 Task: Search one way flight ticket for 5 adults, 2 children, 1 infant in seat and 1 infant on lap in economy from Myrtle Beach: Myrtle Beach International Airport to Indianapolis: Indianapolis International Airport on 8-5-2023. Choice of flights is JetBlue. Number of bags: 2 carry on bags. Price is upto 98000. Outbound departure time preference is 18:00.
Action: Mouse moved to (379, 347)
Screenshot: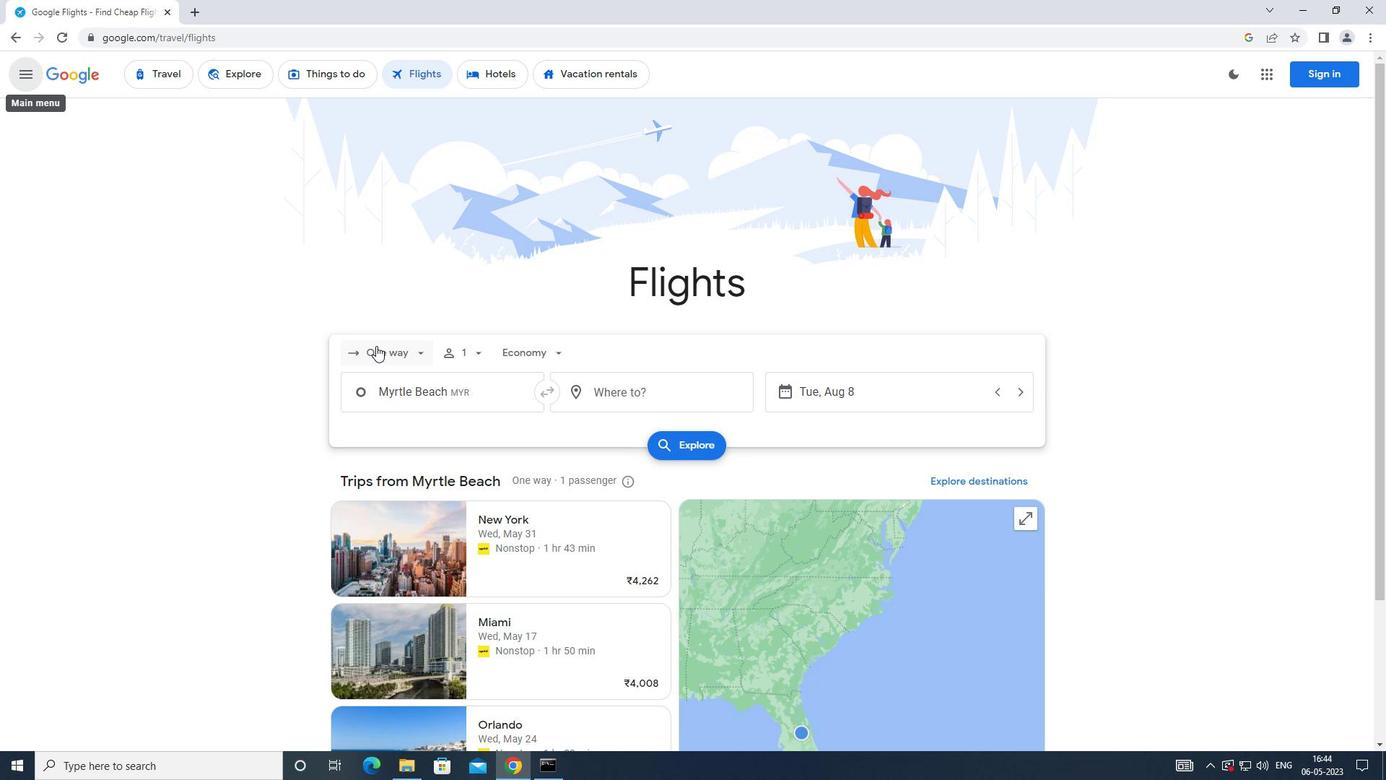 
Action: Mouse pressed left at (379, 347)
Screenshot: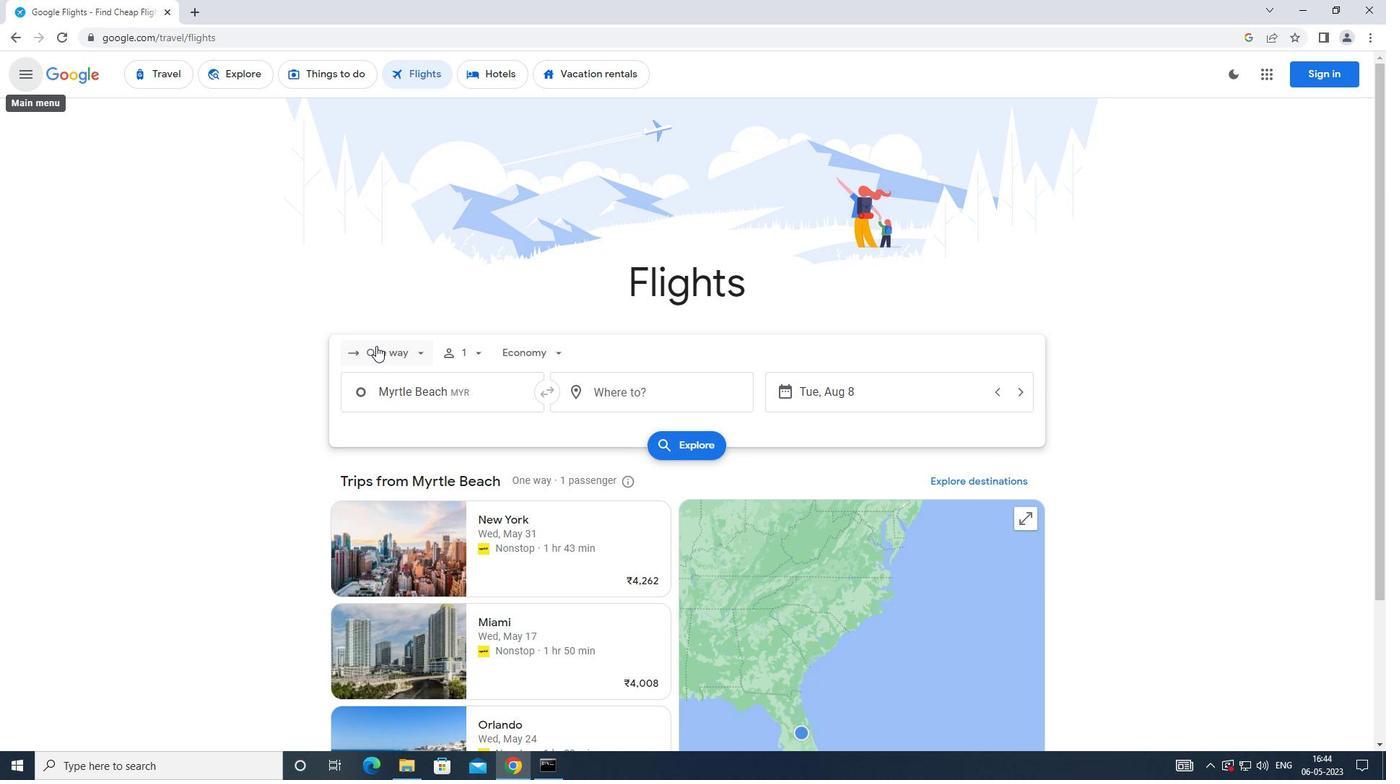 
Action: Mouse moved to (401, 413)
Screenshot: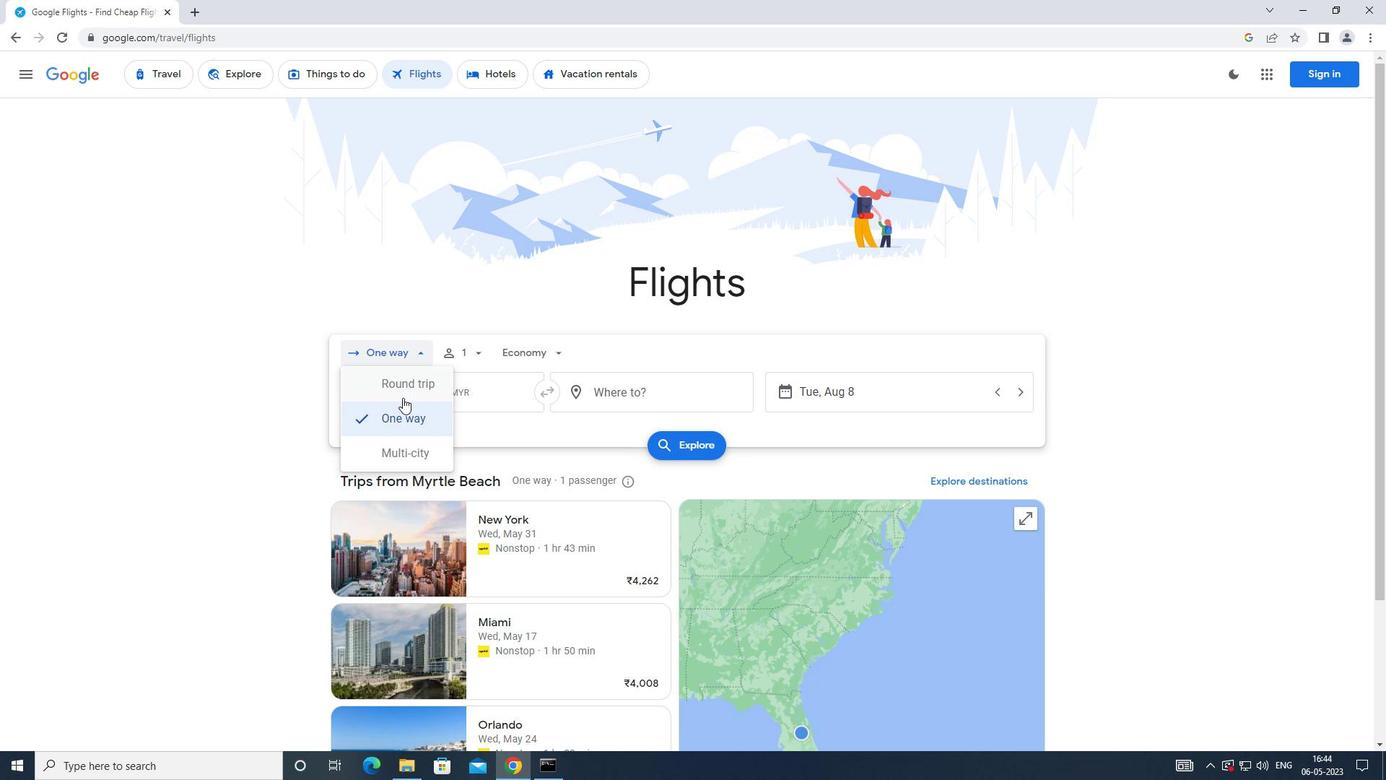 
Action: Mouse pressed left at (401, 413)
Screenshot: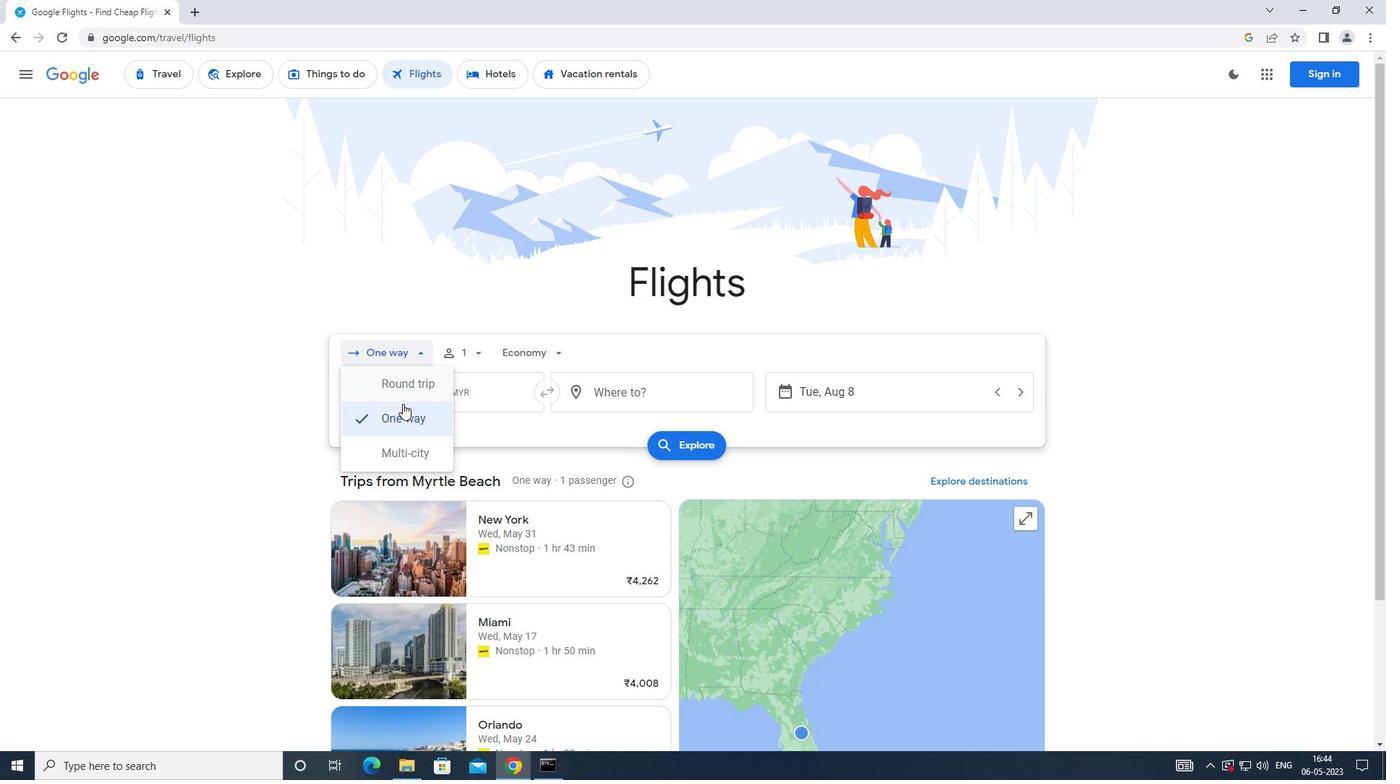 
Action: Mouse moved to (461, 369)
Screenshot: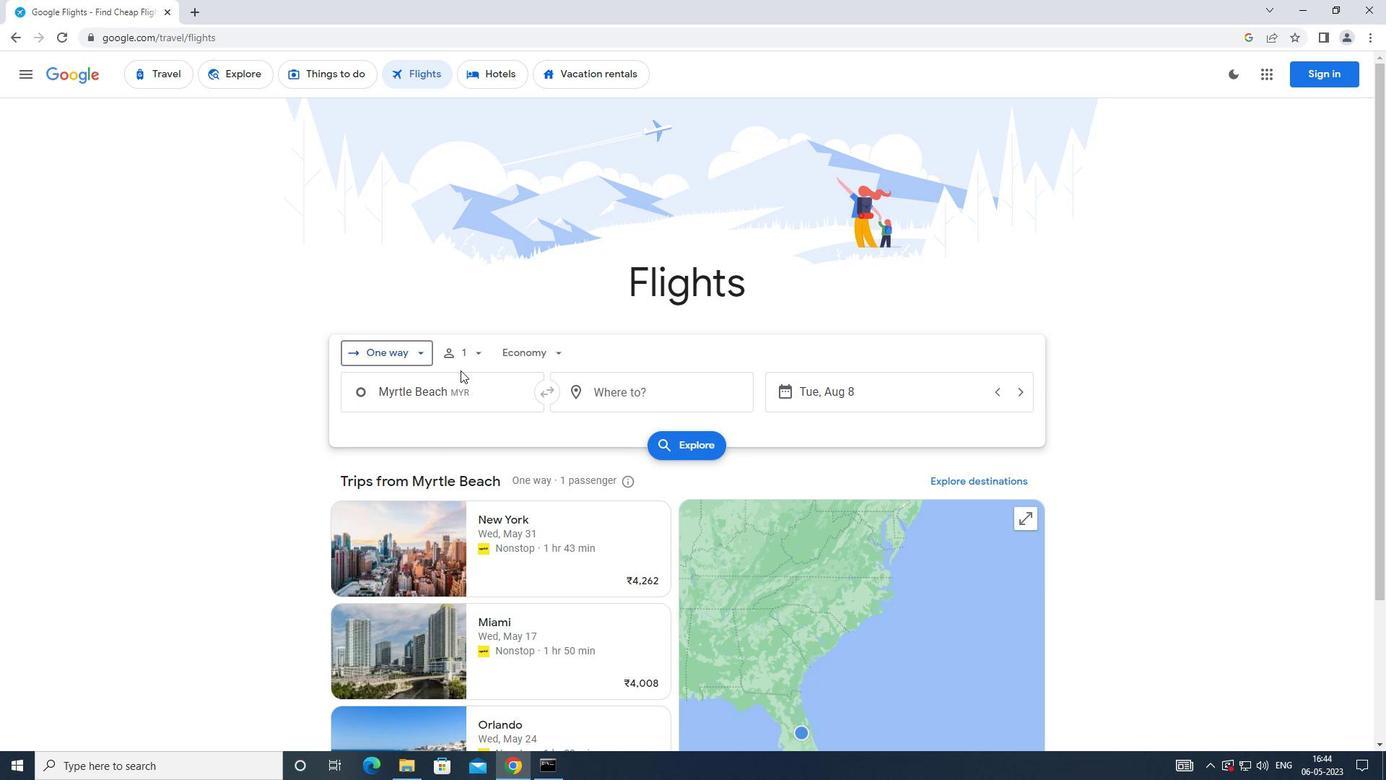 
Action: Mouse pressed left at (461, 369)
Screenshot: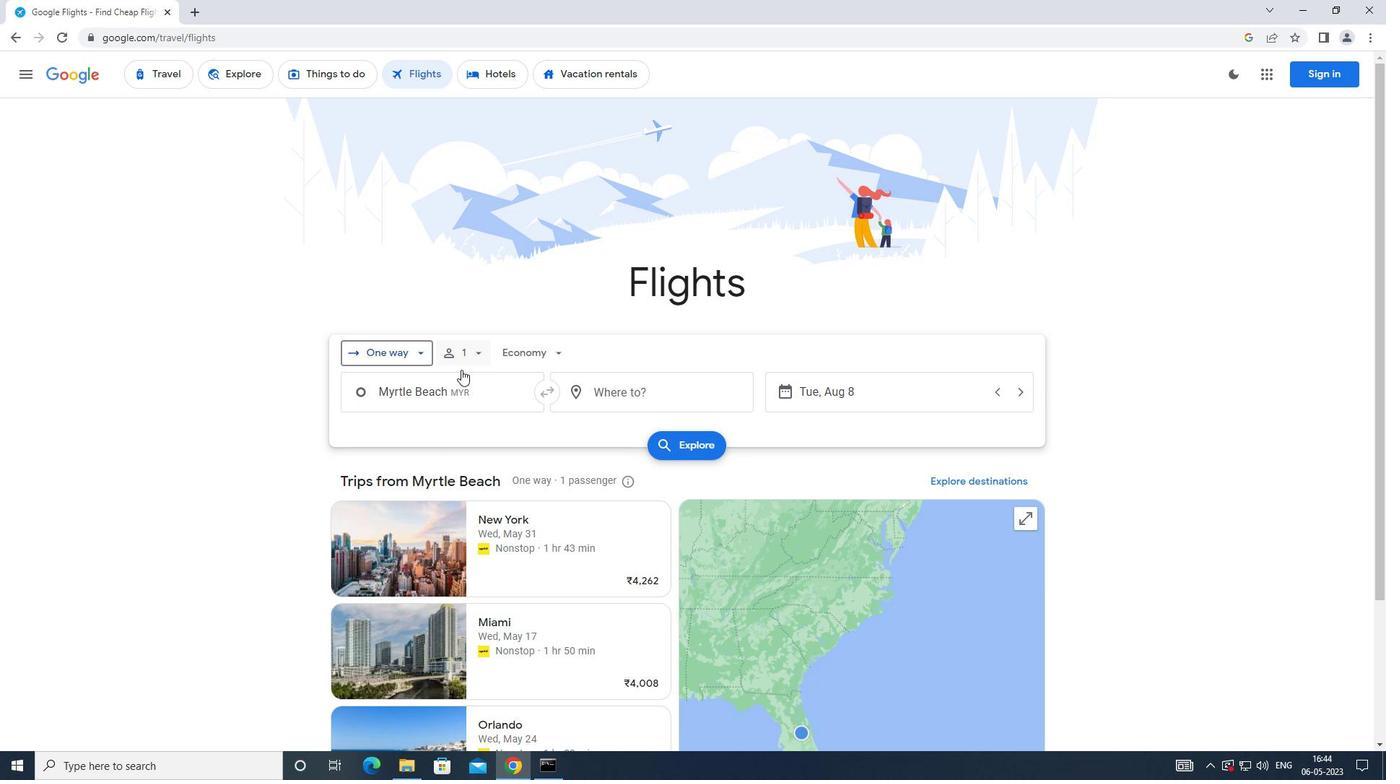 
Action: Mouse moved to (588, 387)
Screenshot: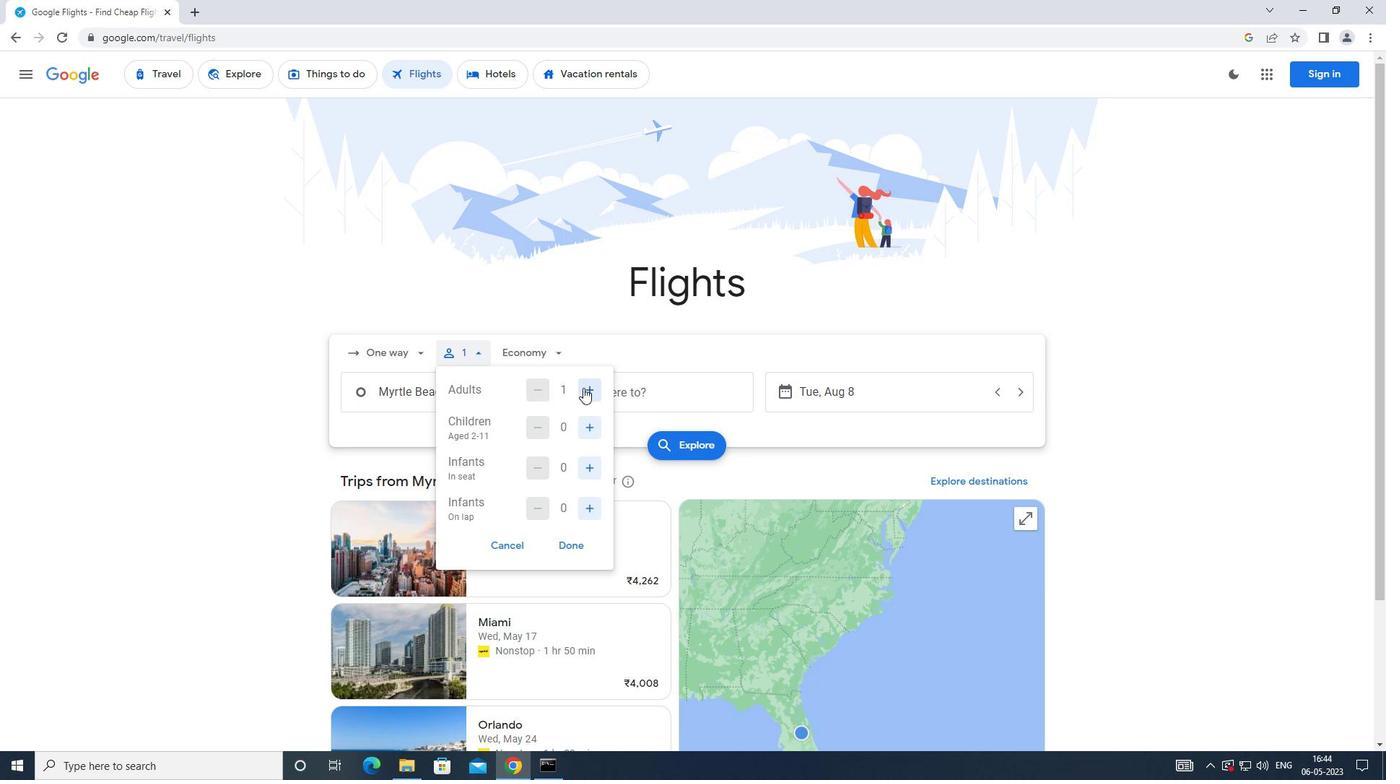
Action: Mouse pressed left at (588, 387)
Screenshot: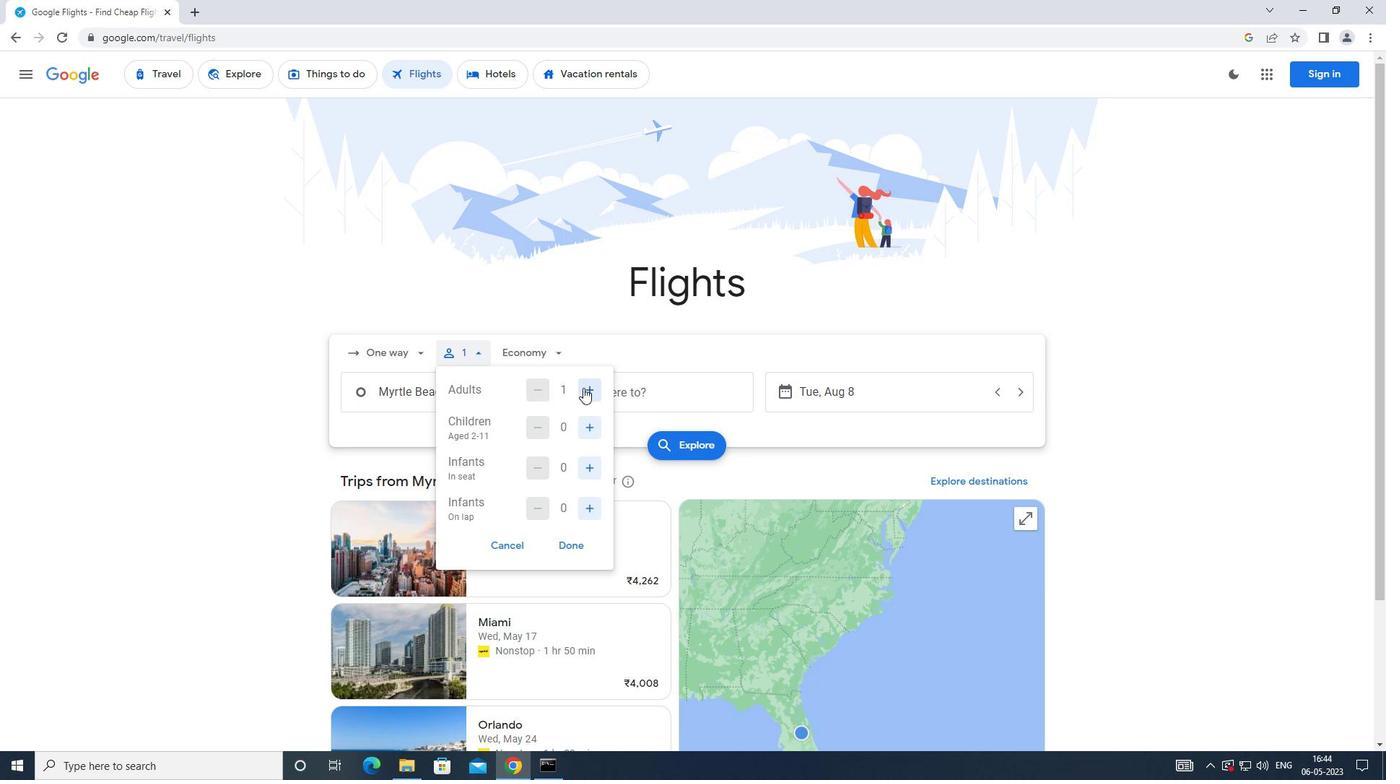 
Action: Mouse moved to (589, 387)
Screenshot: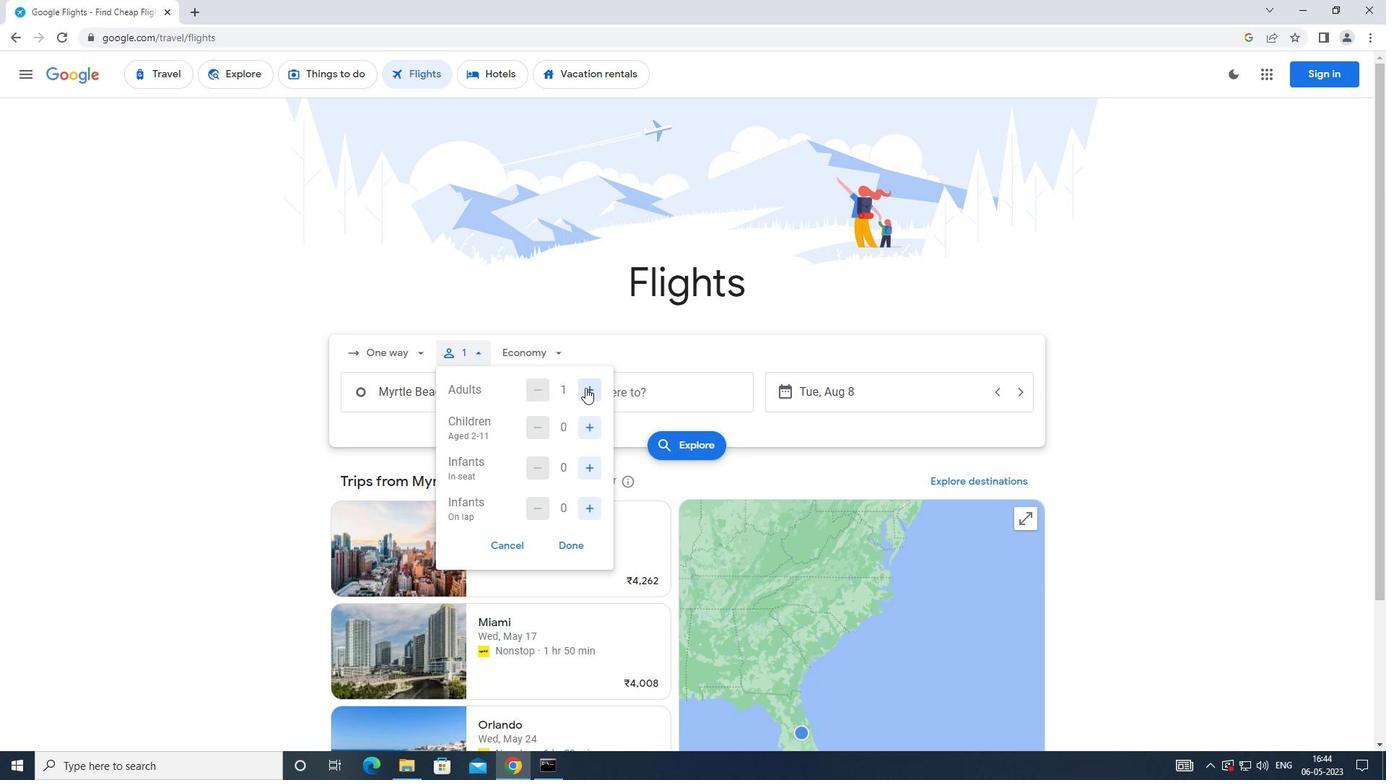 
Action: Mouse pressed left at (589, 387)
Screenshot: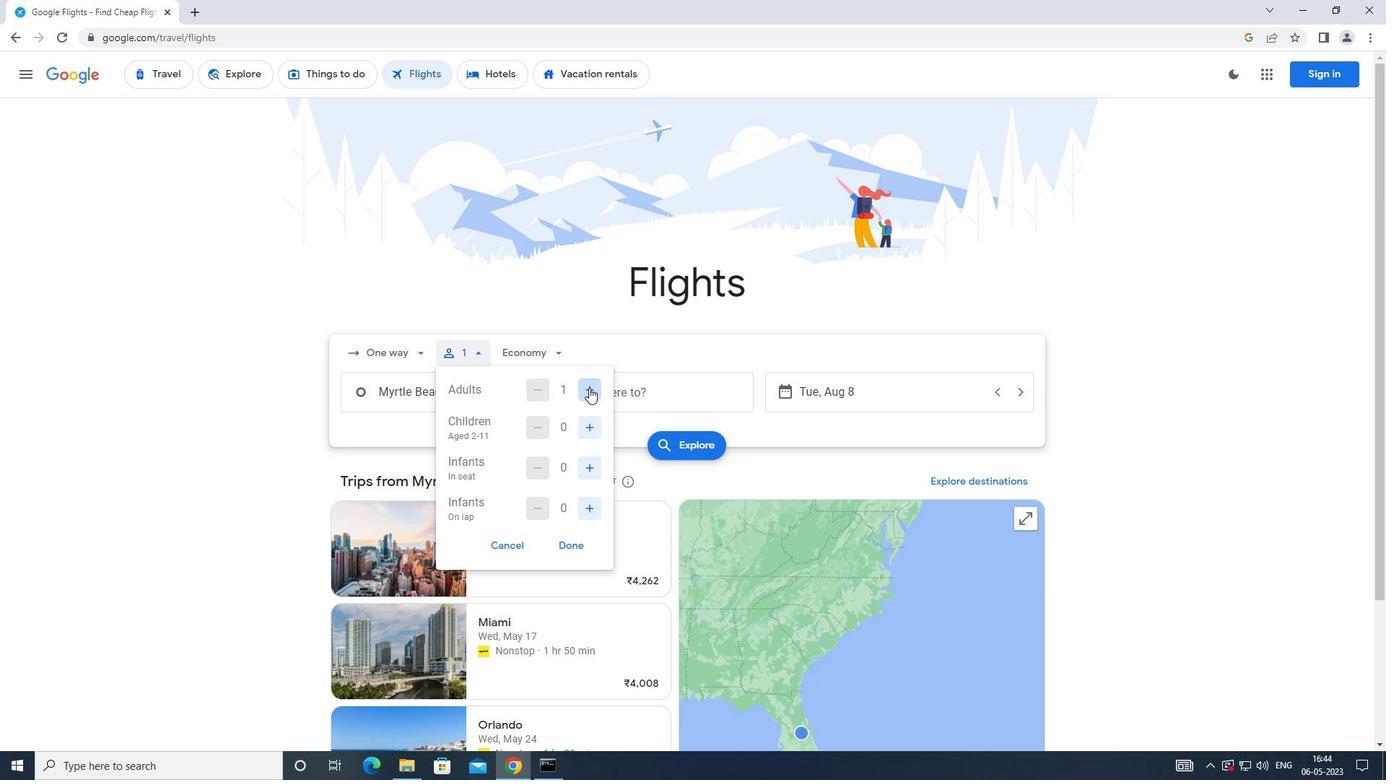 
Action: Mouse pressed left at (589, 387)
Screenshot: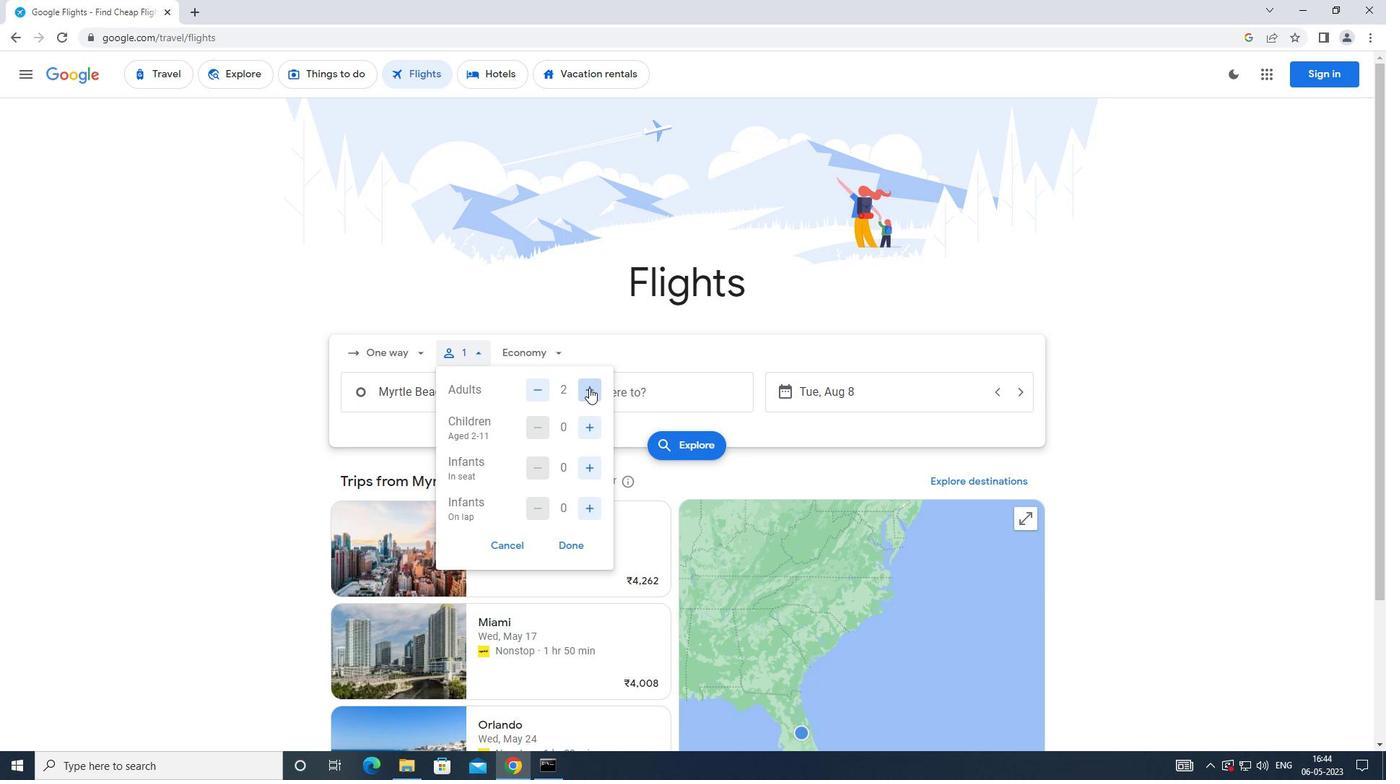 
Action: Mouse pressed left at (589, 387)
Screenshot: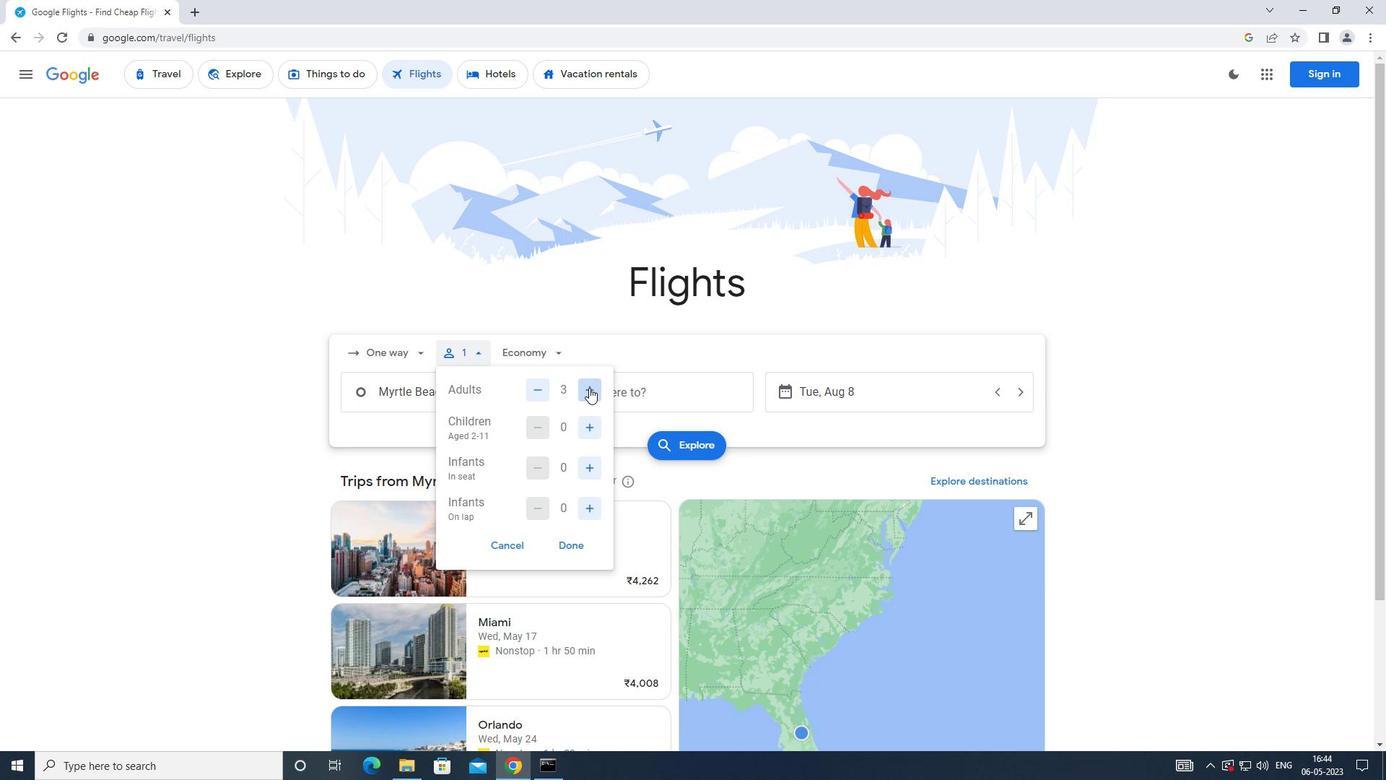 
Action: Mouse moved to (586, 421)
Screenshot: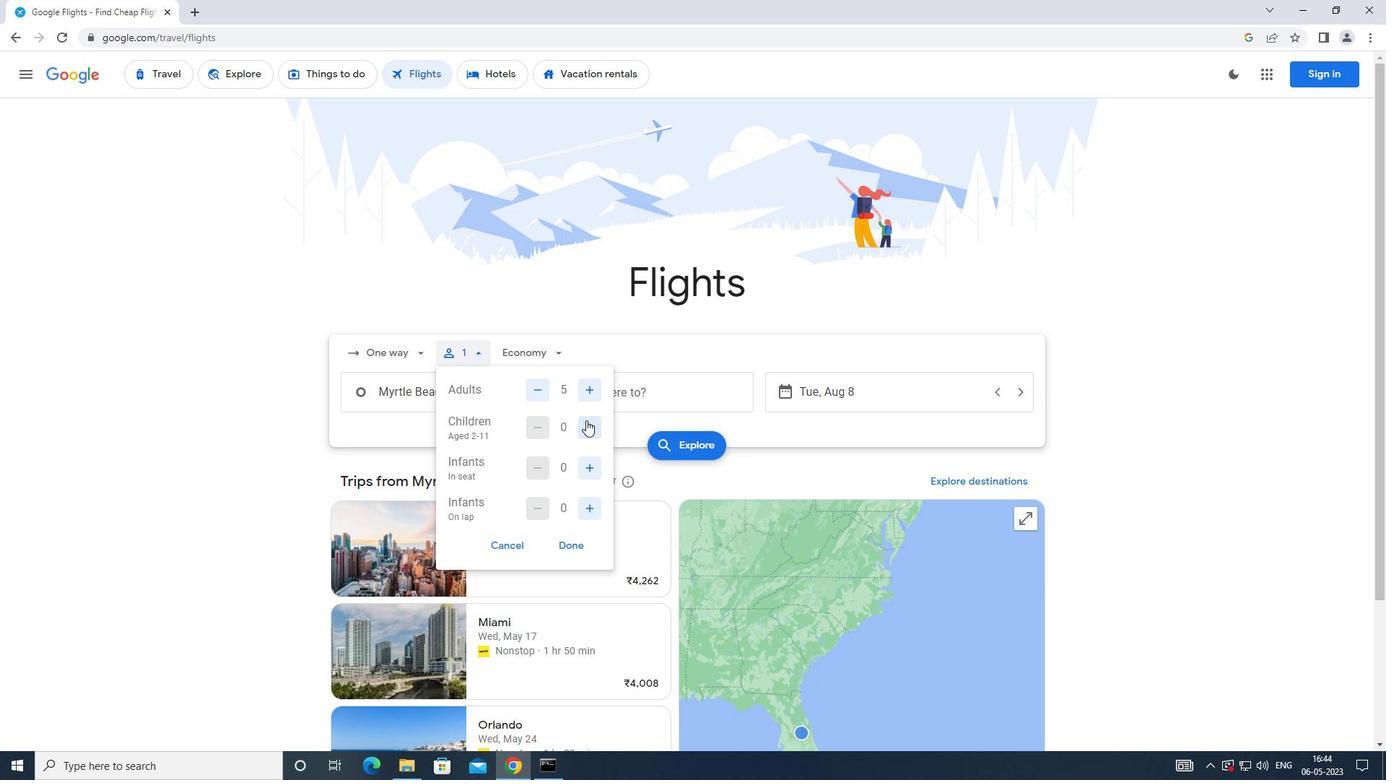 
Action: Mouse pressed left at (586, 421)
Screenshot: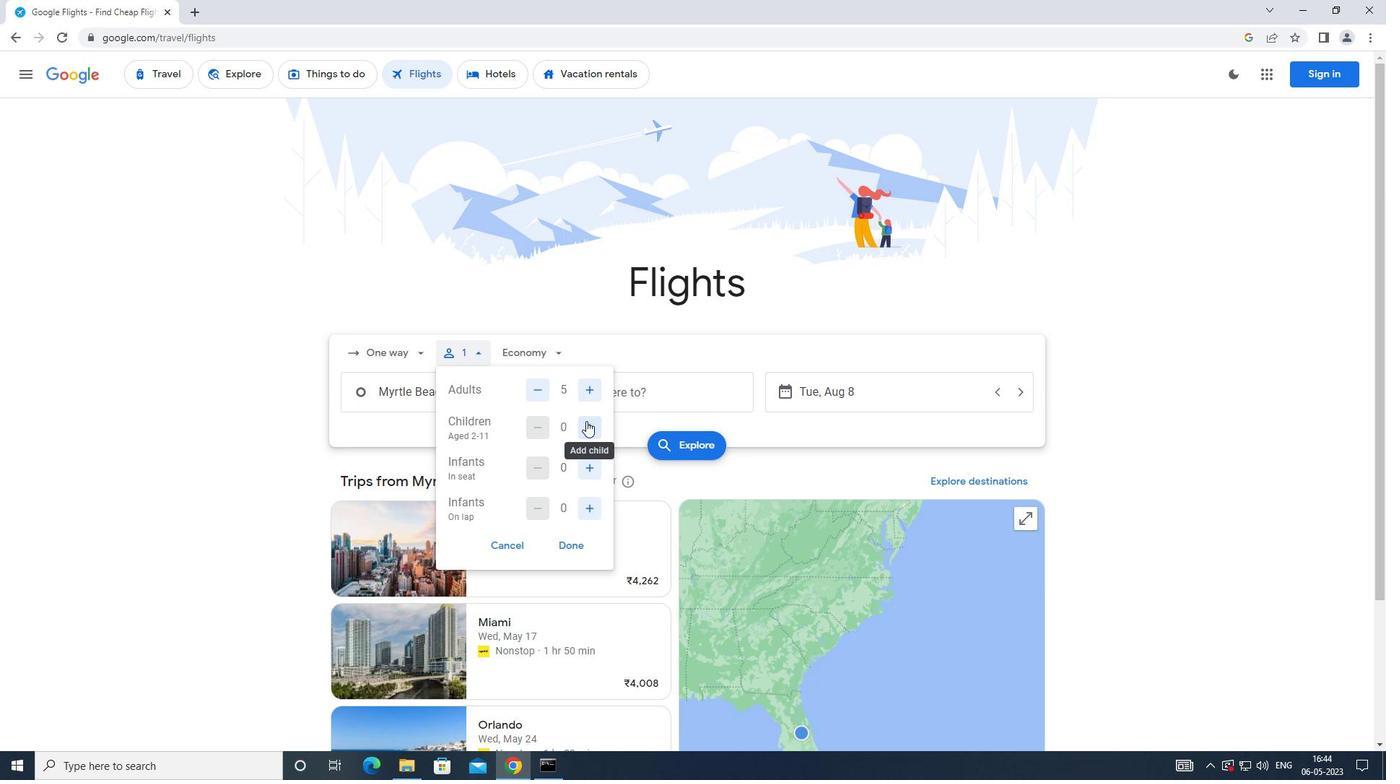 
Action: Mouse pressed left at (586, 421)
Screenshot: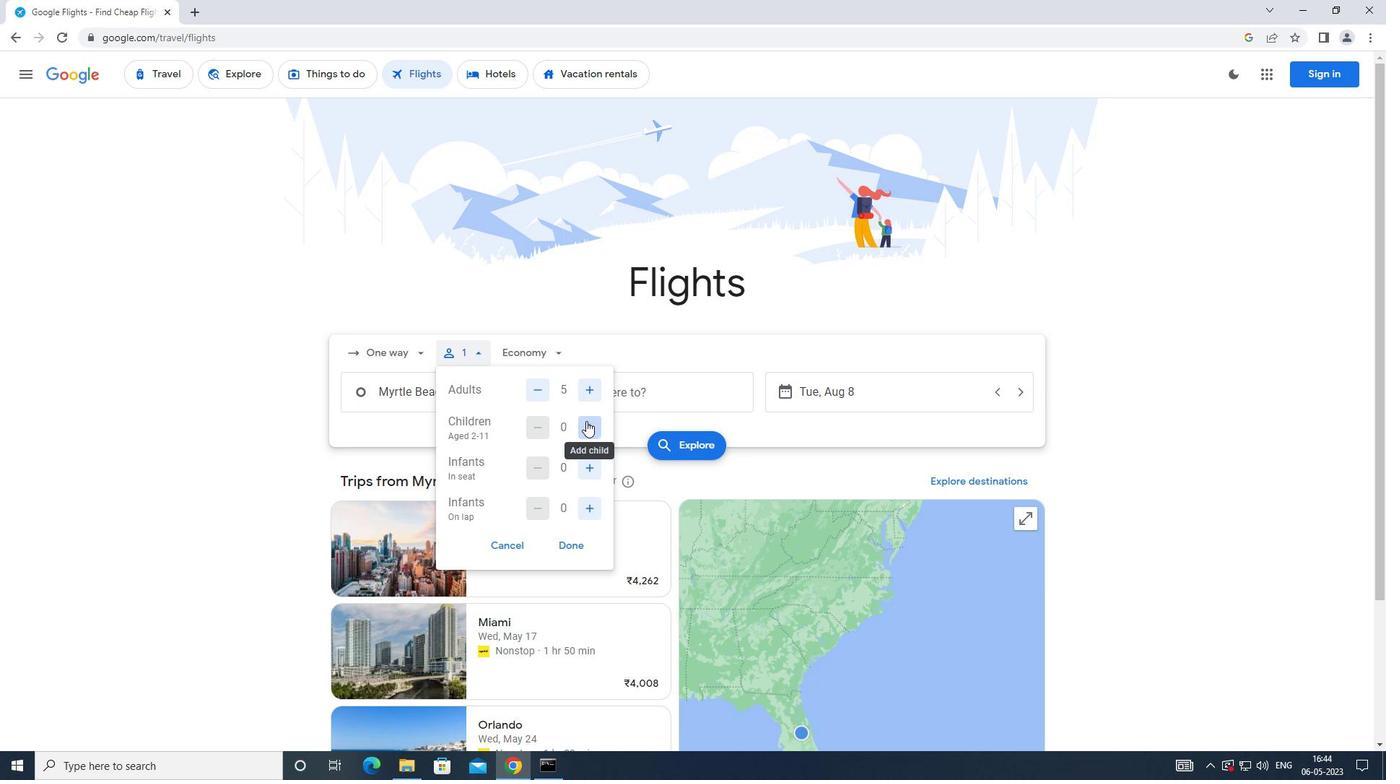 
Action: Mouse moved to (593, 466)
Screenshot: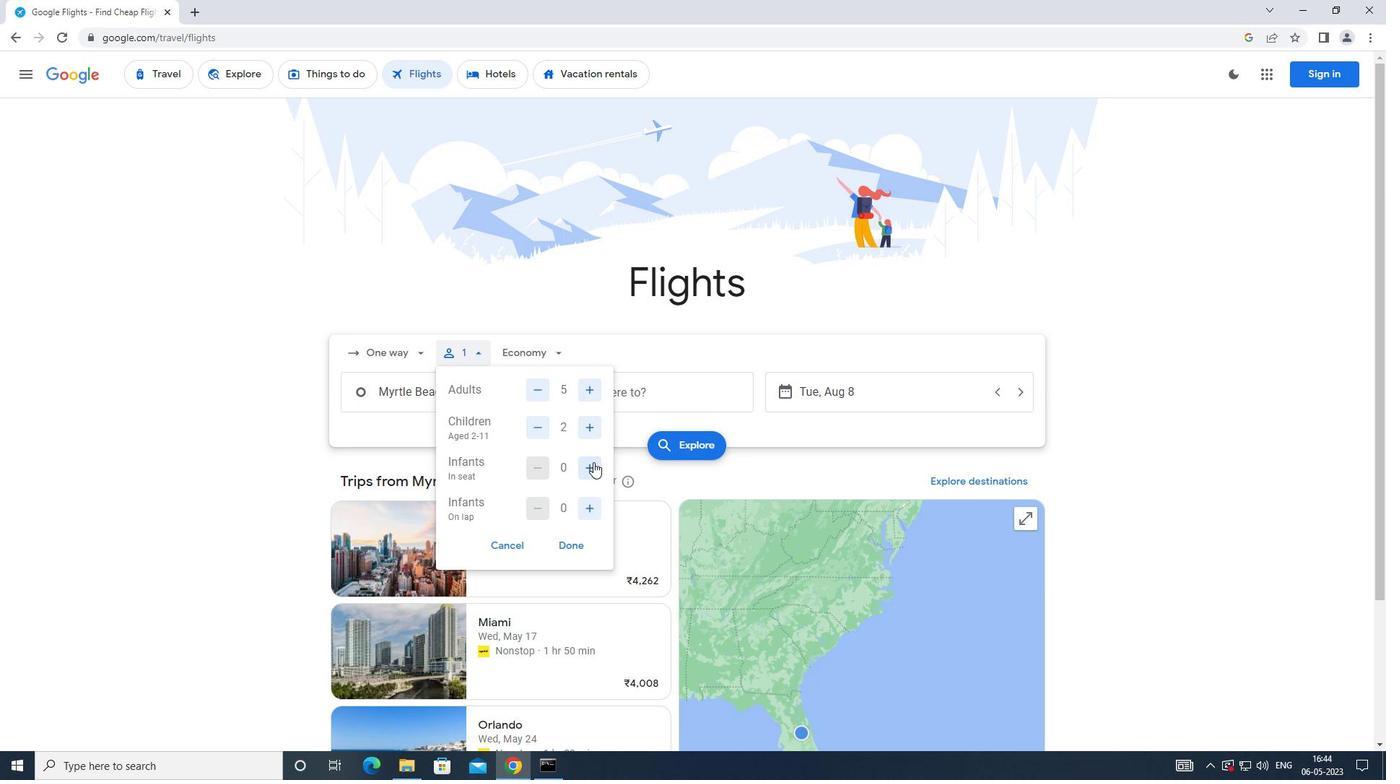 
Action: Mouse pressed left at (593, 466)
Screenshot: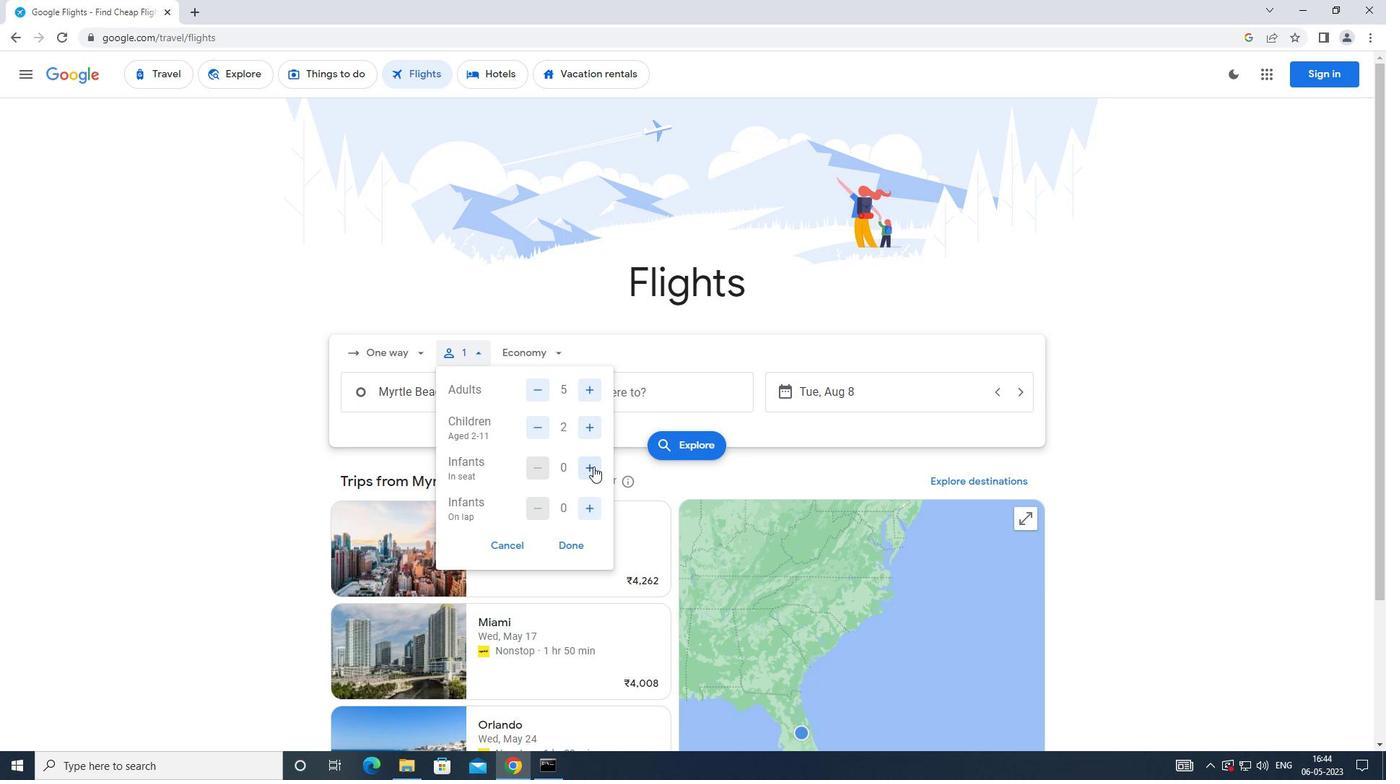 
Action: Mouse moved to (592, 512)
Screenshot: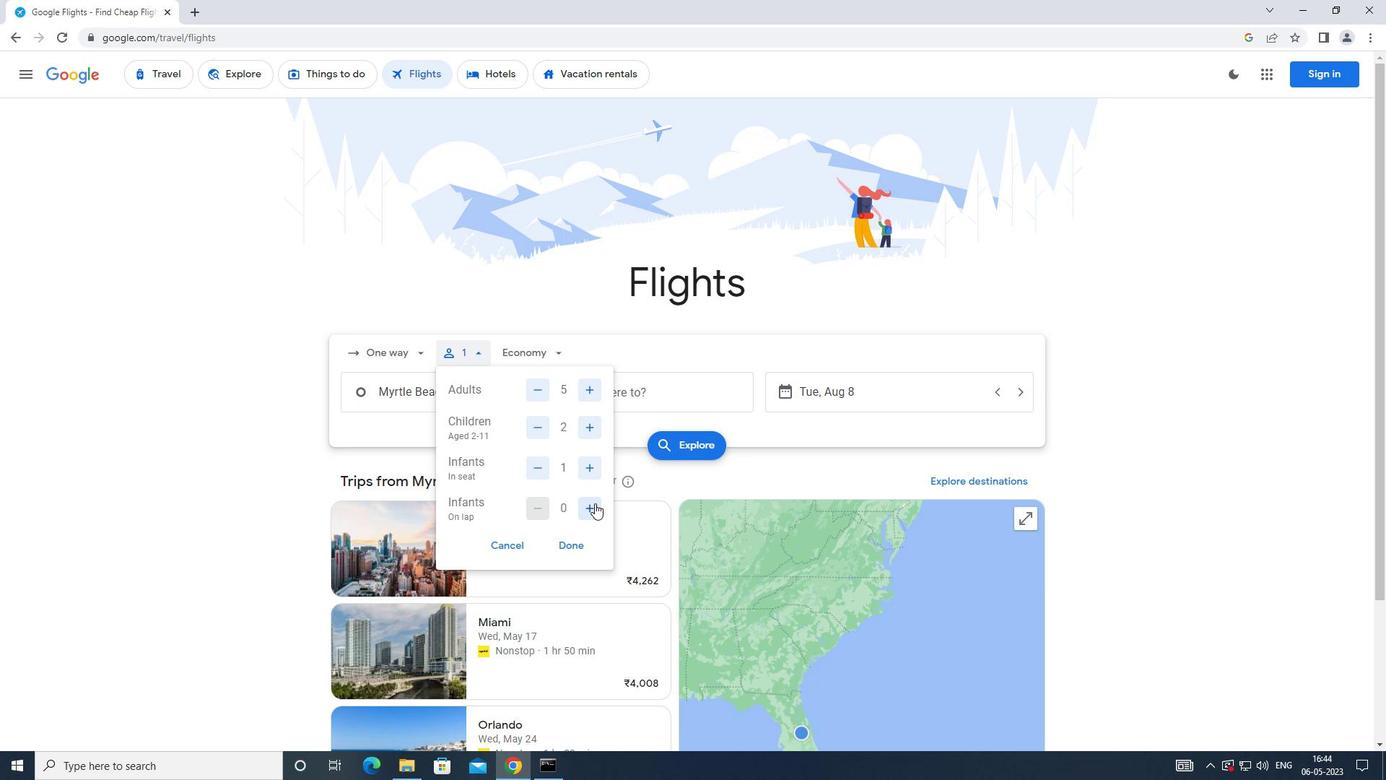 
Action: Mouse pressed left at (592, 512)
Screenshot: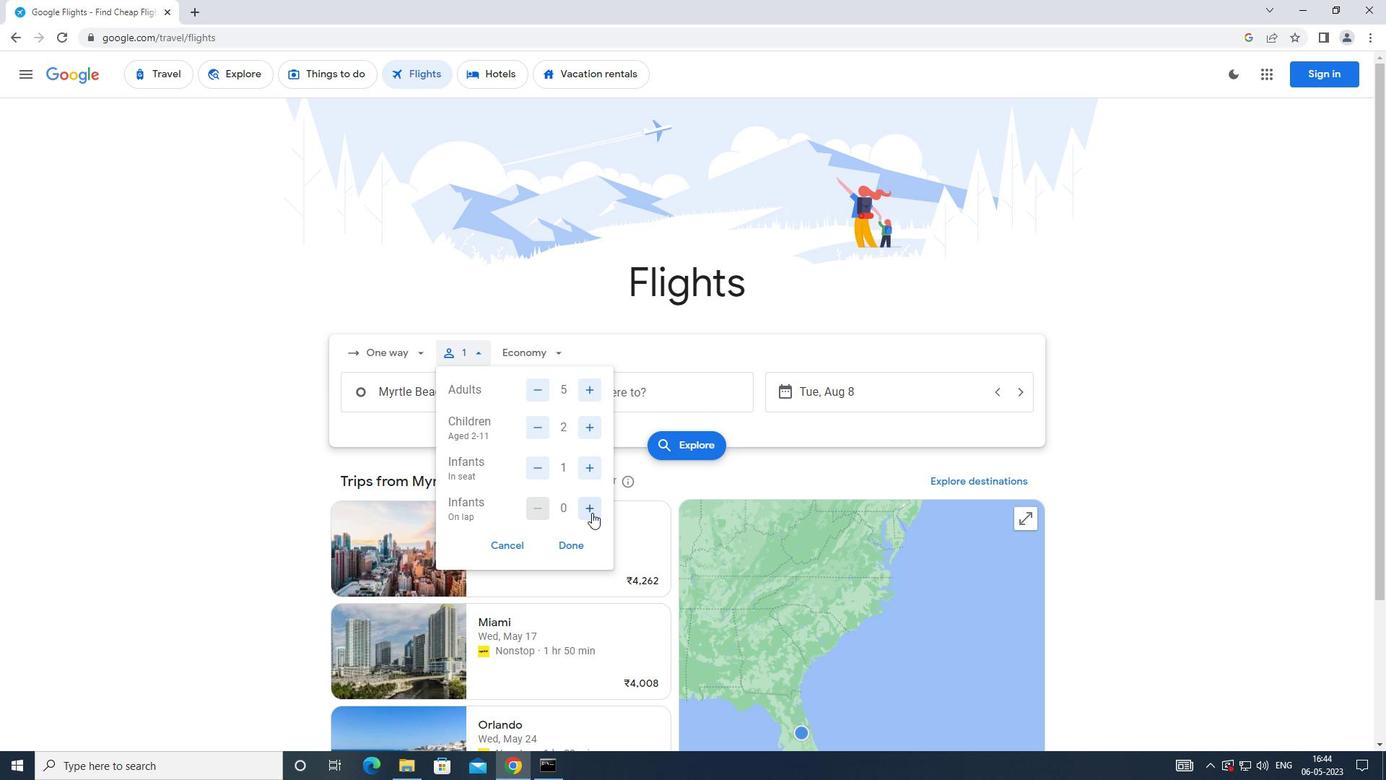
Action: Mouse moved to (567, 536)
Screenshot: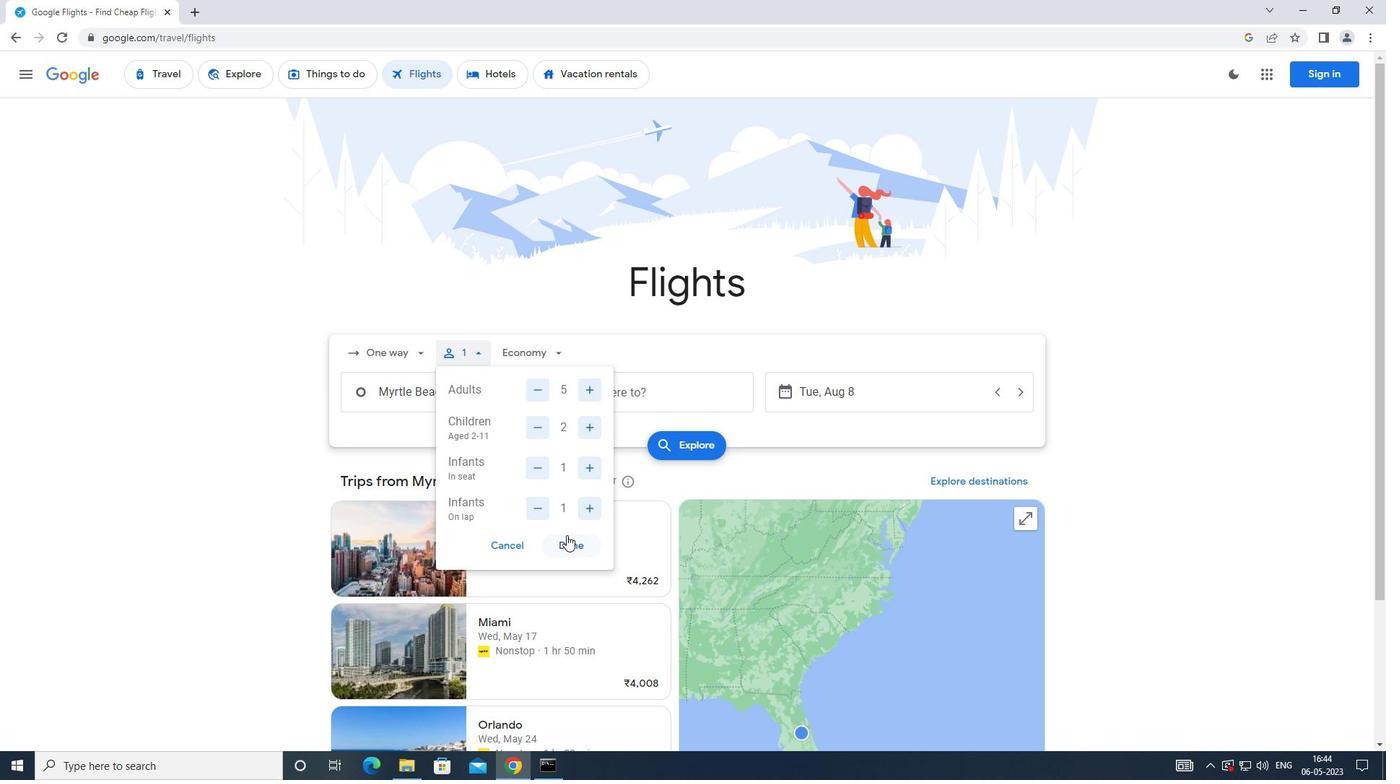 
Action: Mouse pressed left at (567, 536)
Screenshot: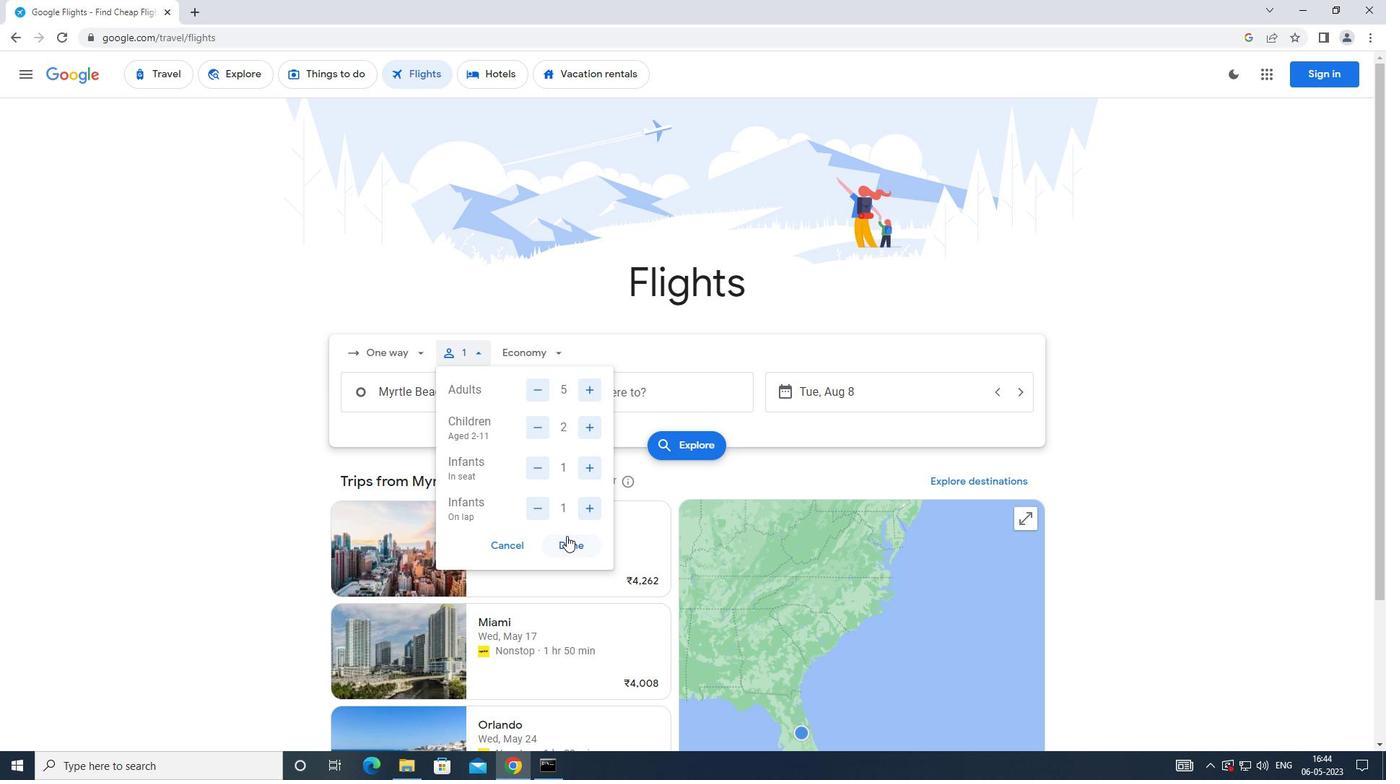 
Action: Mouse moved to (517, 365)
Screenshot: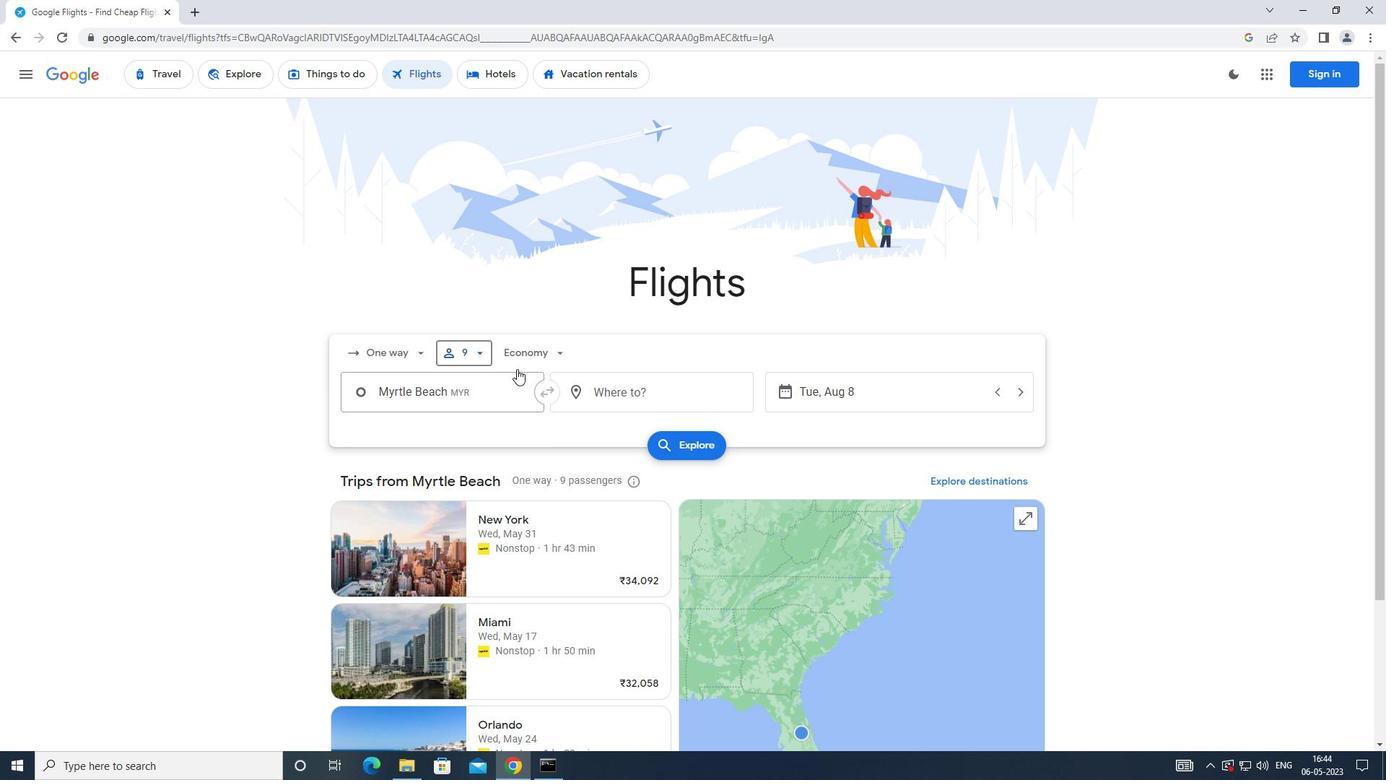
Action: Mouse pressed left at (517, 365)
Screenshot: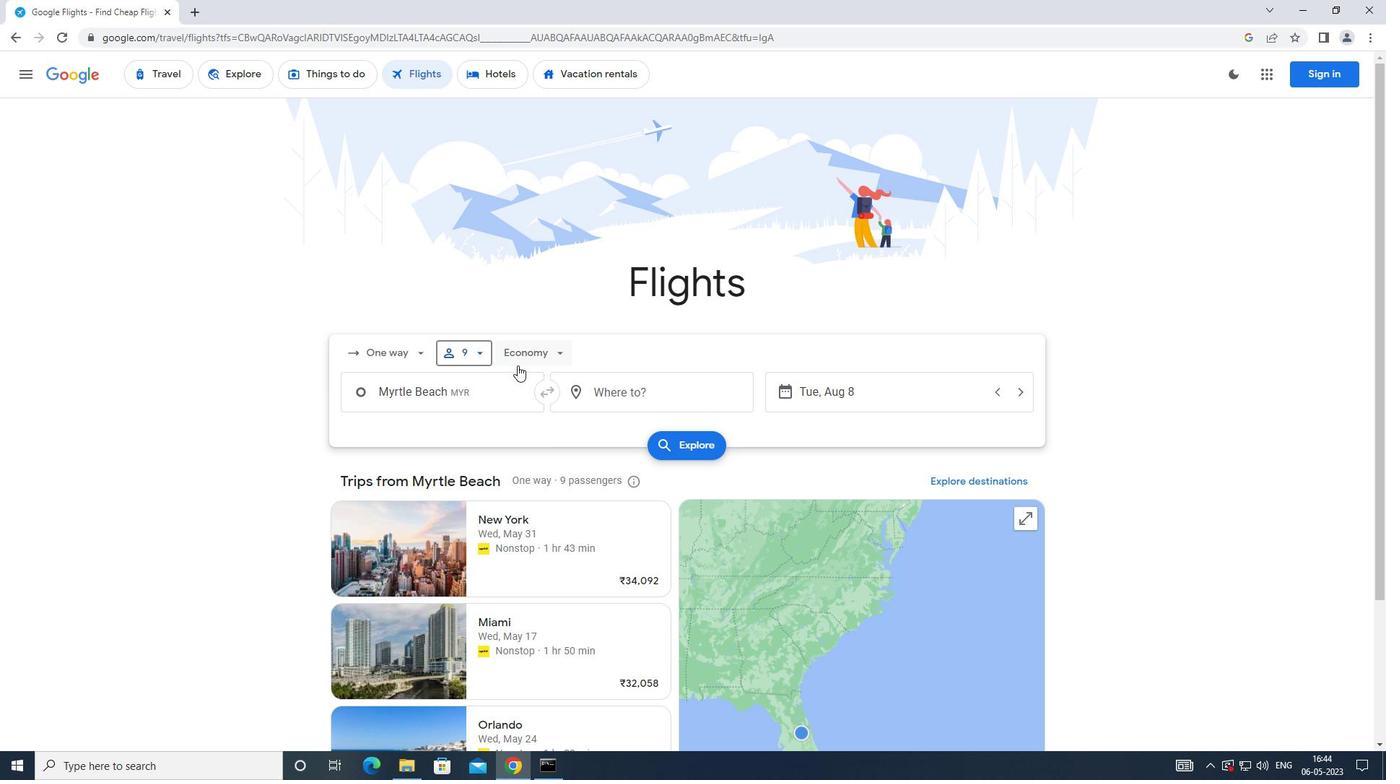 
Action: Mouse moved to (559, 400)
Screenshot: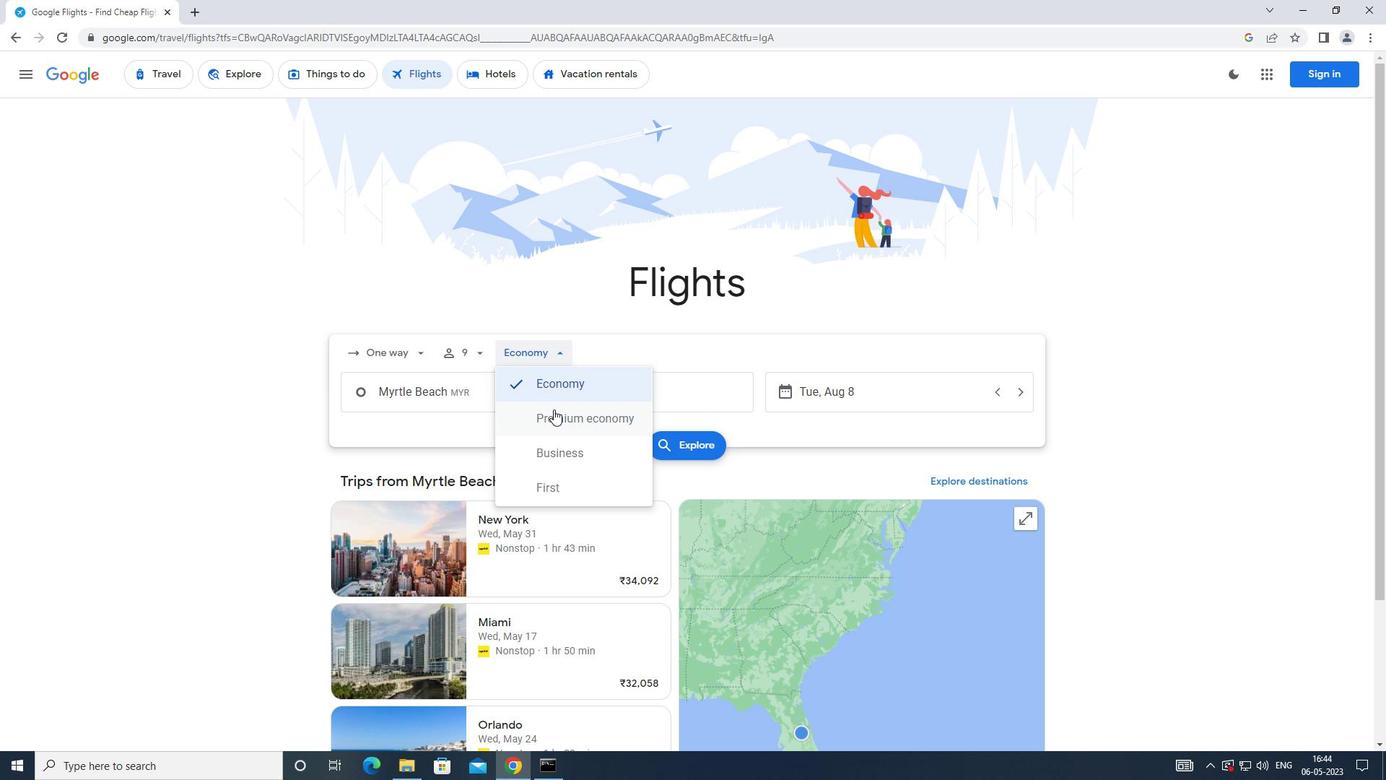 
Action: Mouse pressed left at (559, 400)
Screenshot: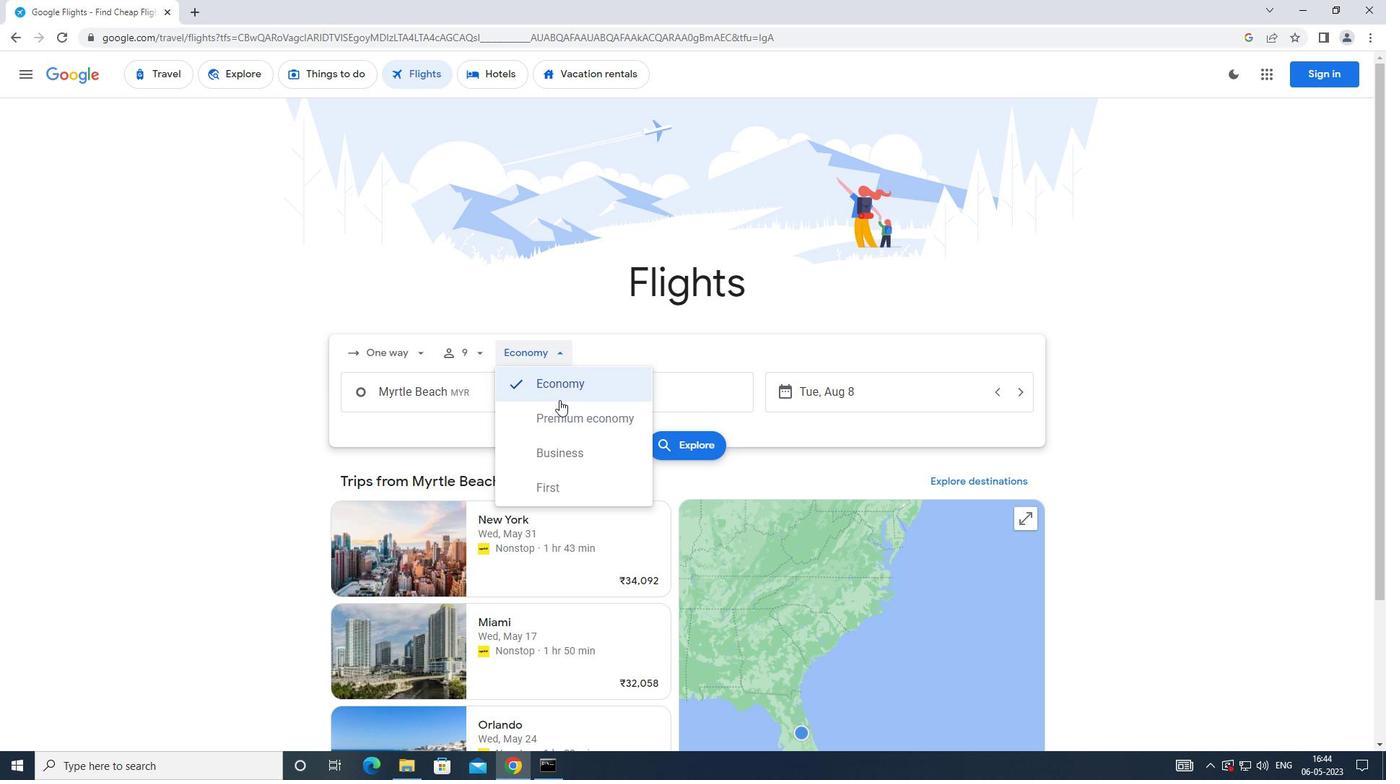 
Action: Mouse moved to (452, 408)
Screenshot: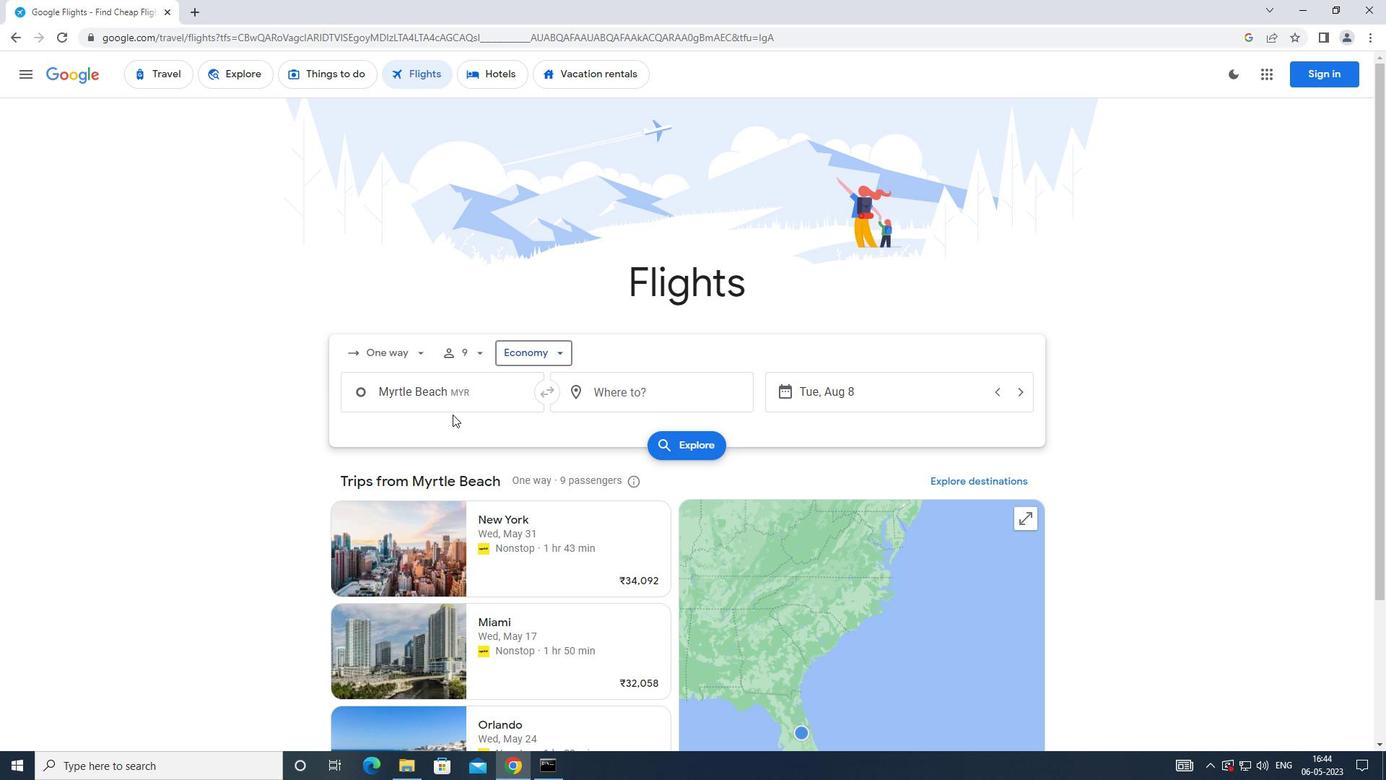 
Action: Mouse pressed left at (452, 408)
Screenshot: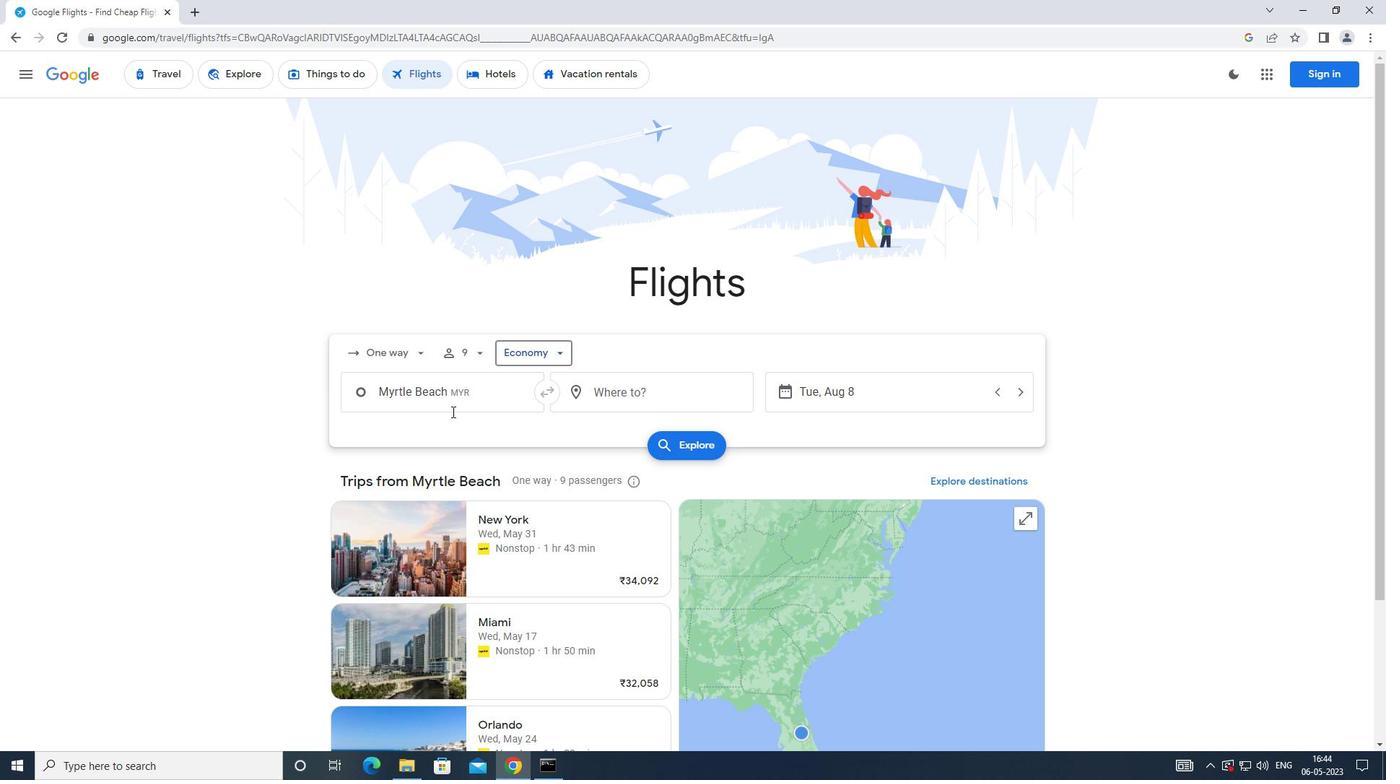 
Action: Mouse moved to (467, 476)
Screenshot: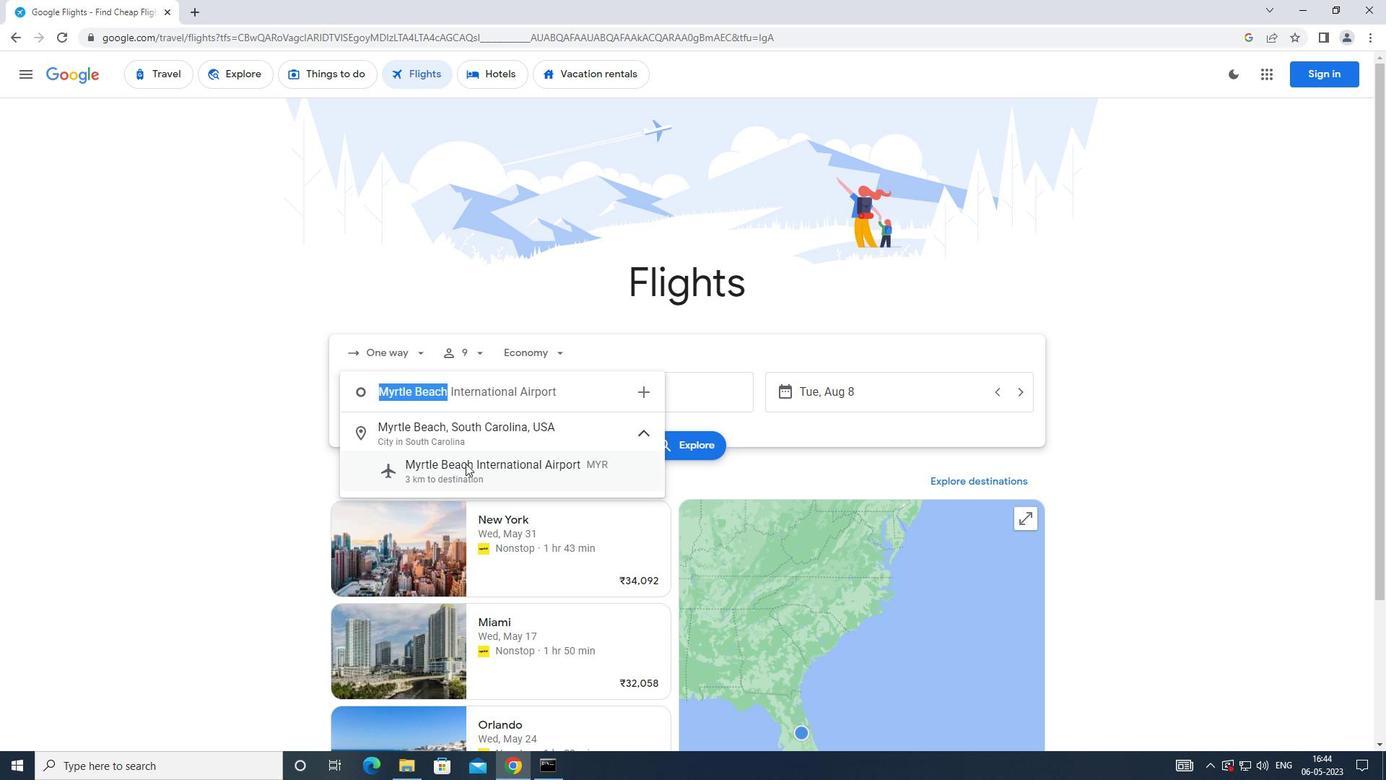 
Action: Mouse pressed left at (467, 476)
Screenshot: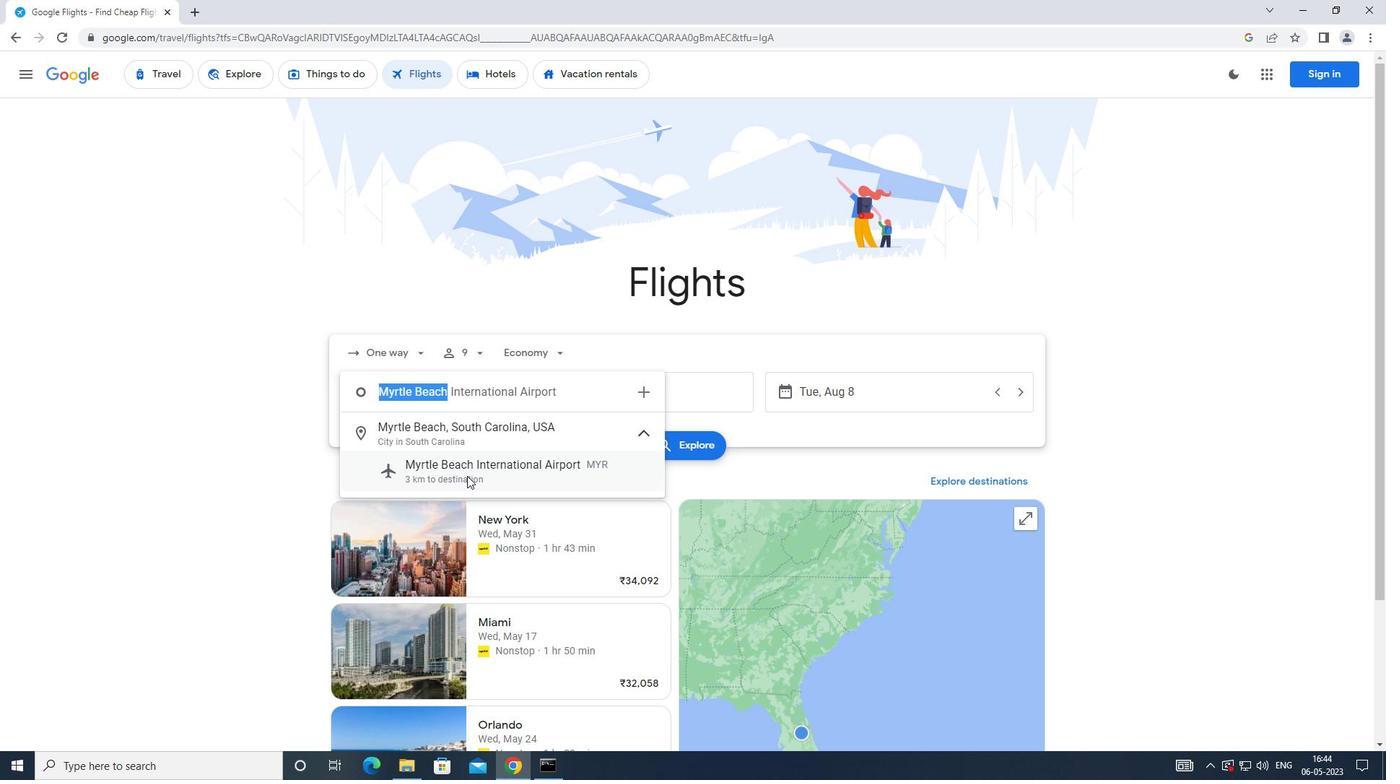 
Action: Mouse moved to (616, 405)
Screenshot: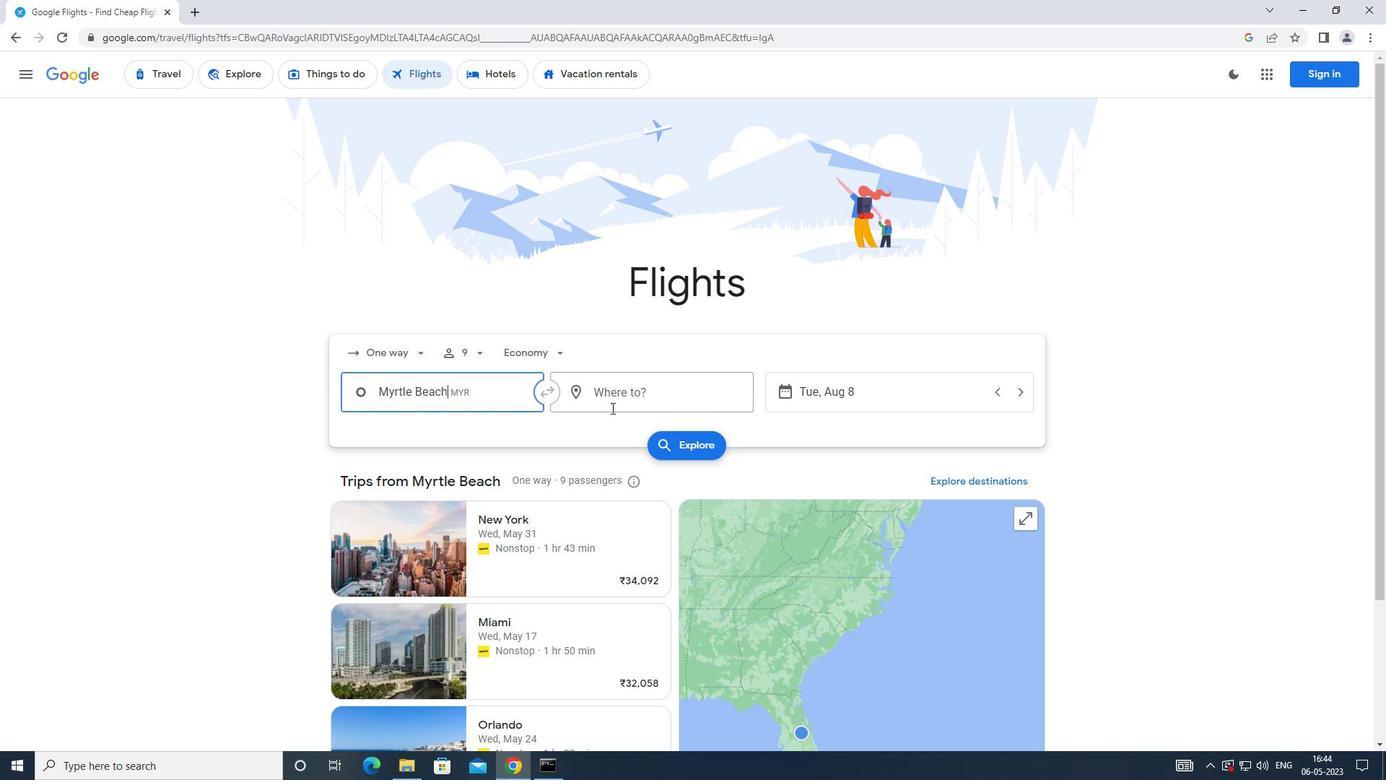 
Action: Mouse pressed left at (616, 405)
Screenshot: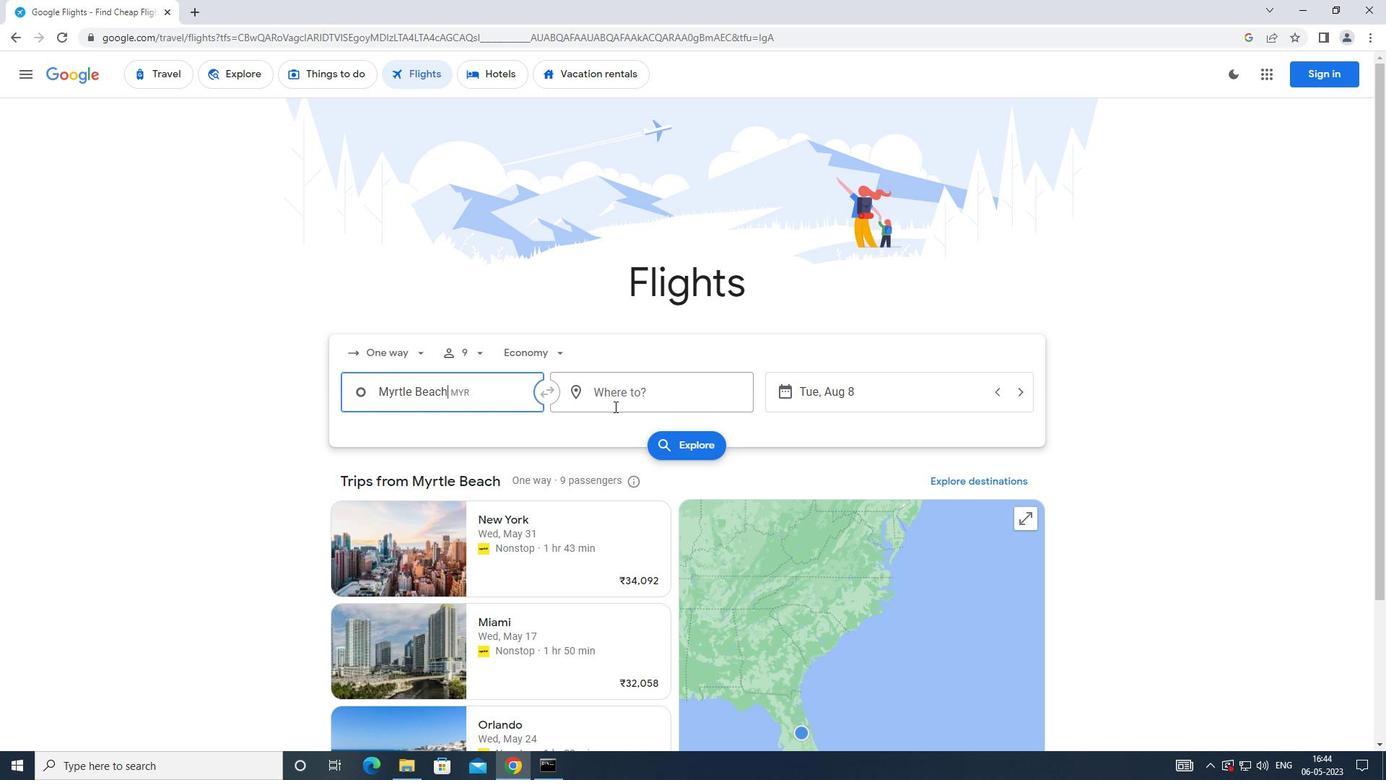 
Action: Mouse moved to (652, 475)
Screenshot: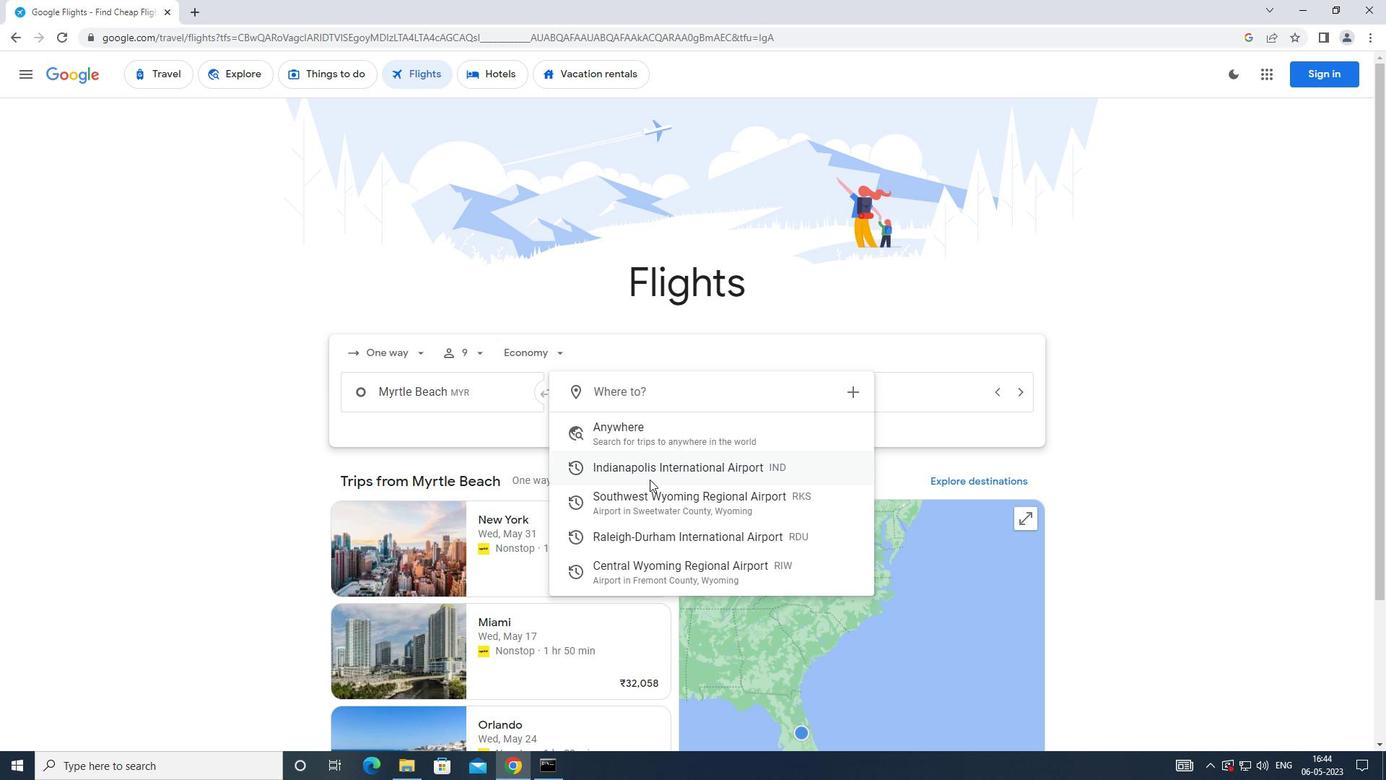 
Action: Mouse pressed left at (652, 475)
Screenshot: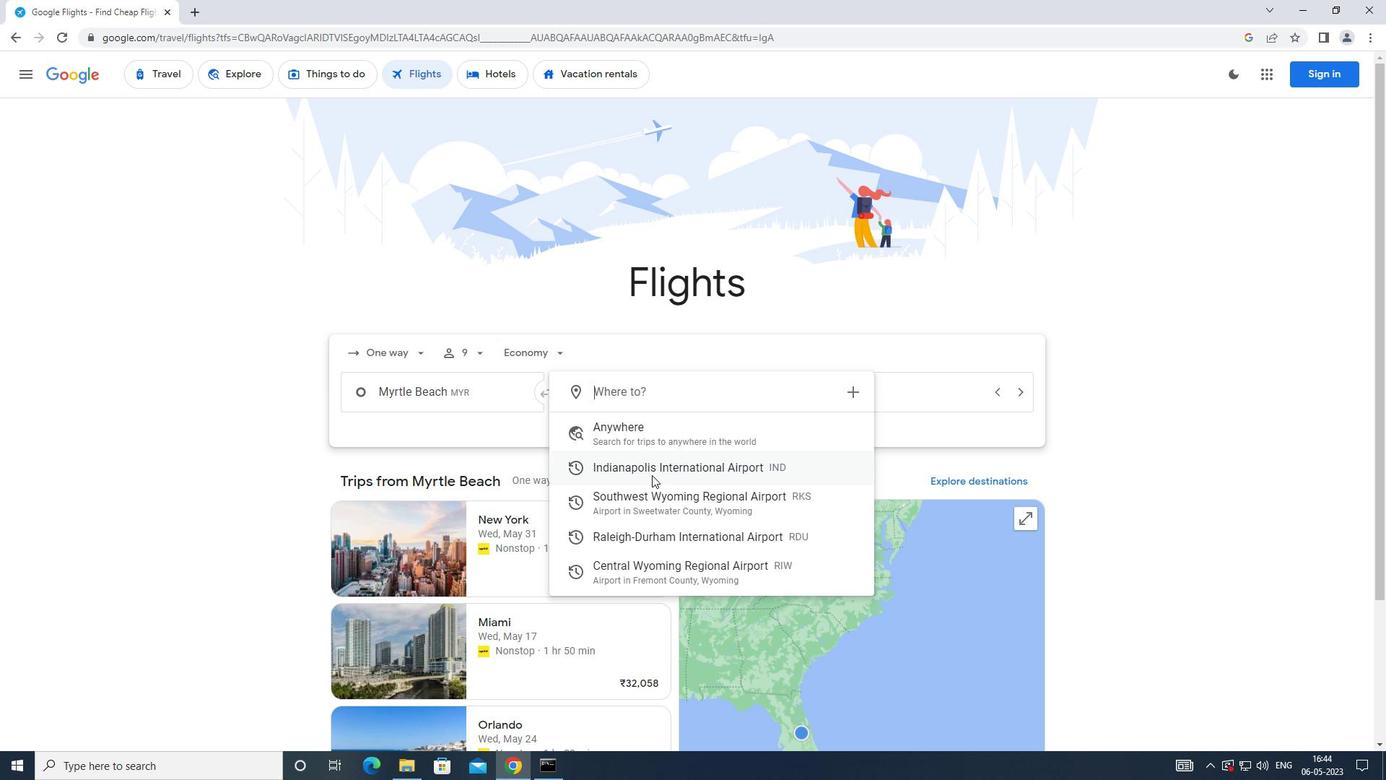 
Action: Mouse moved to (833, 397)
Screenshot: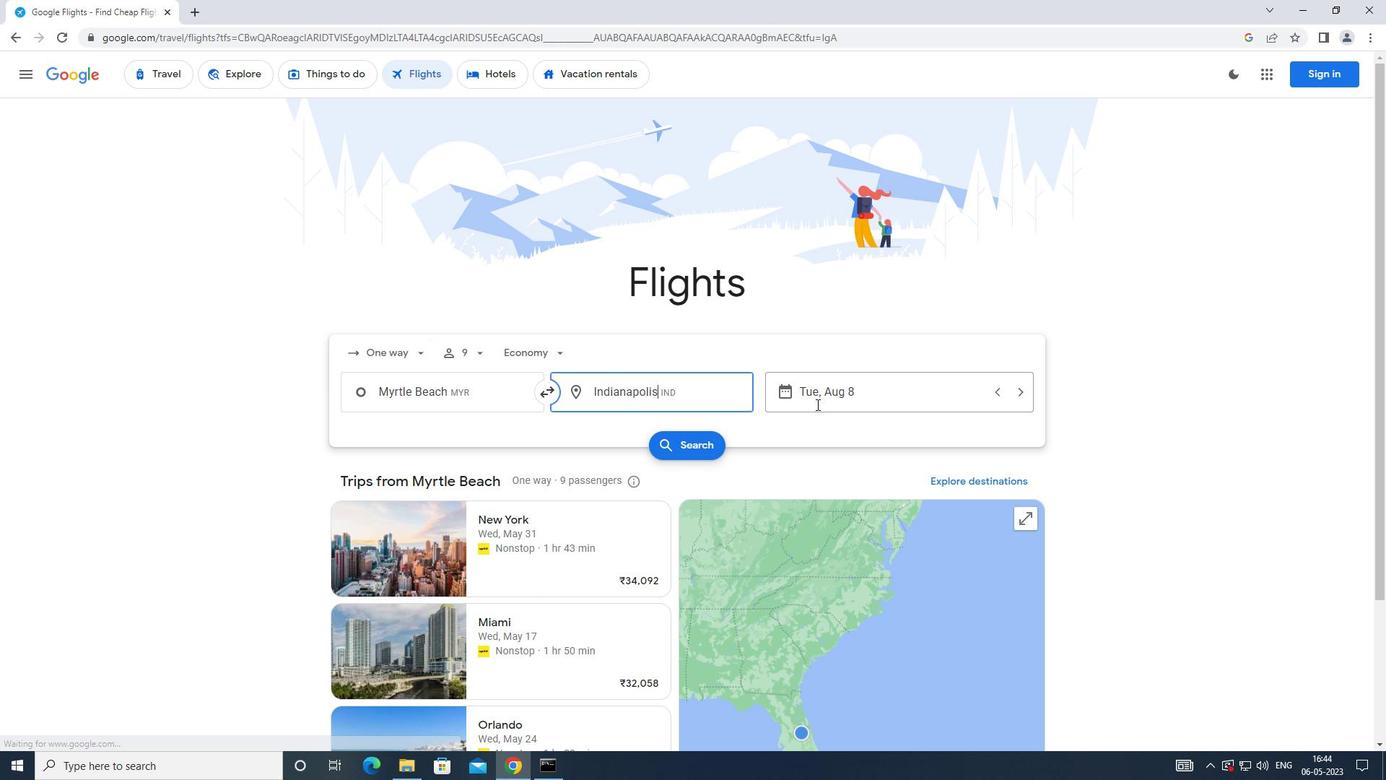 
Action: Mouse pressed left at (833, 397)
Screenshot: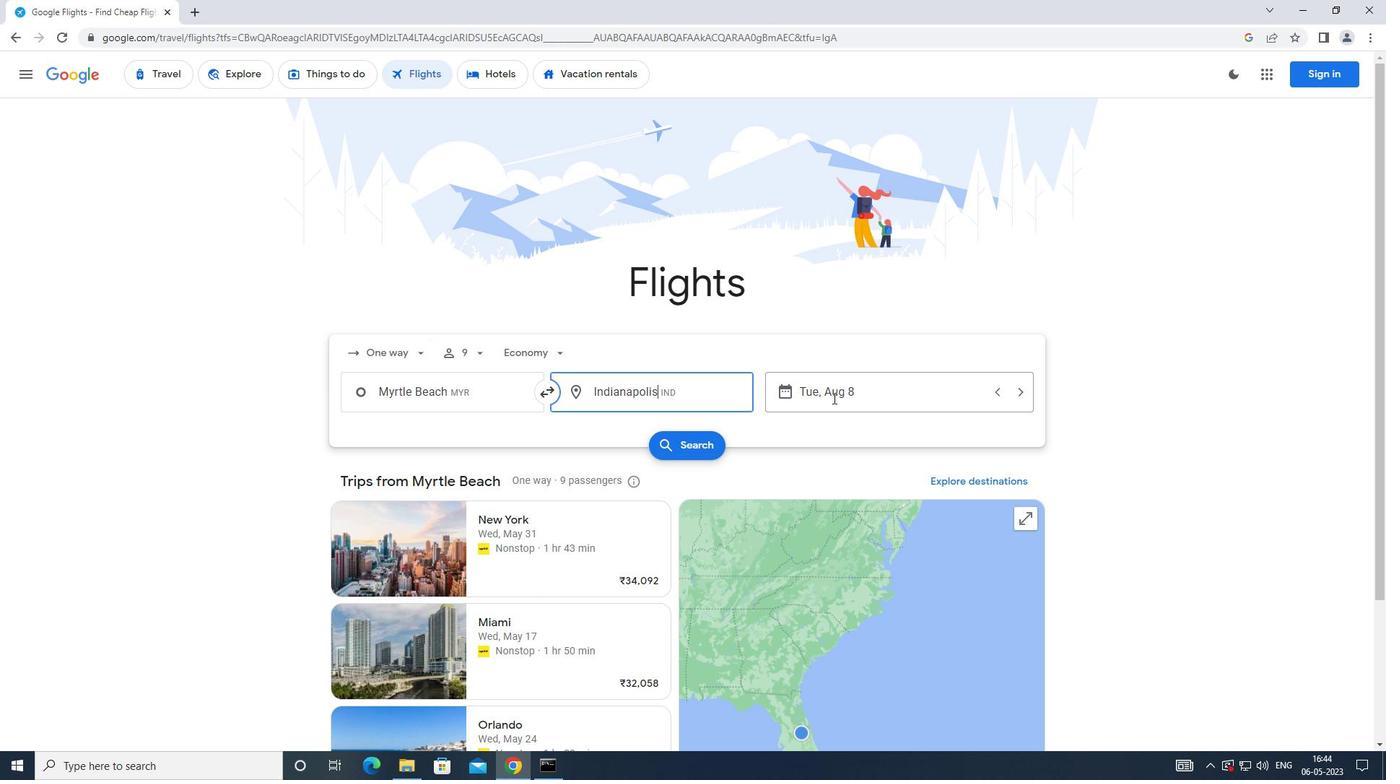 
Action: Mouse moved to (585, 520)
Screenshot: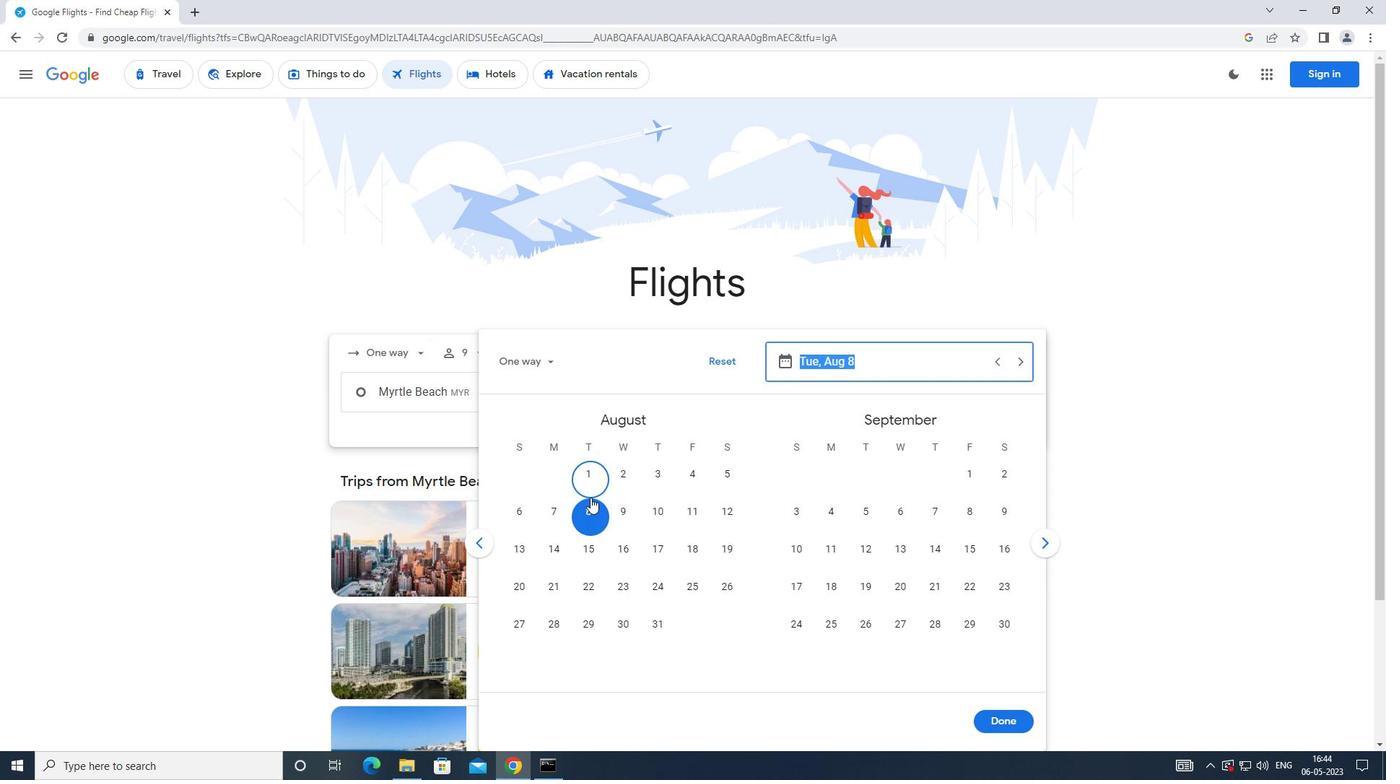 
Action: Mouse pressed left at (585, 520)
Screenshot: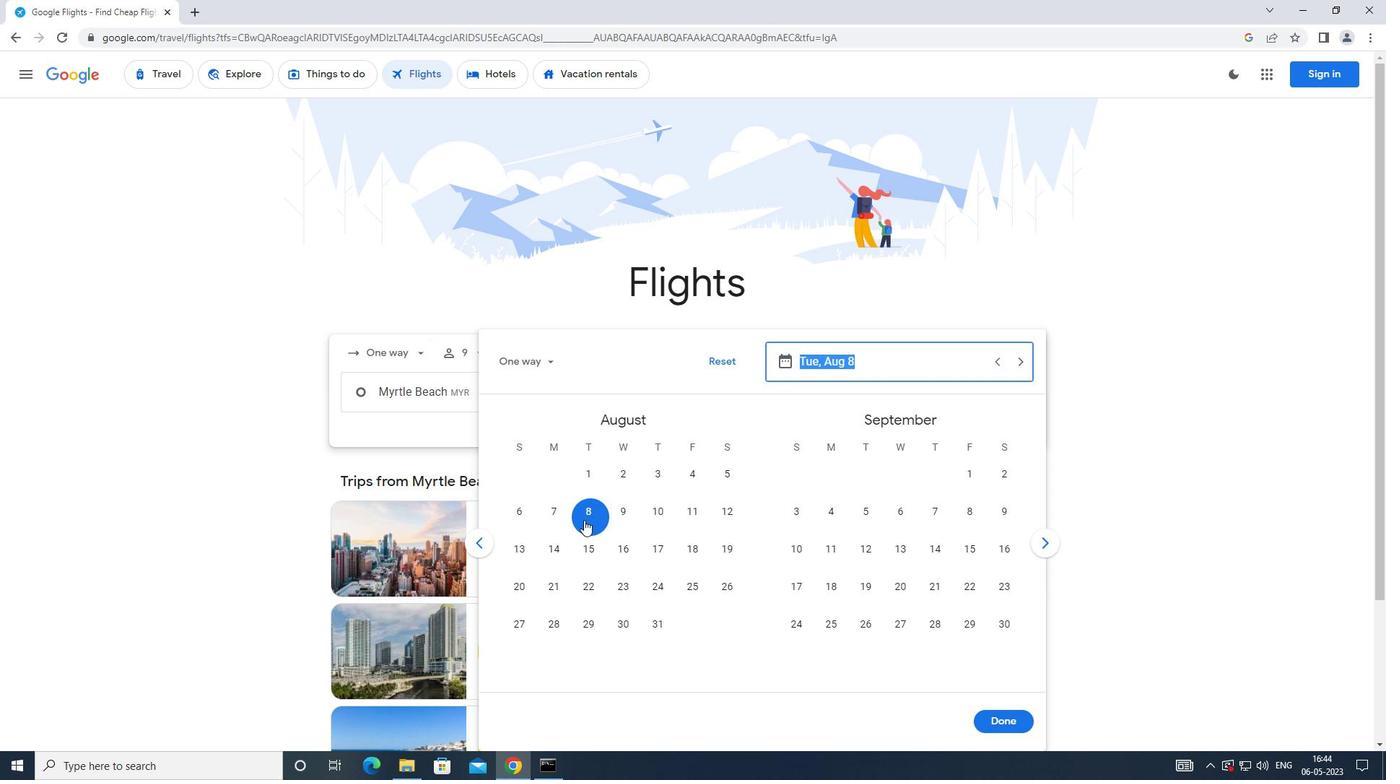 
Action: Mouse moved to (1008, 714)
Screenshot: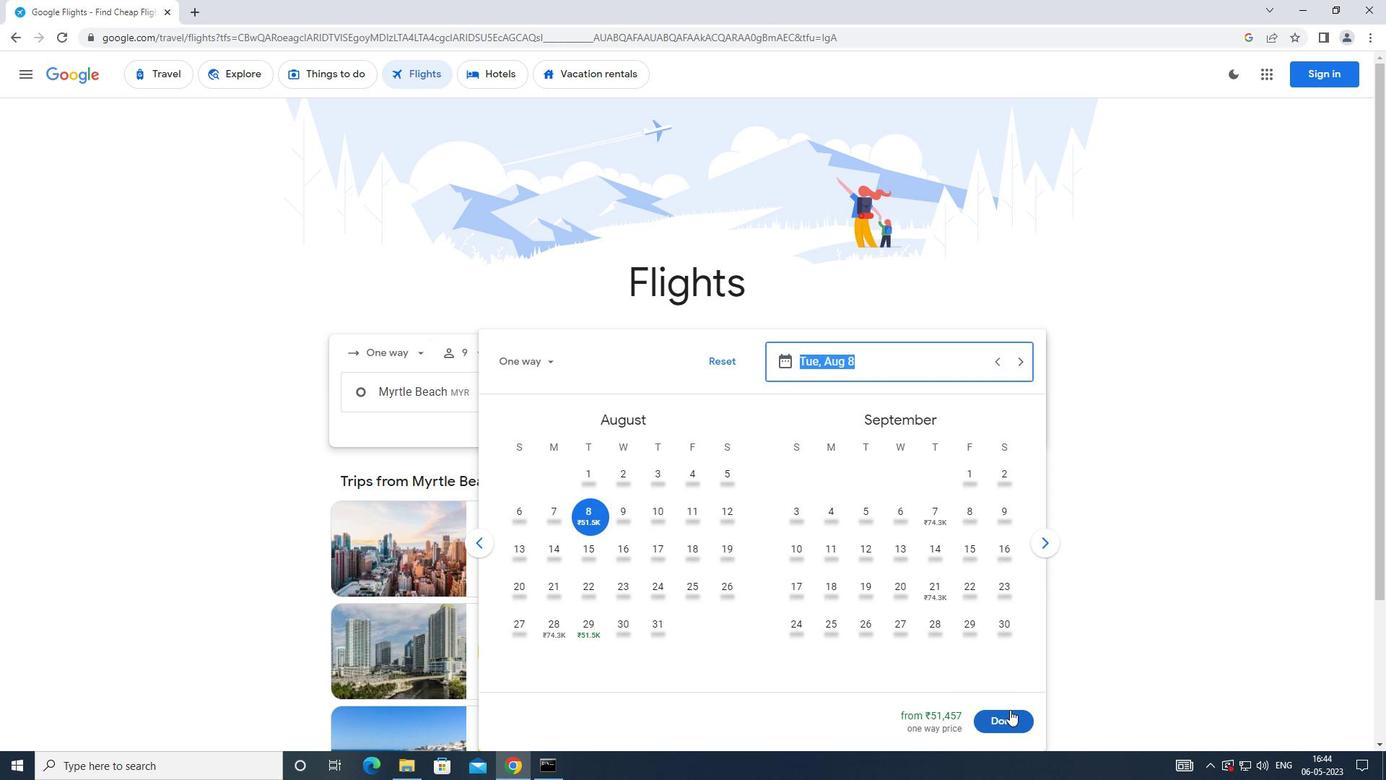 
Action: Mouse pressed left at (1008, 714)
Screenshot: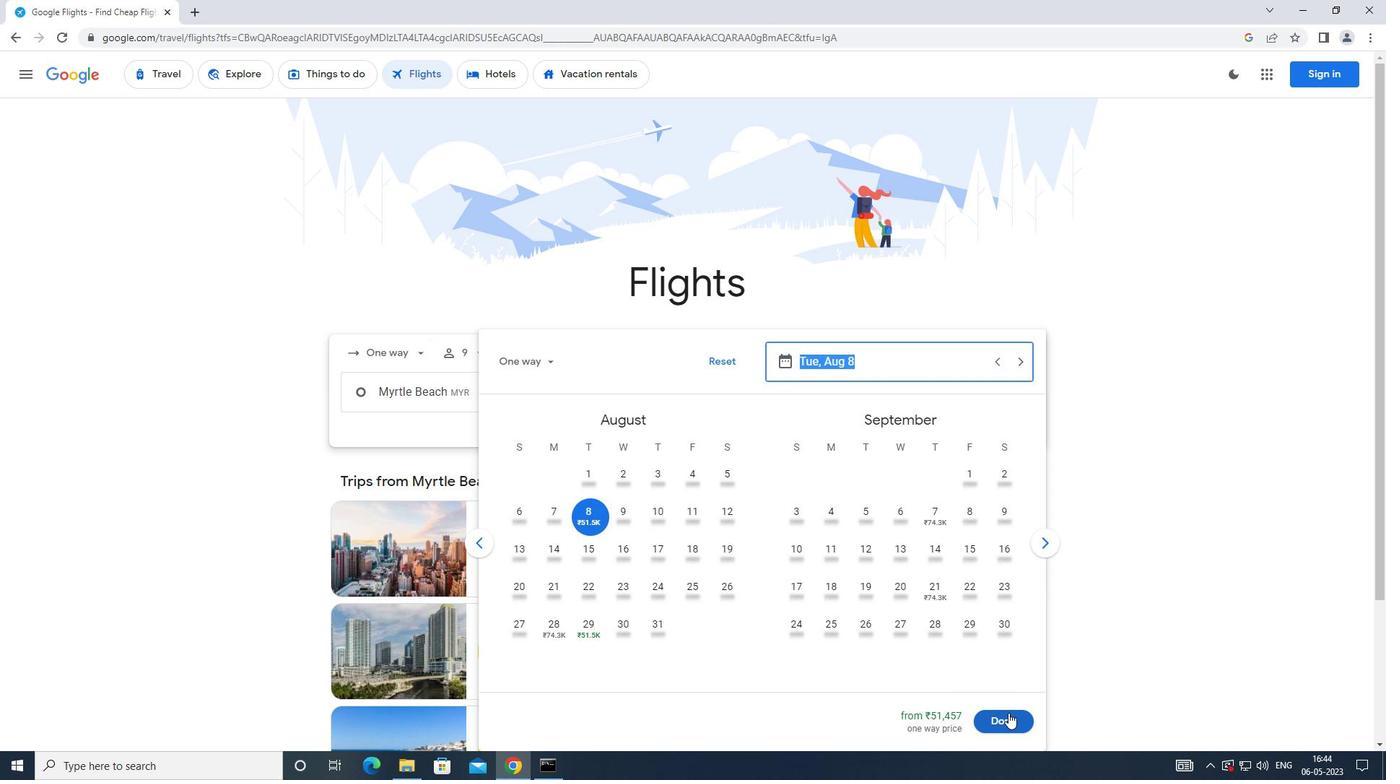 
Action: Mouse moved to (662, 449)
Screenshot: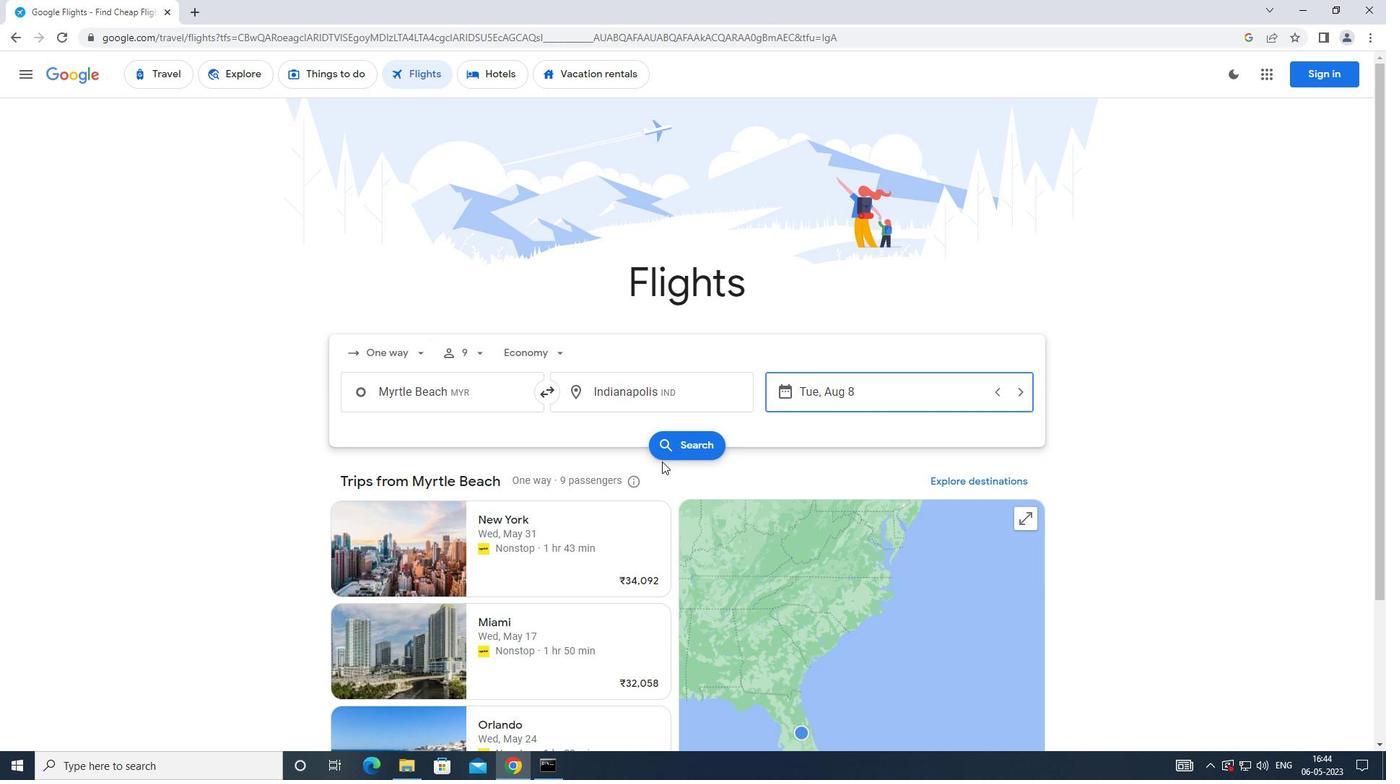 
Action: Mouse pressed left at (662, 449)
Screenshot: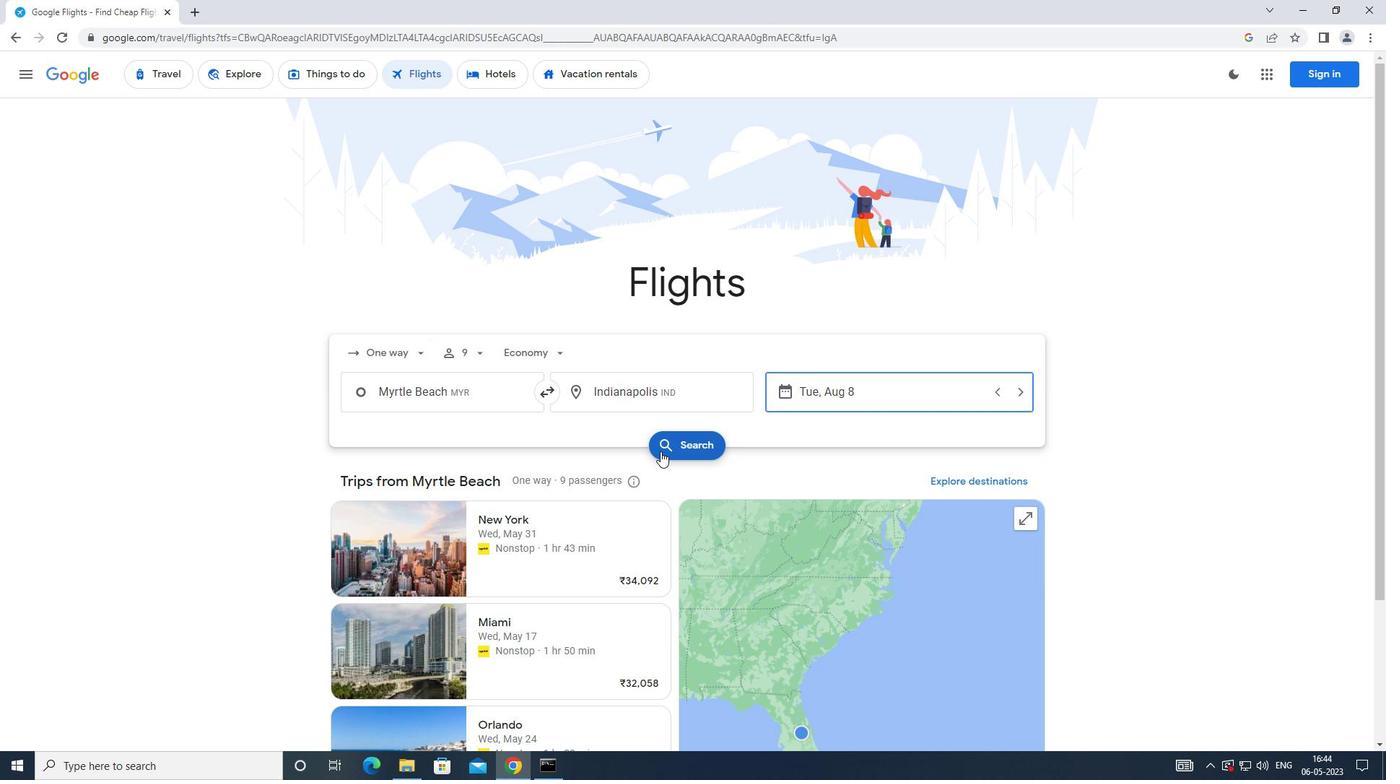 
Action: Mouse moved to (374, 211)
Screenshot: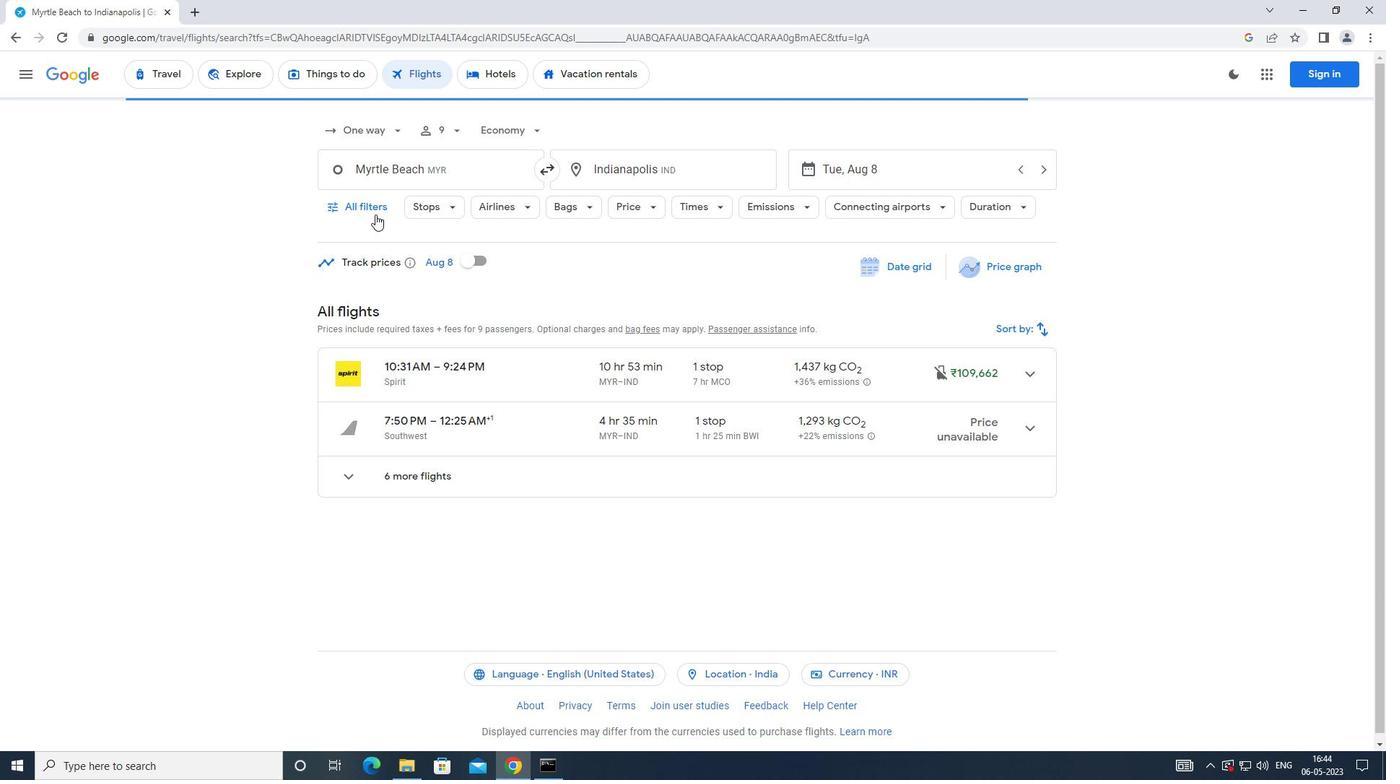 
Action: Mouse pressed left at (374, 211)
Screenshot: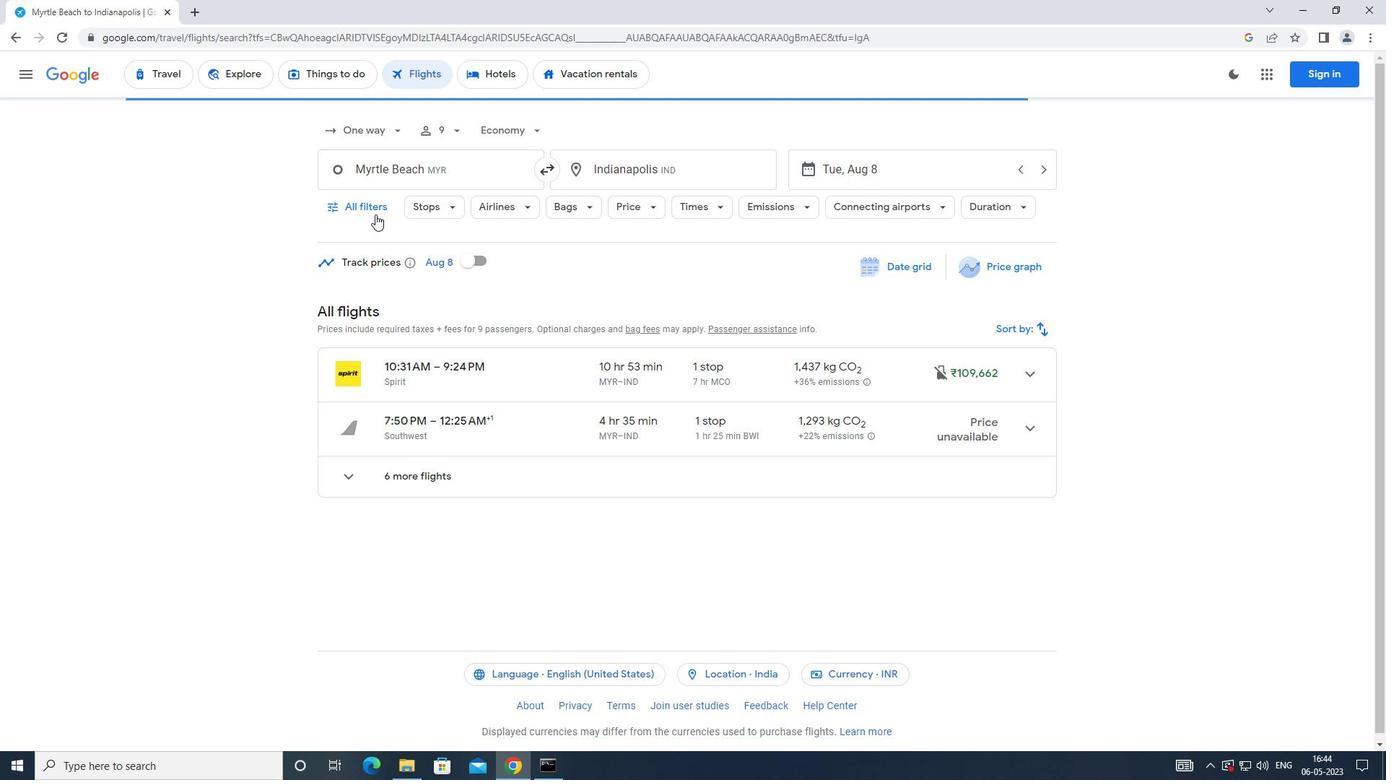
Action: Mouse moved to (539, 512)
Screenshot: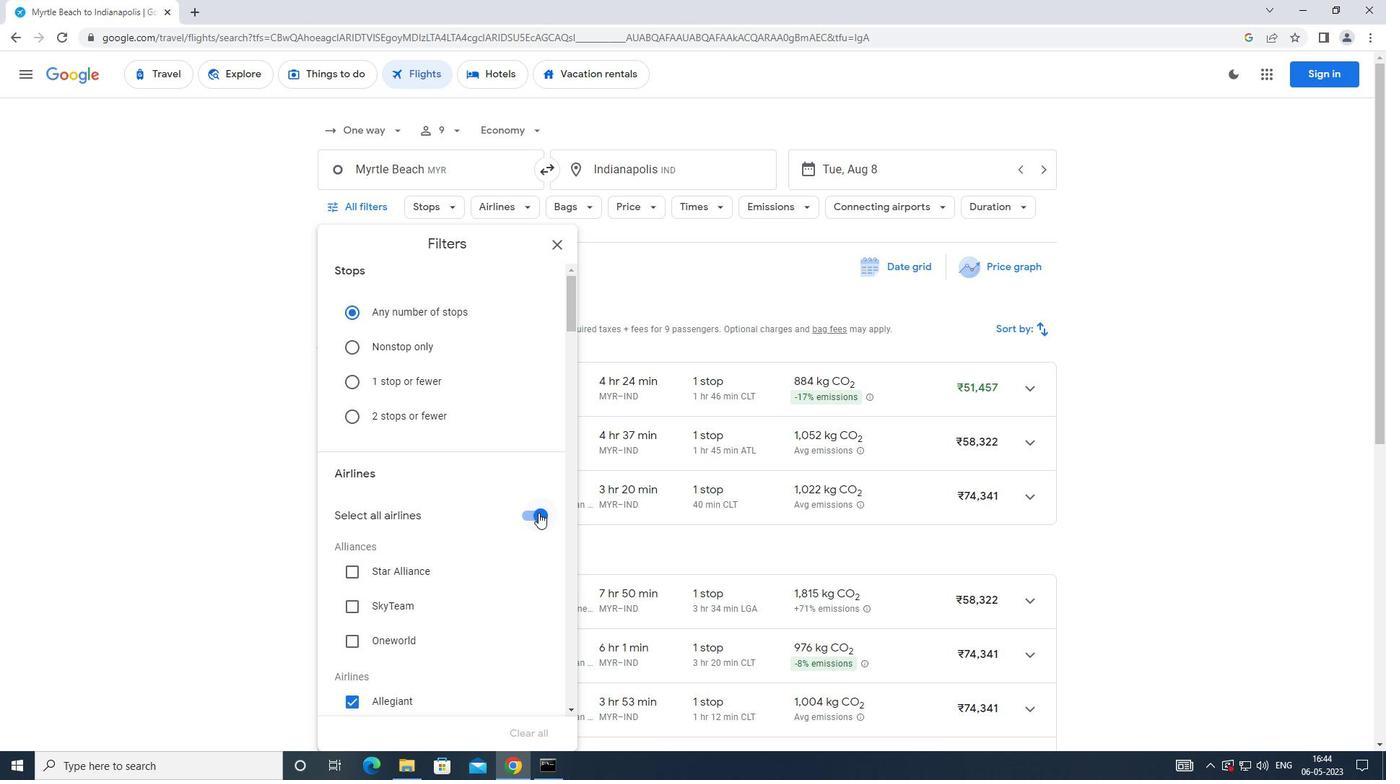 
Action: Mouse pressed left at (539, 512)
Screenshot: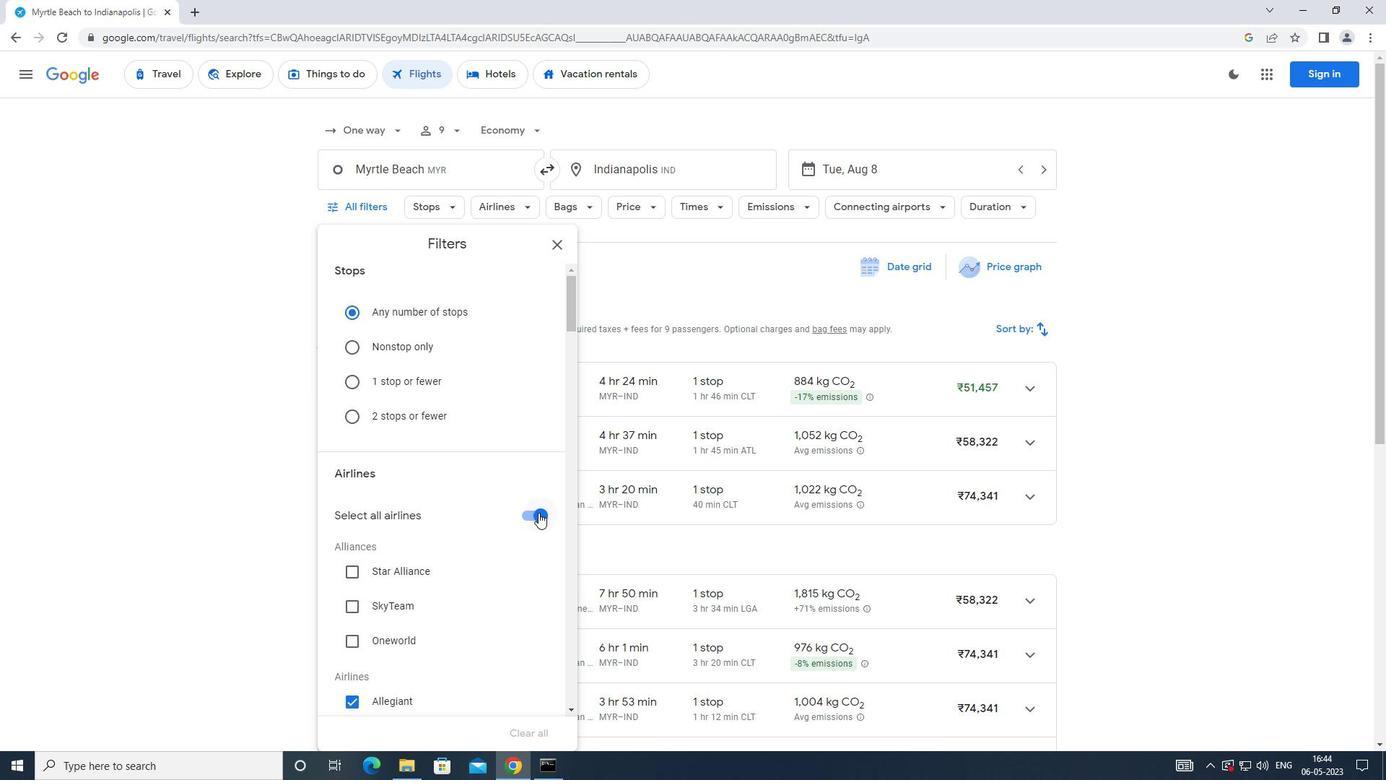 
Action: Mouse moved to (465, 392)
Screenshot: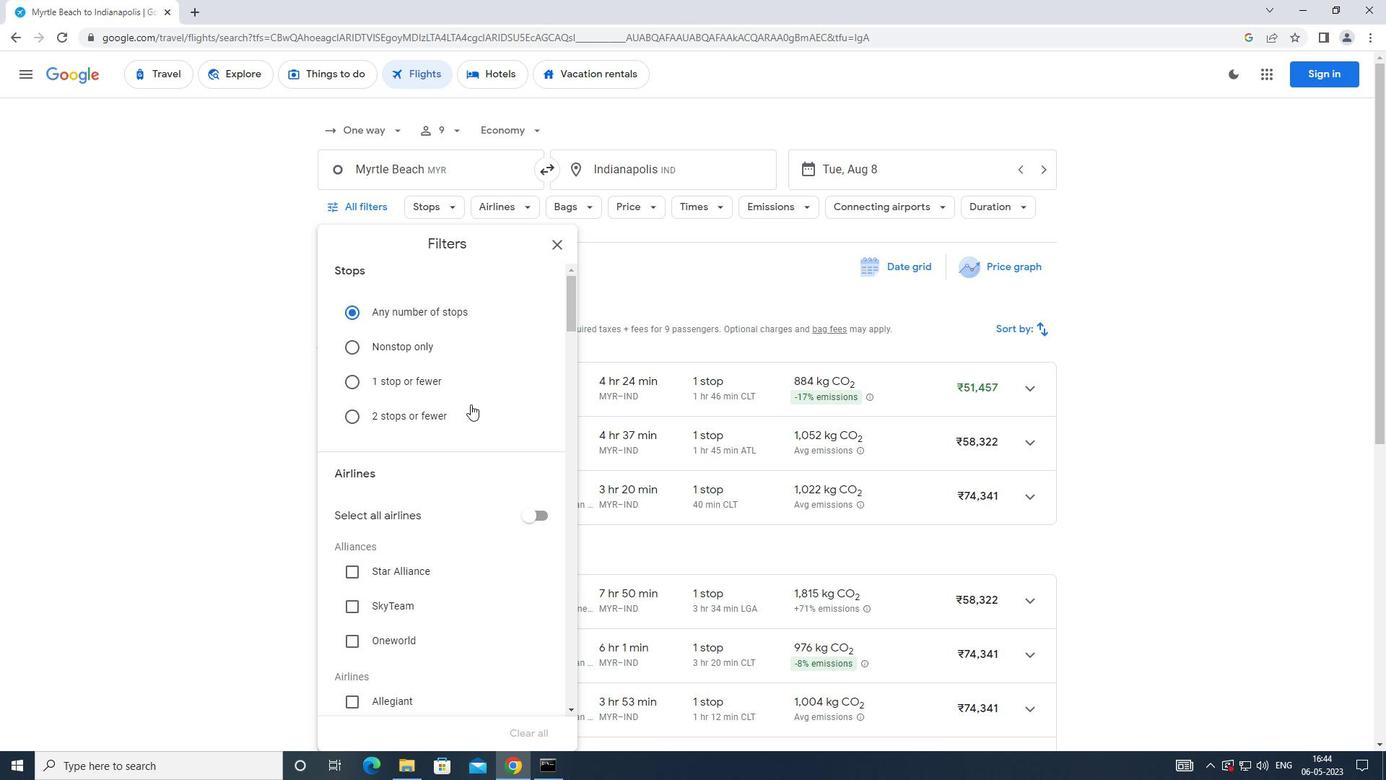 
Action: Mouse scrolled (465, 392) with delta (0, 0)
Screenshot: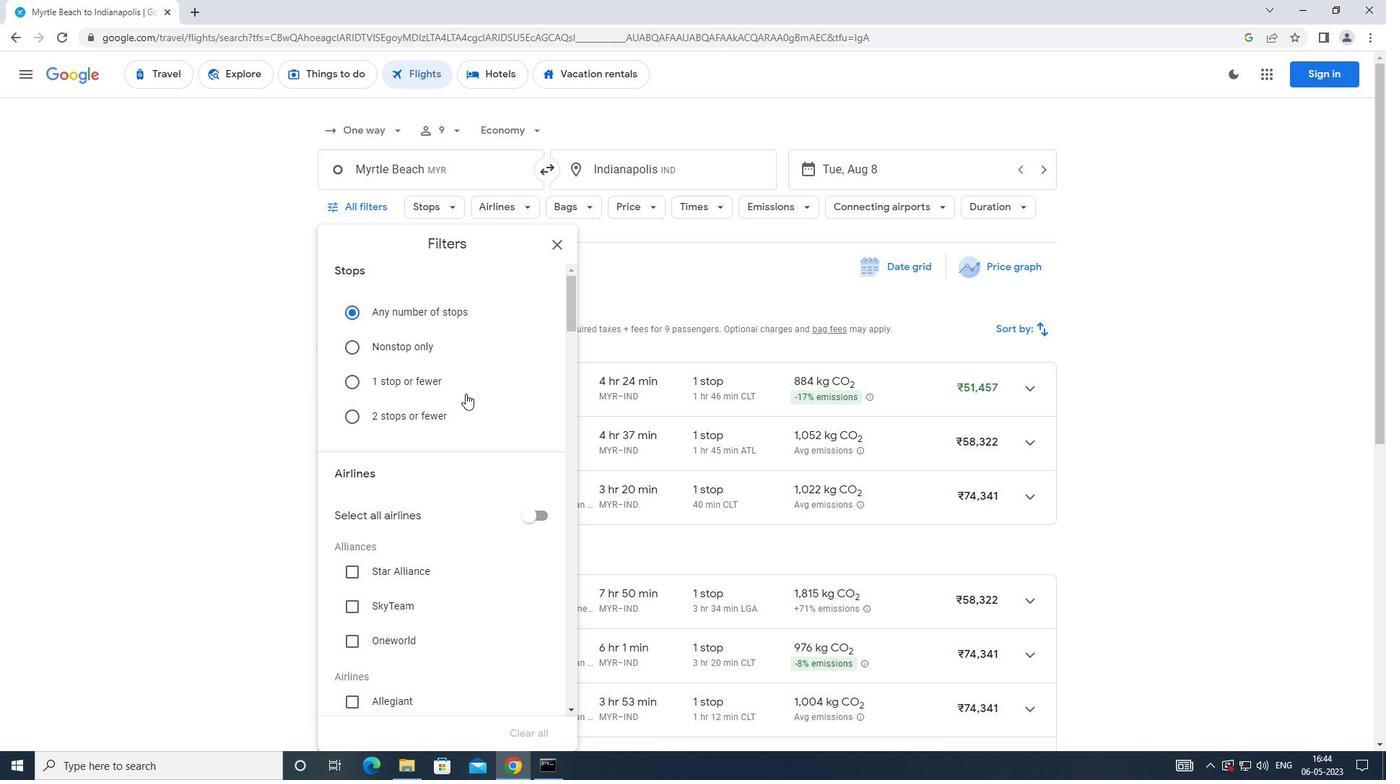 
Action: Mouse scrolled (465, 392) with delta (0, 0)
Screenshot: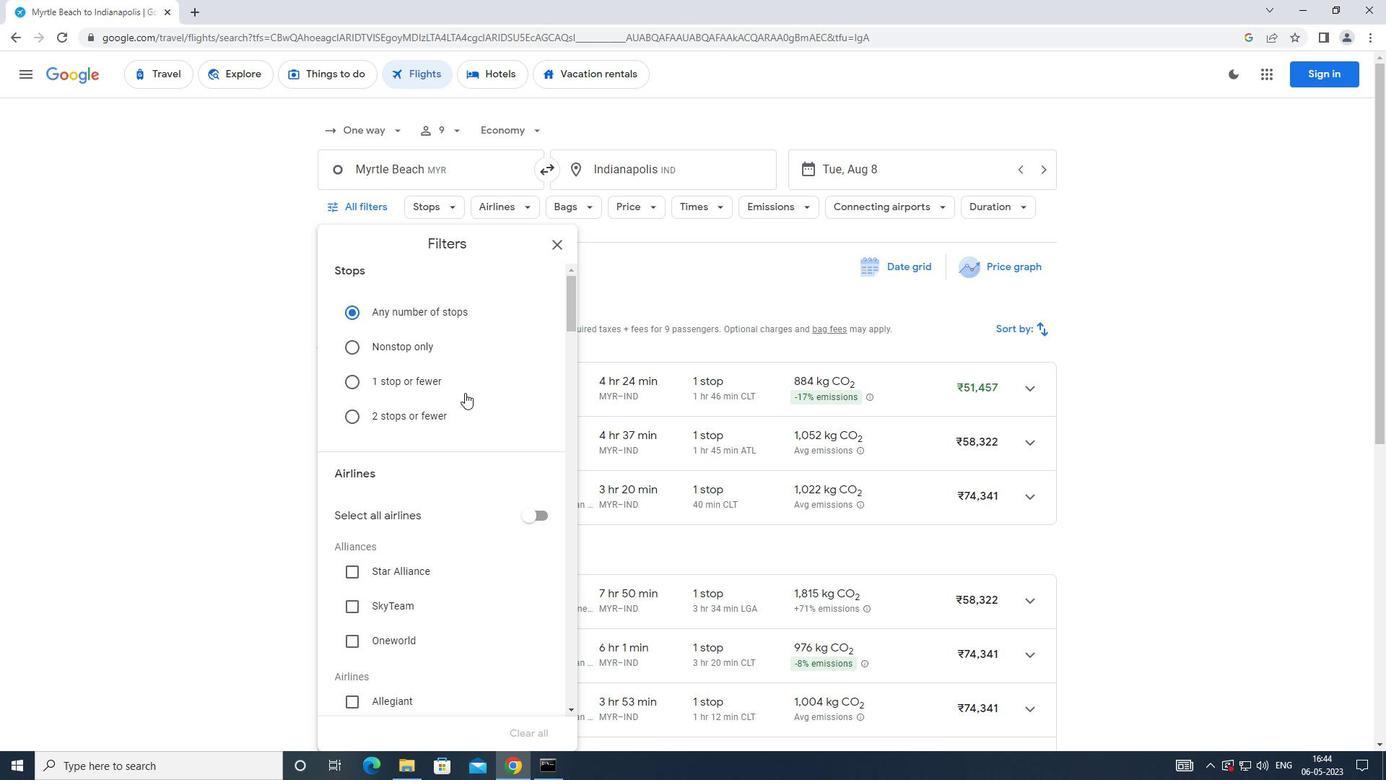 
Action: Mouse scrolled (465, 392) with delta (0, 0)
Screenshot: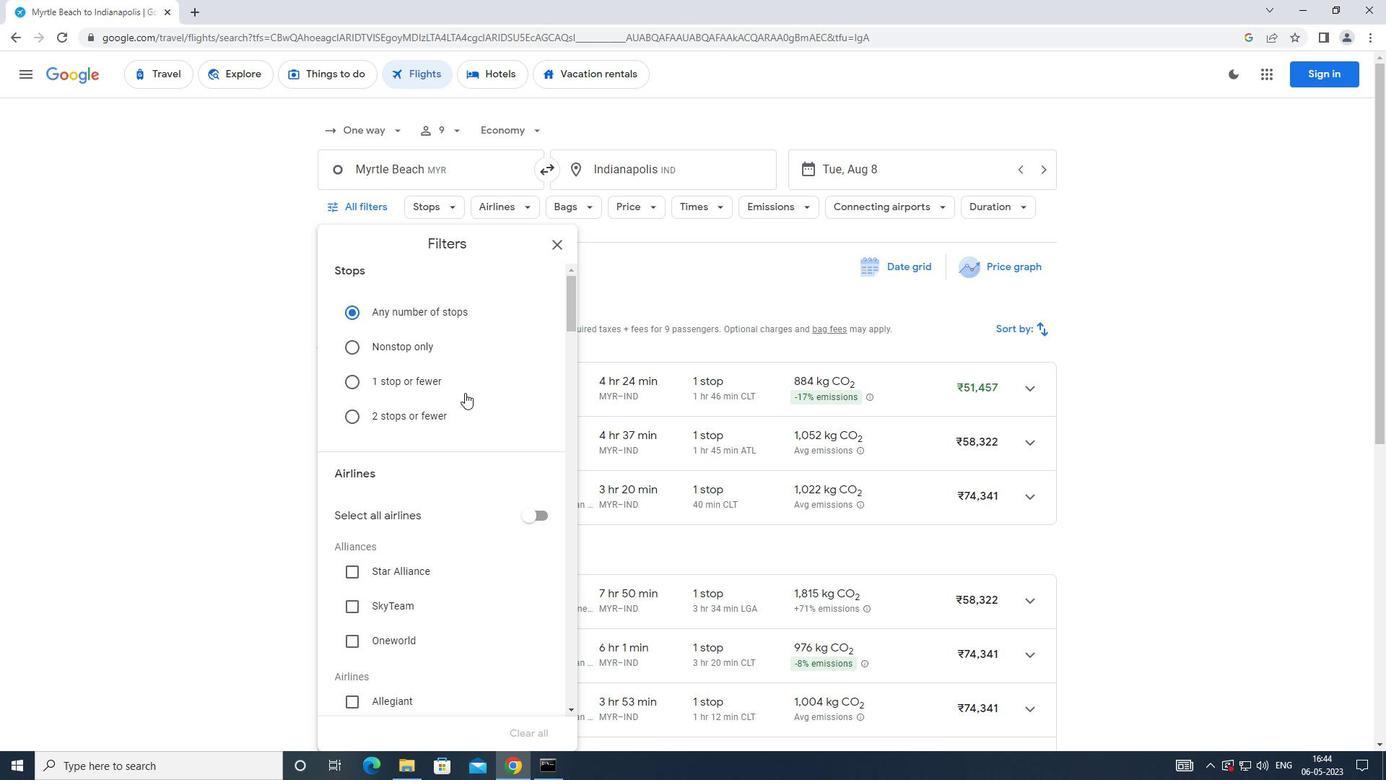 
Action: Mouse scrolled (465, 392) with delta (0, 0)
Screenshot: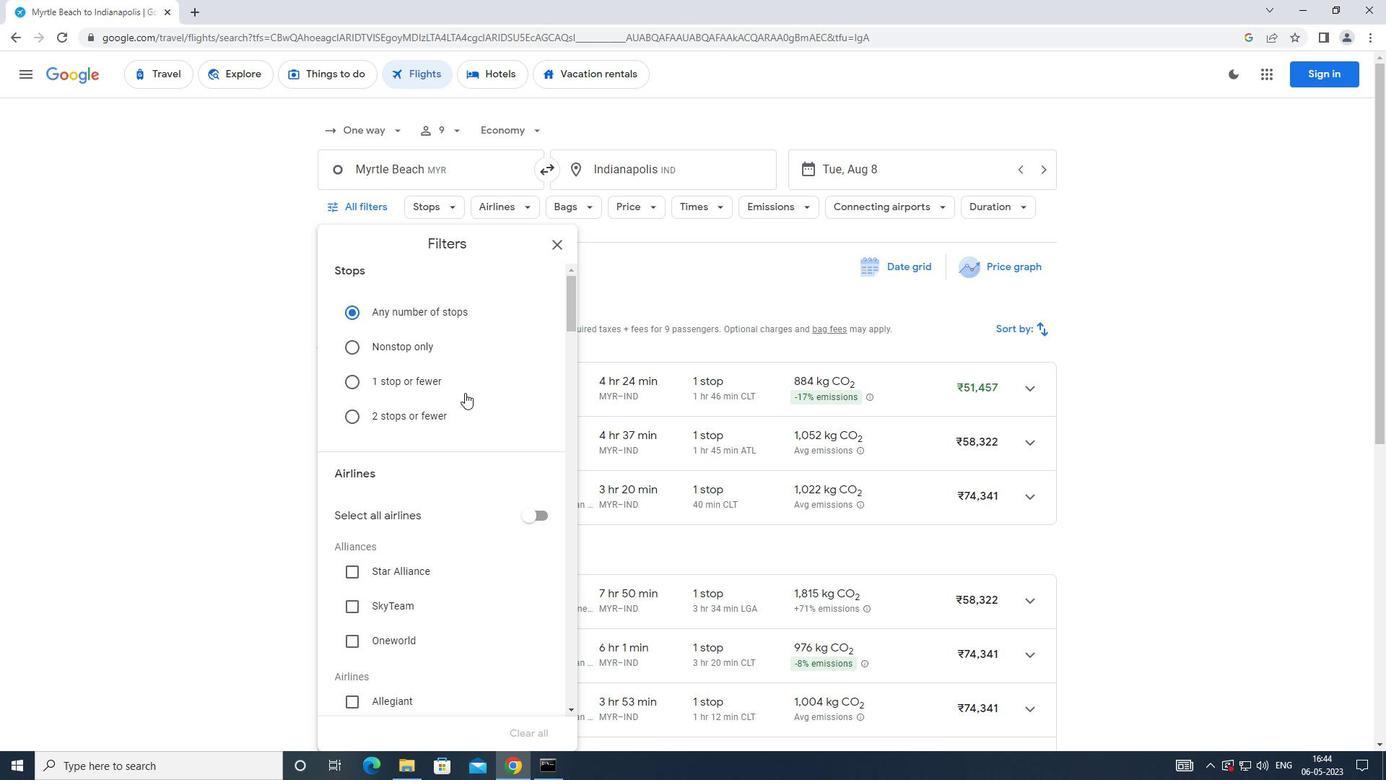 
Action: Mouse moved to (466, 390)
Screenshot: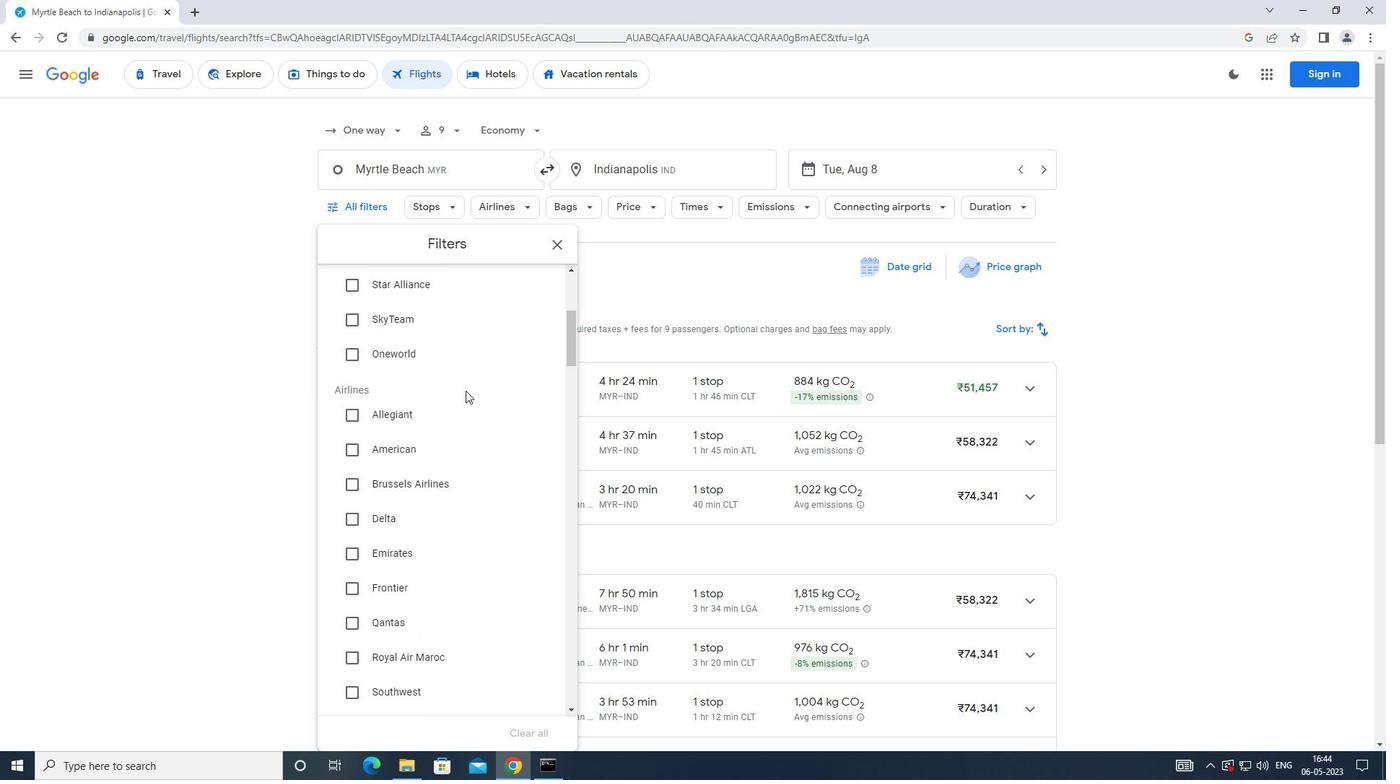 
Action: Mouse scrolled (466, 389) with delta (0, 0)
Screenshot: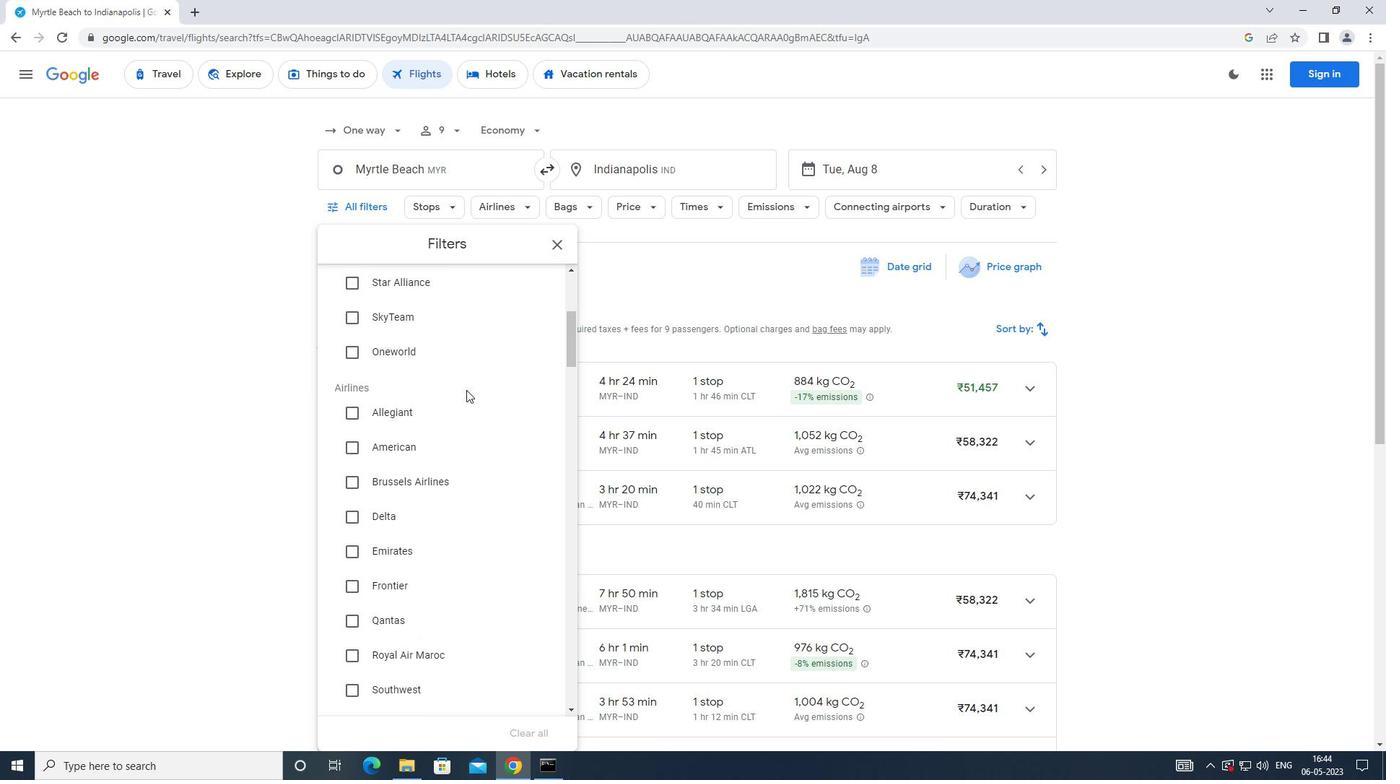
Action: Mouse scrolled (466, 389) with delta (0, 0)
Screenshot: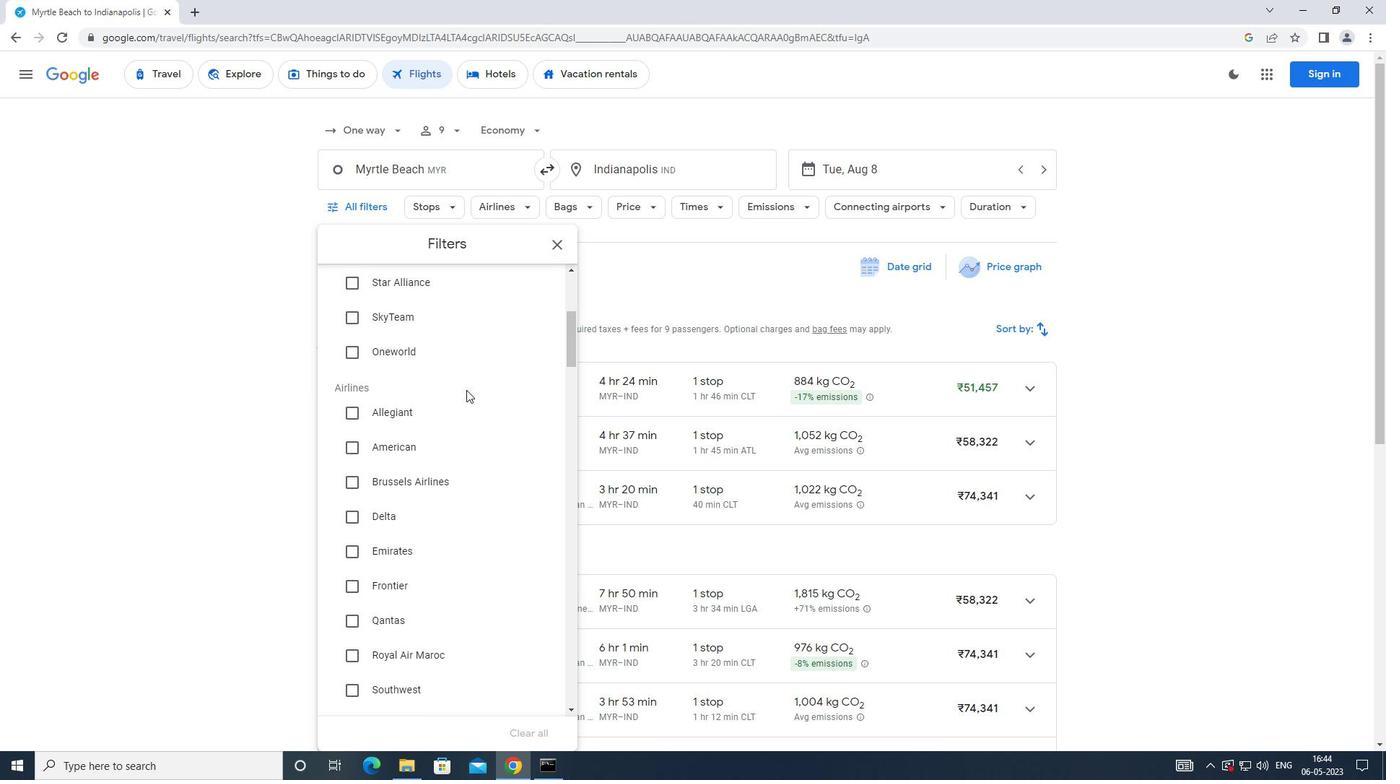 
Action: Mouse moved to (467, 388)
Screenshot: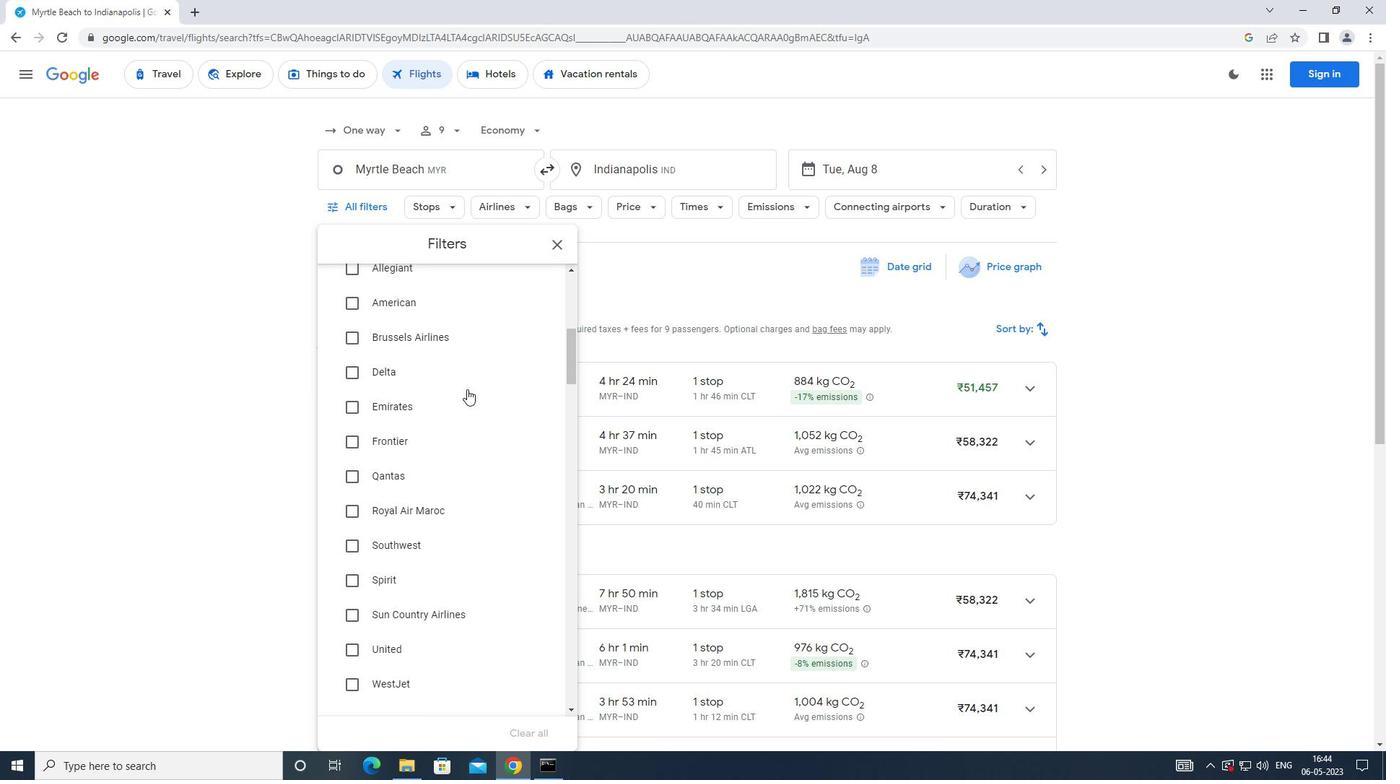 
Action: Mouse scrolled (467, 387) with delta (0, 0)
Screenshot: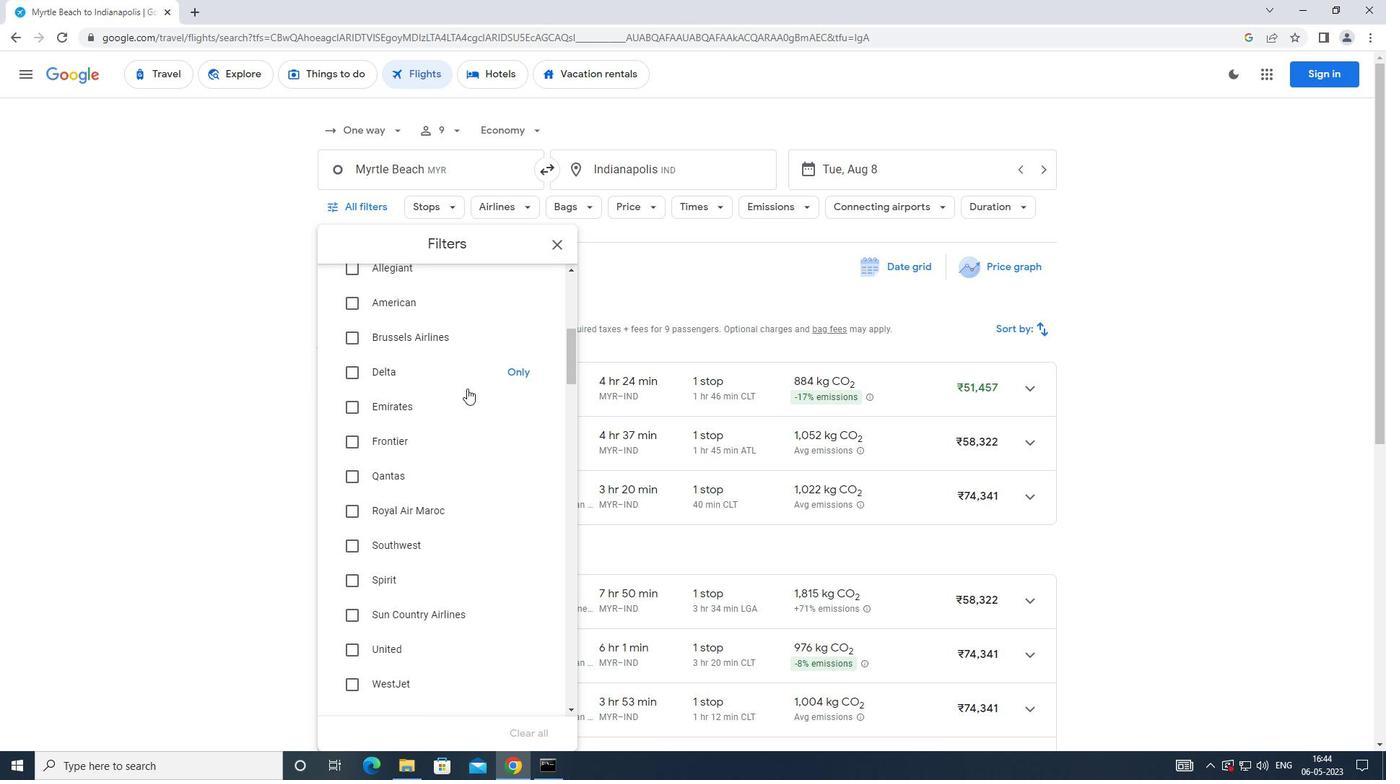 
Action: Mouse moved to (473, 385)
Screenshot: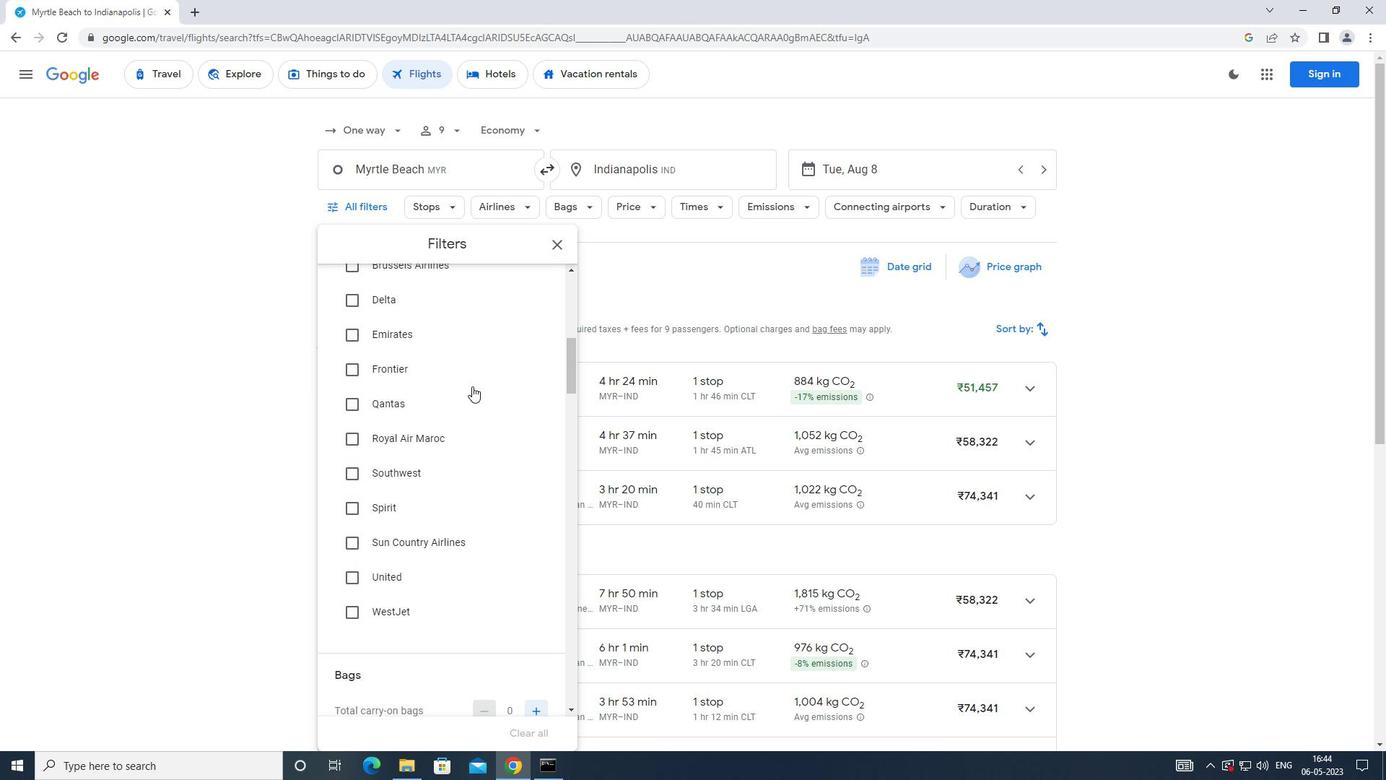 
Action: Mouse scrolled (473, 384) with delta (0, 0)
Screenshot: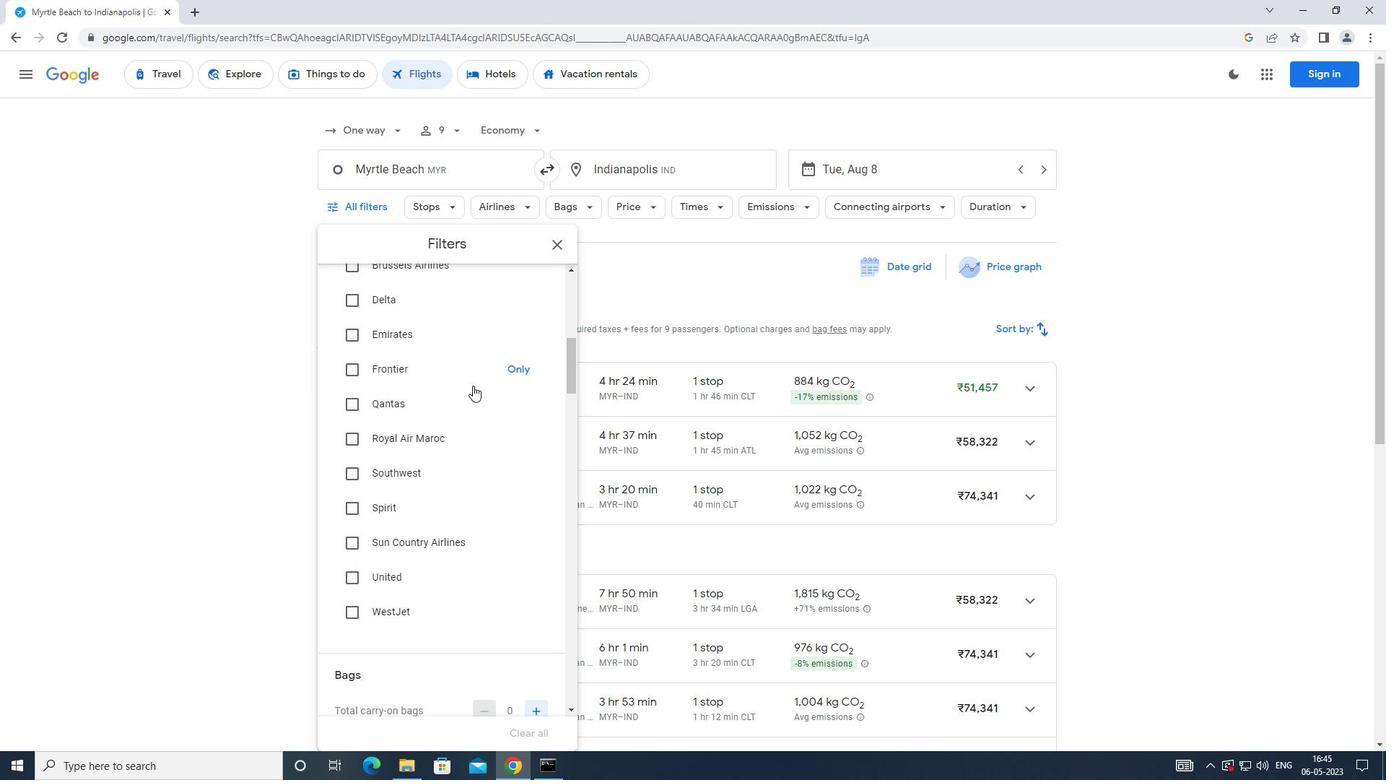 
Action: Mouse scrolled (473, 384) with delta (0, 0)
Screenshot: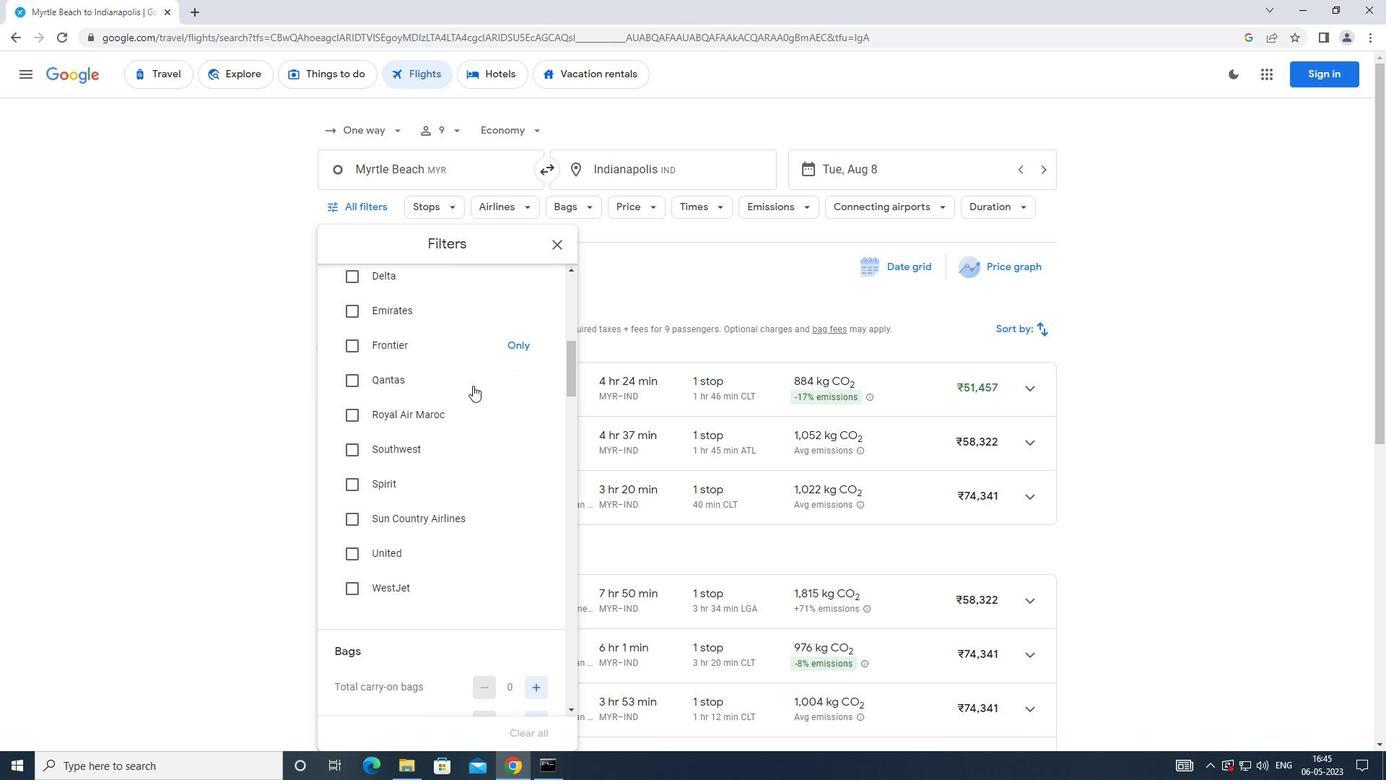 
Action: Mouse moved to (475, 384)
Screenshot: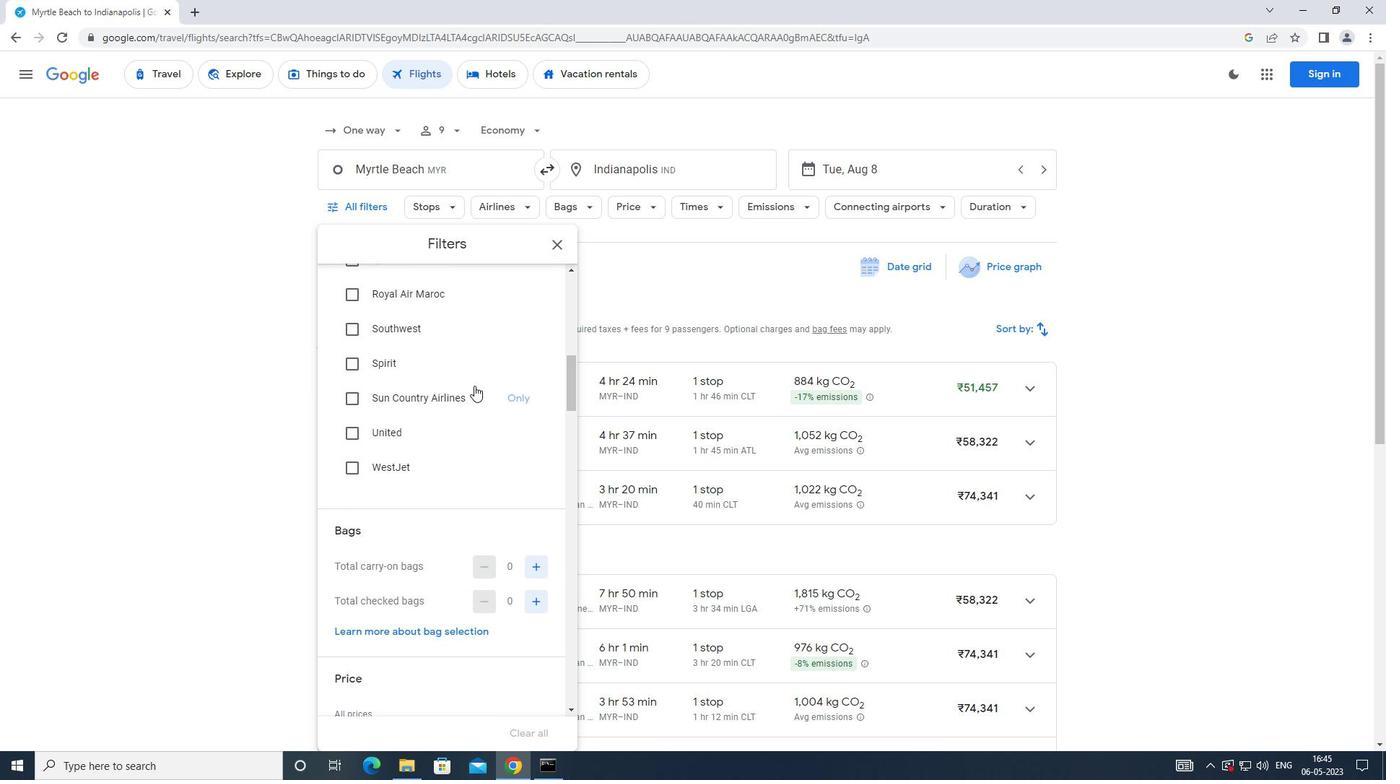 
Action: Mouse scrolled (475, 384) with delta (0, 0)
Screenshot: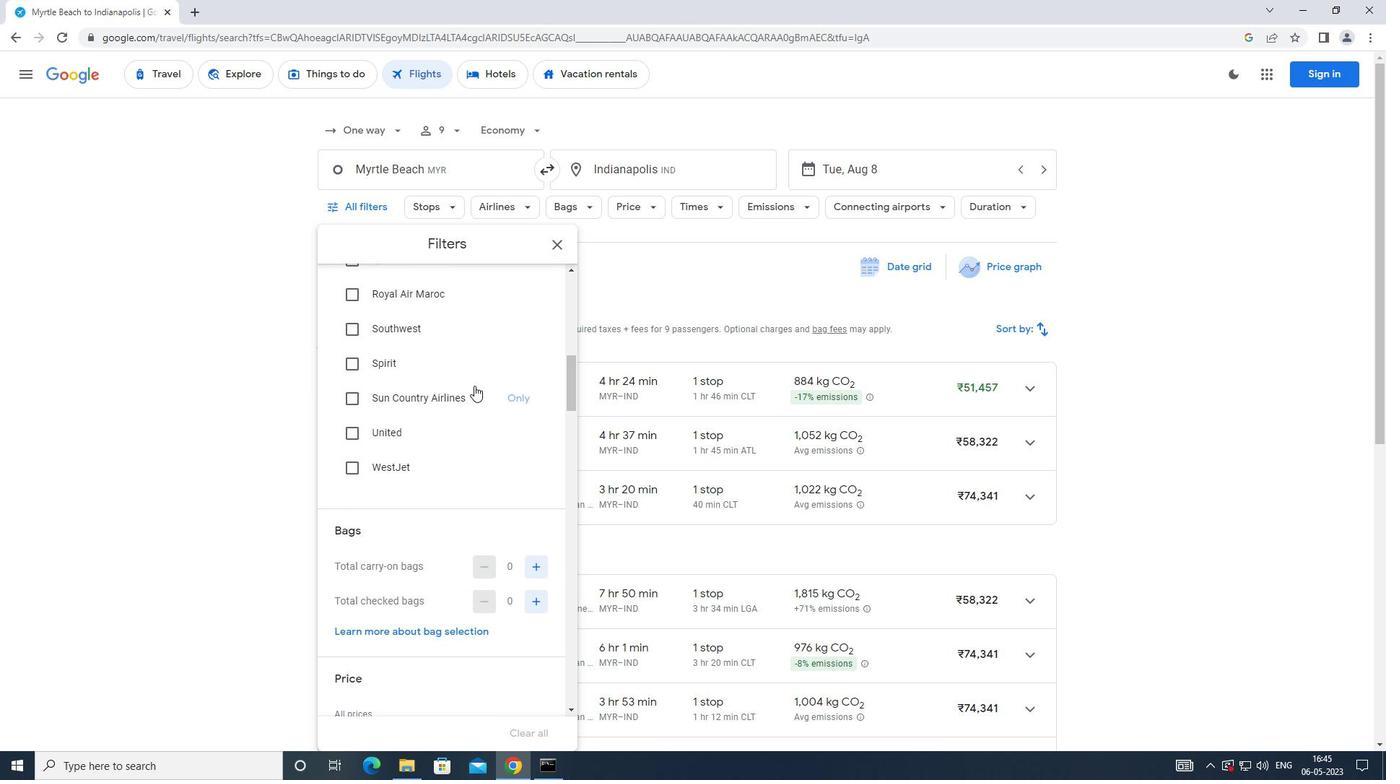 
Action: Mouse scrolled (475, 384) with delta (0, 0)
Screenshot: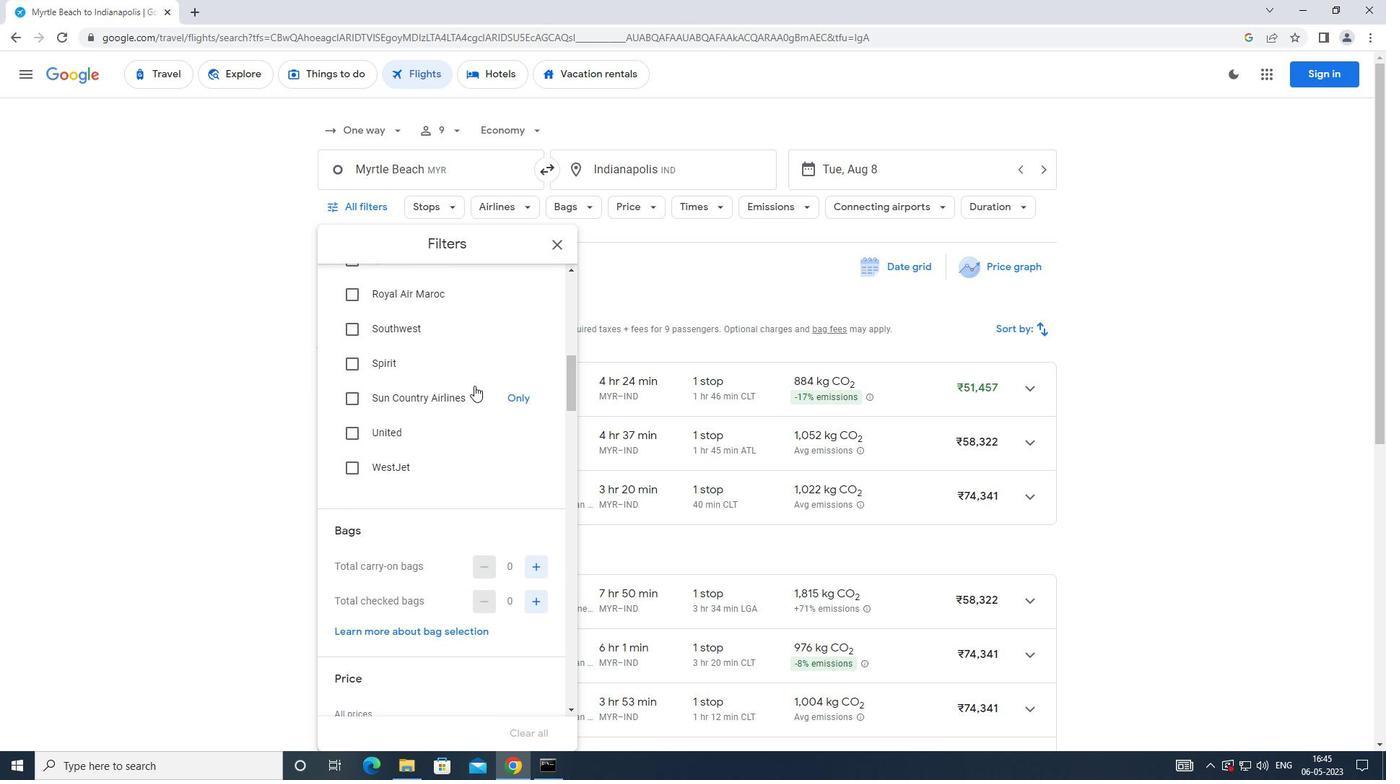 
Action: Mouse moved to (540, 423)
Screenshot: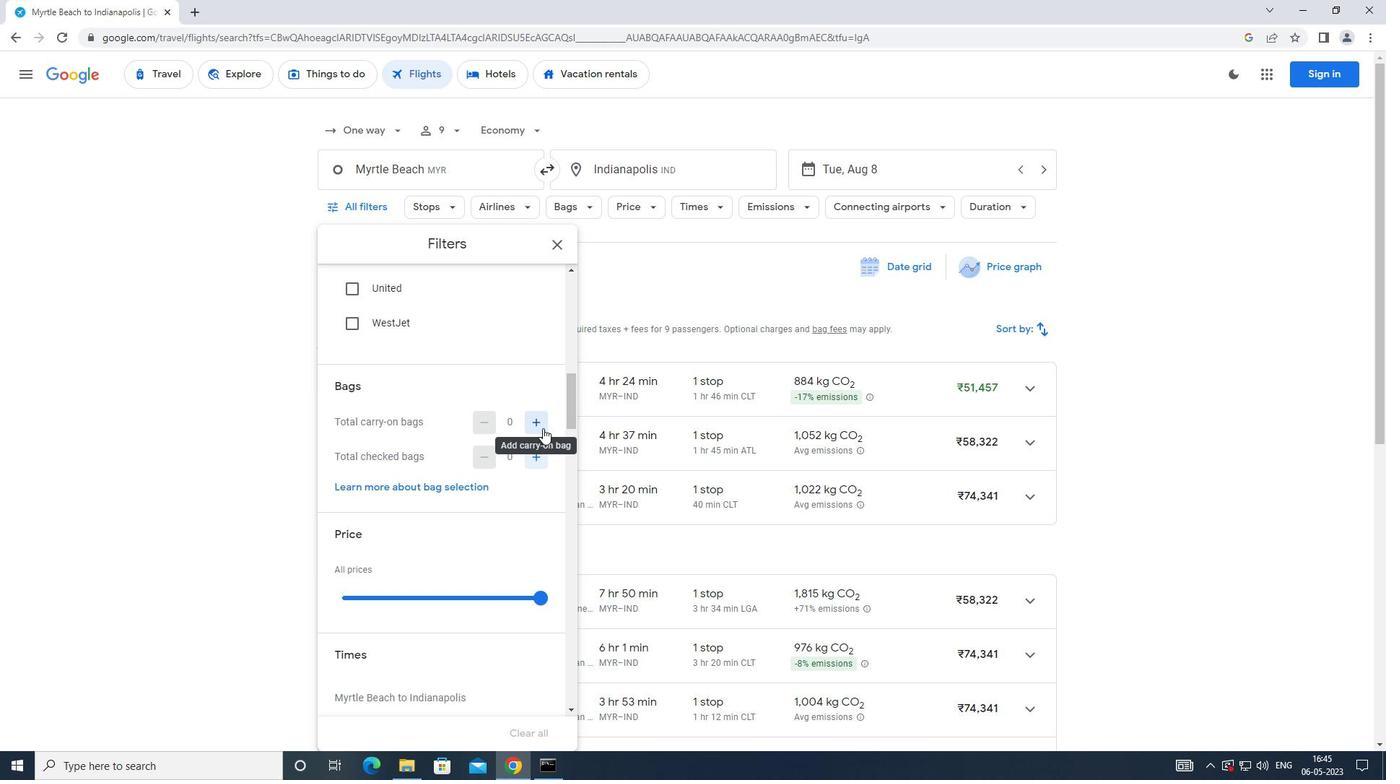 
Action: Mouse pressed left at (540, 423)
Screenshot: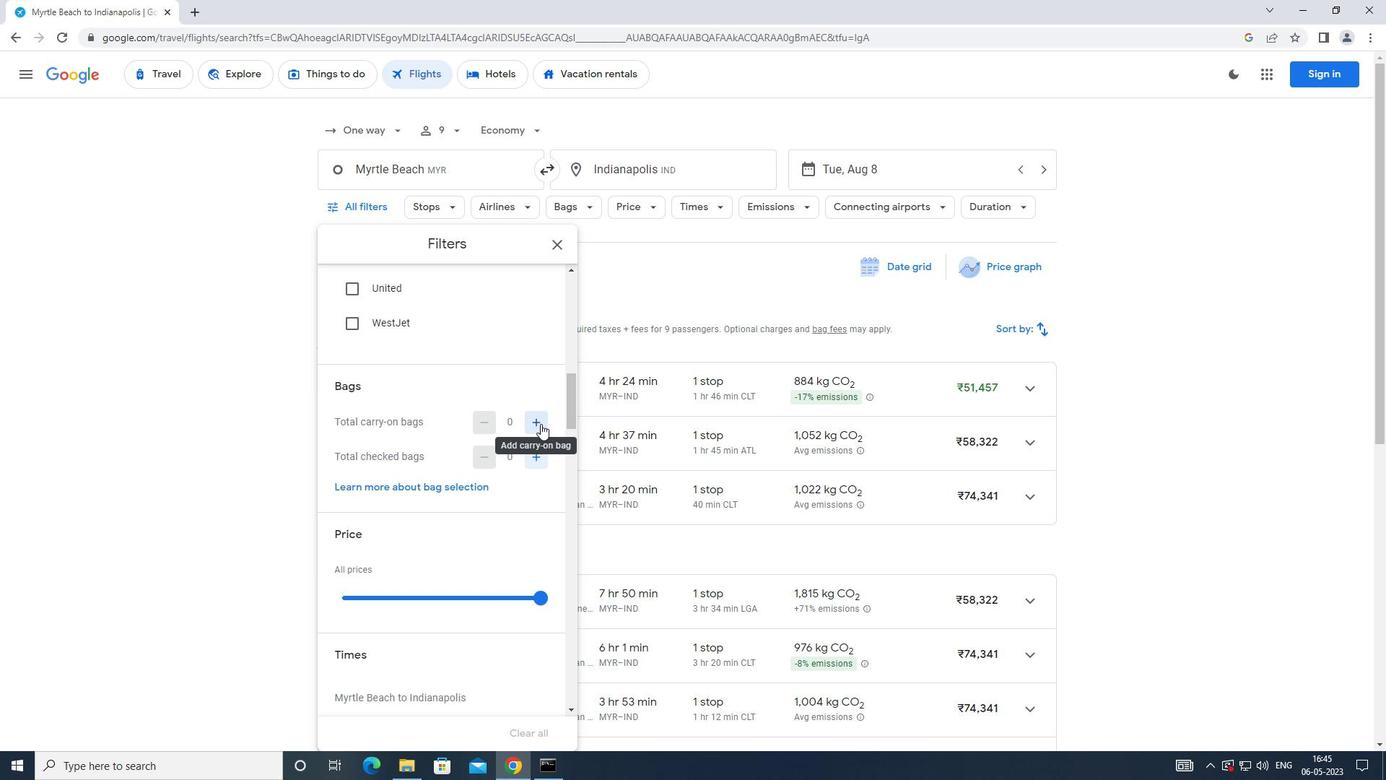 
Action: Mouse pressed left at (540, 423)
Screenshot: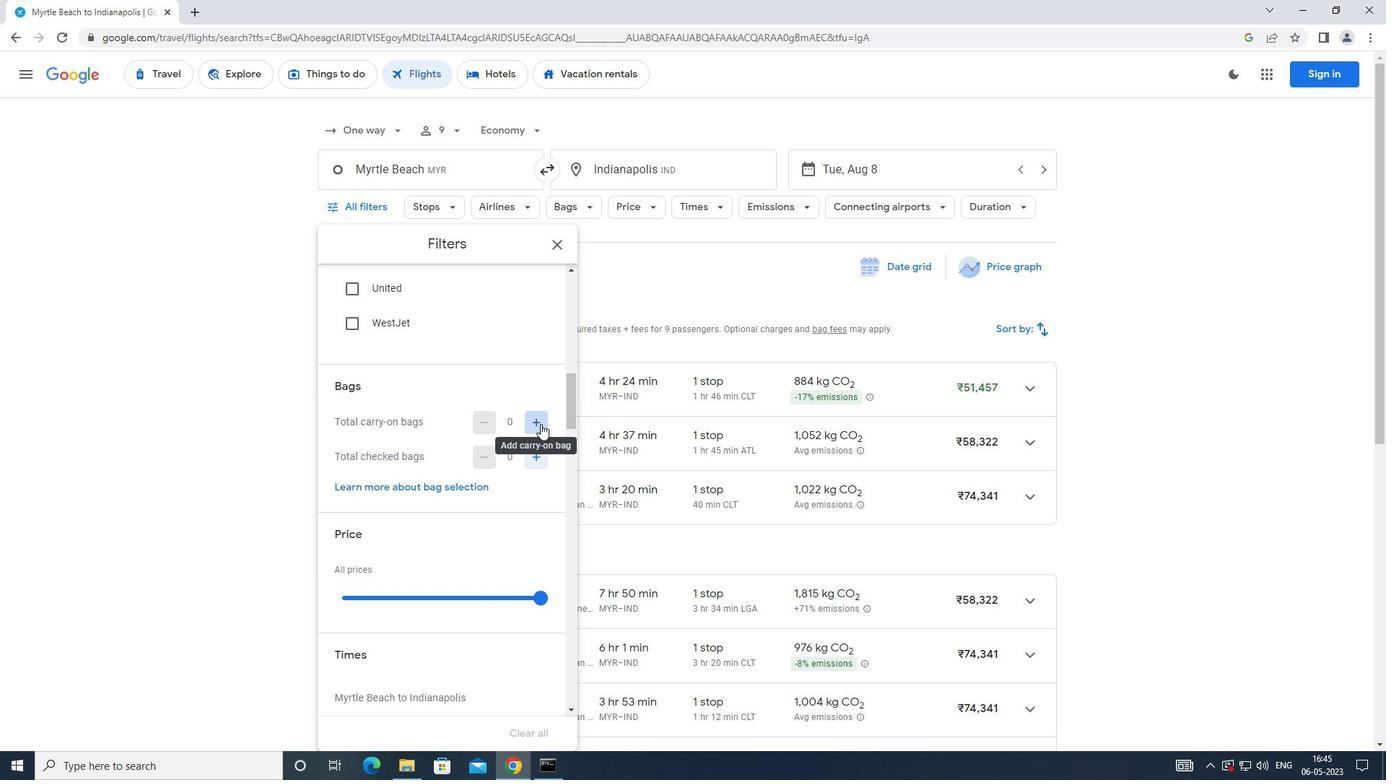 
Action: Mouse moved to (515, 408)
Screenshot: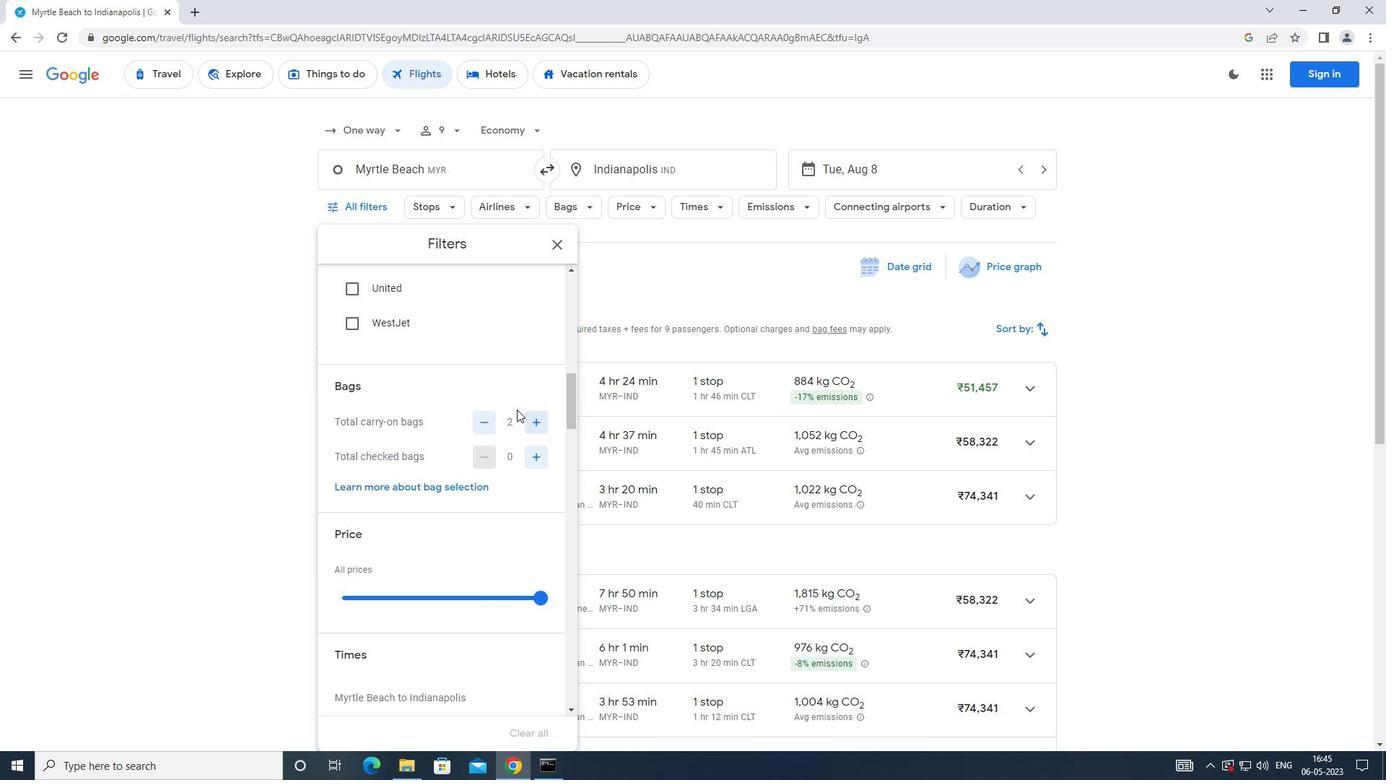 
Action: Mouse scrolled (515, 407) with delta (0, 0)
Screenshot: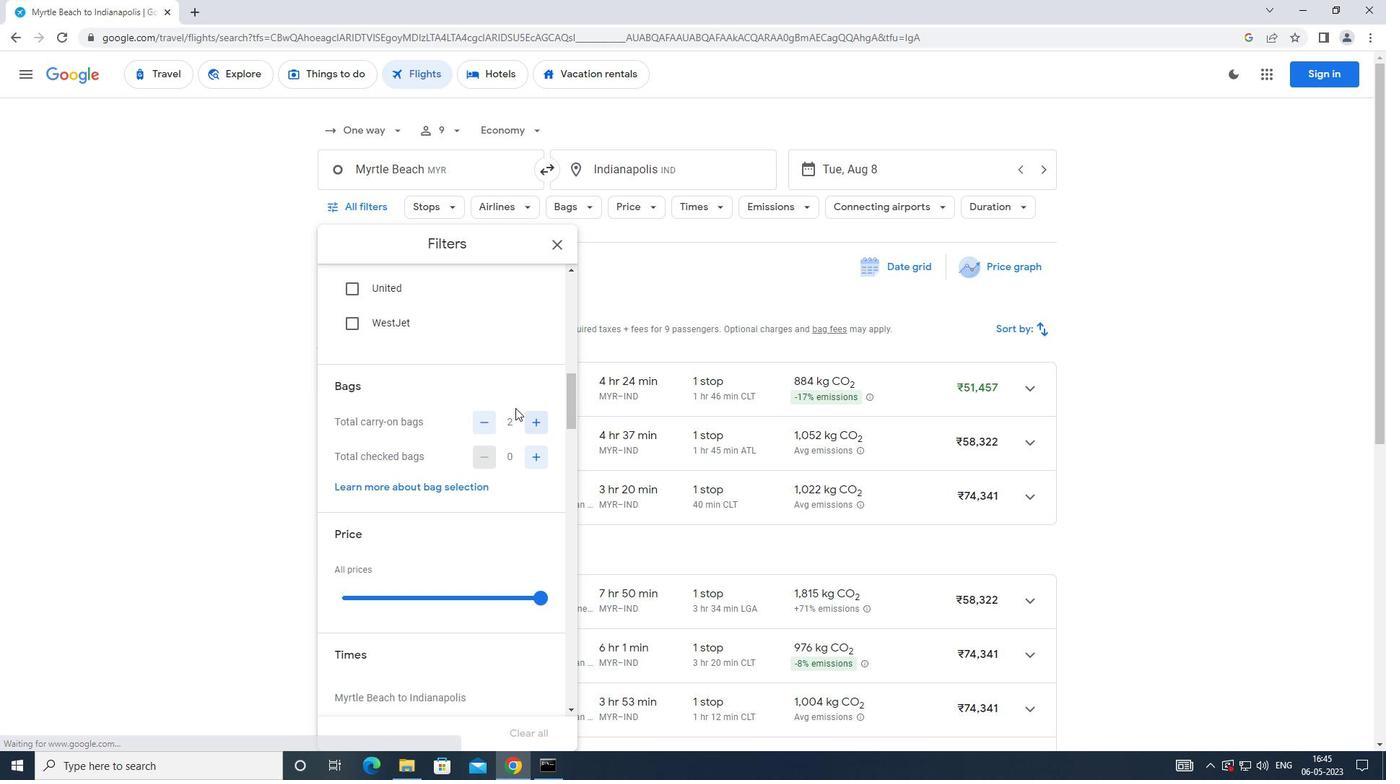 
Action: Mouse scrolled (515, 407) with delta (0, 0)
Screenshot: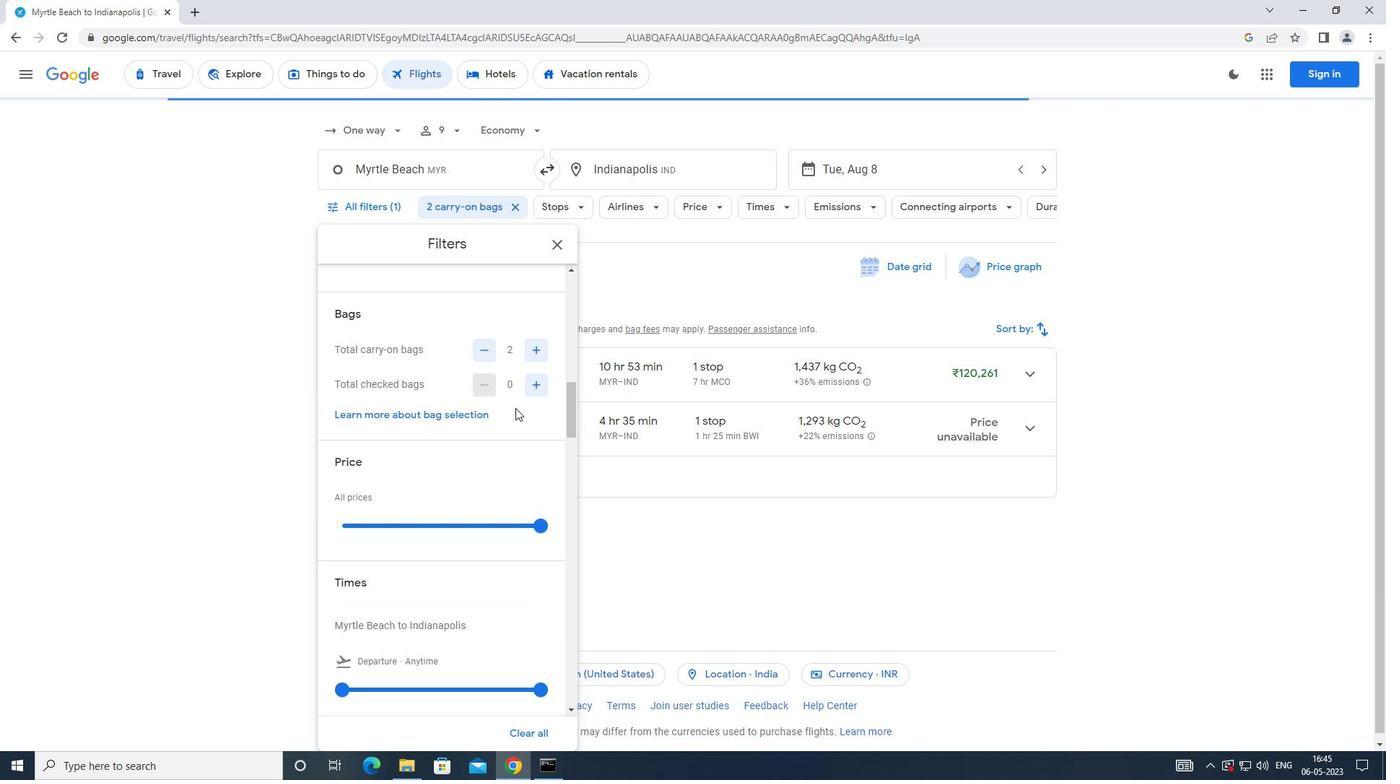 
Action: Mouse moved to (541, 453)
Screenshot: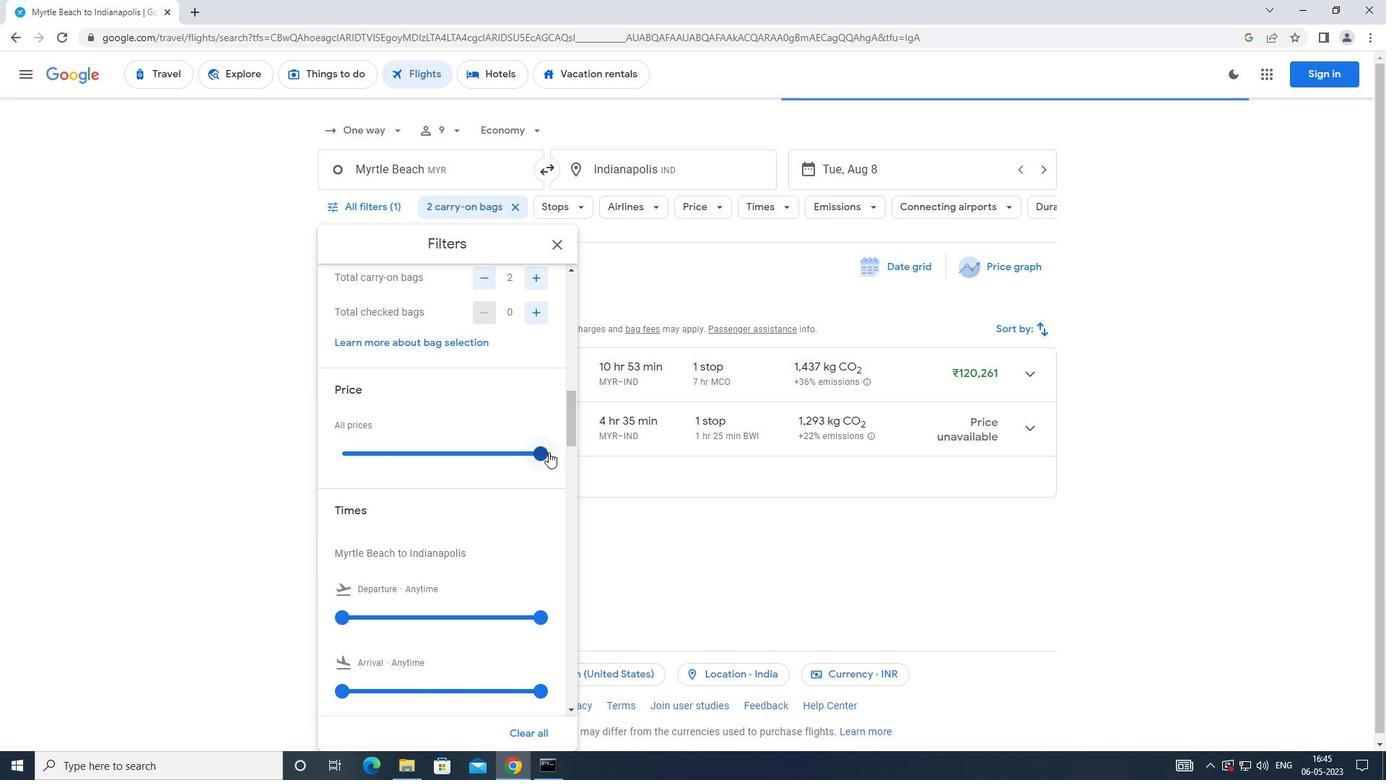 
Action: Mouse pressed left at (541, 453)
Screenshot: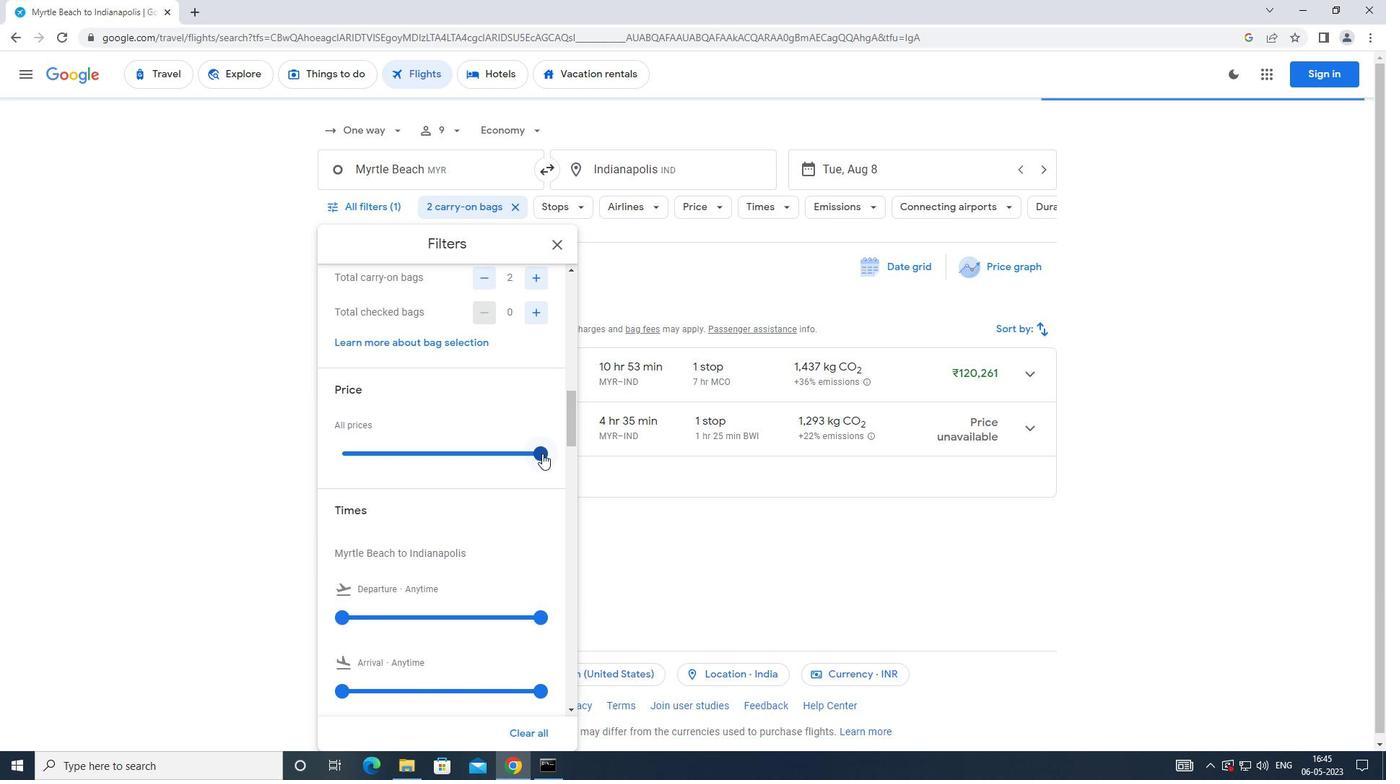 
Action: Mouse moved to (404, 418)
Screenshot: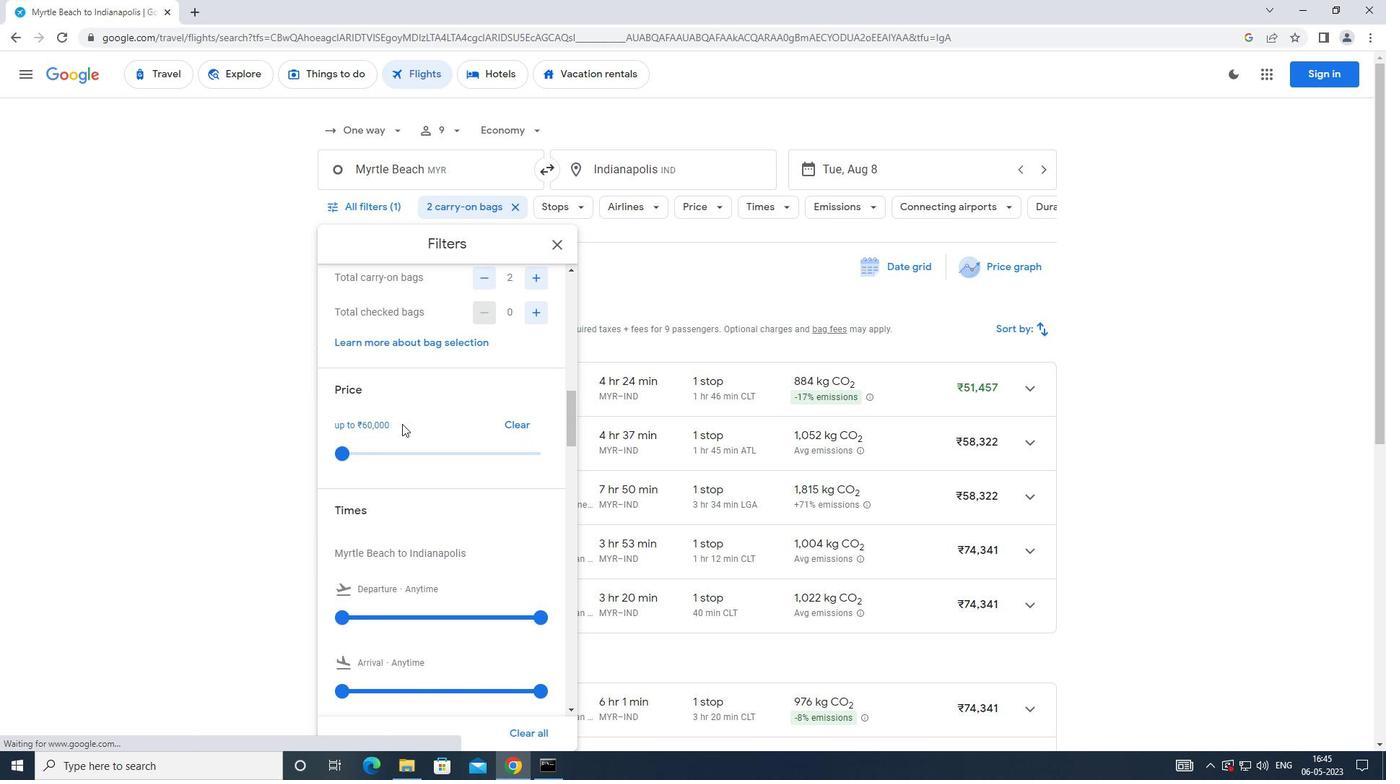 
Action: Mouse scrolled (404, 417) with delta (0, 0)
Screenshot: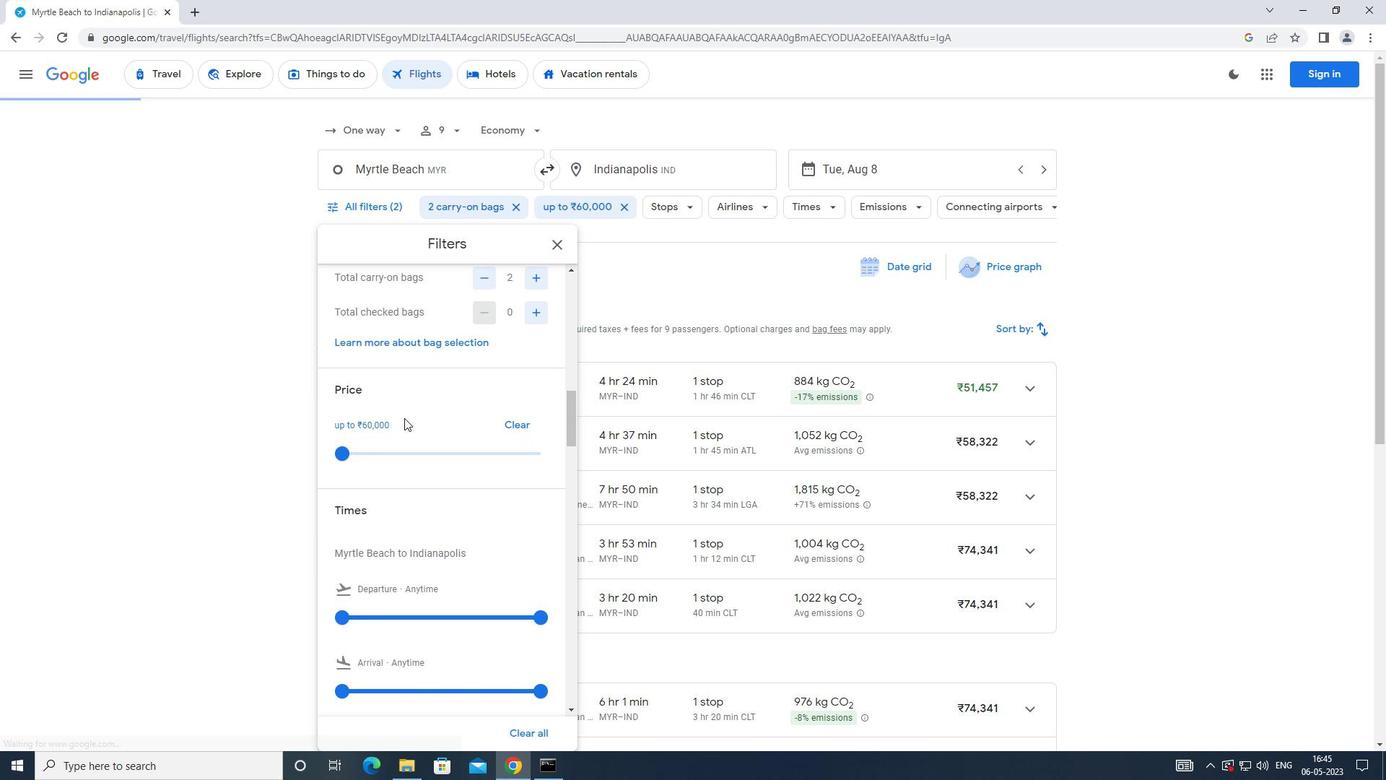 
Action: Mouse scrolled (404, 417) with delta (0, 0)
Screenshot: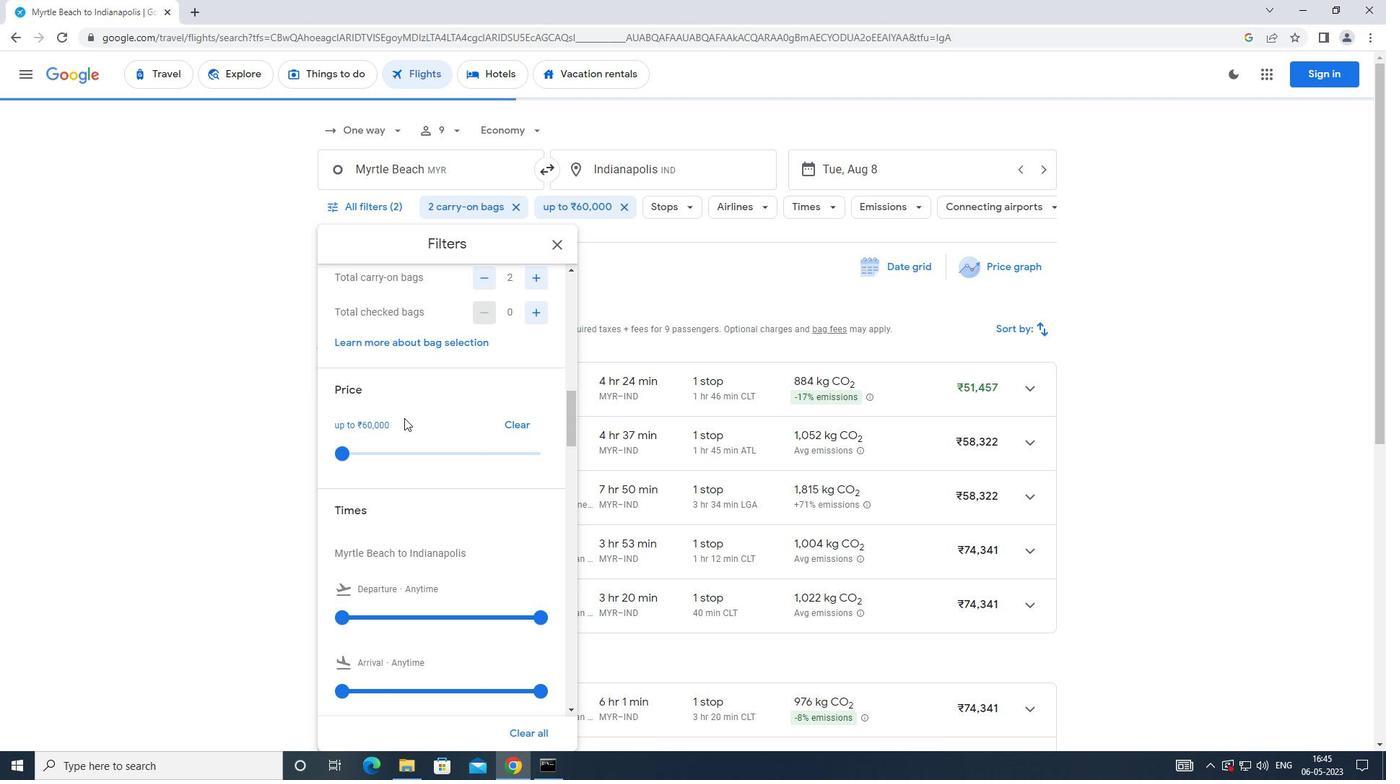 
Action: Mouse moved to (347, 473)
Screenshot: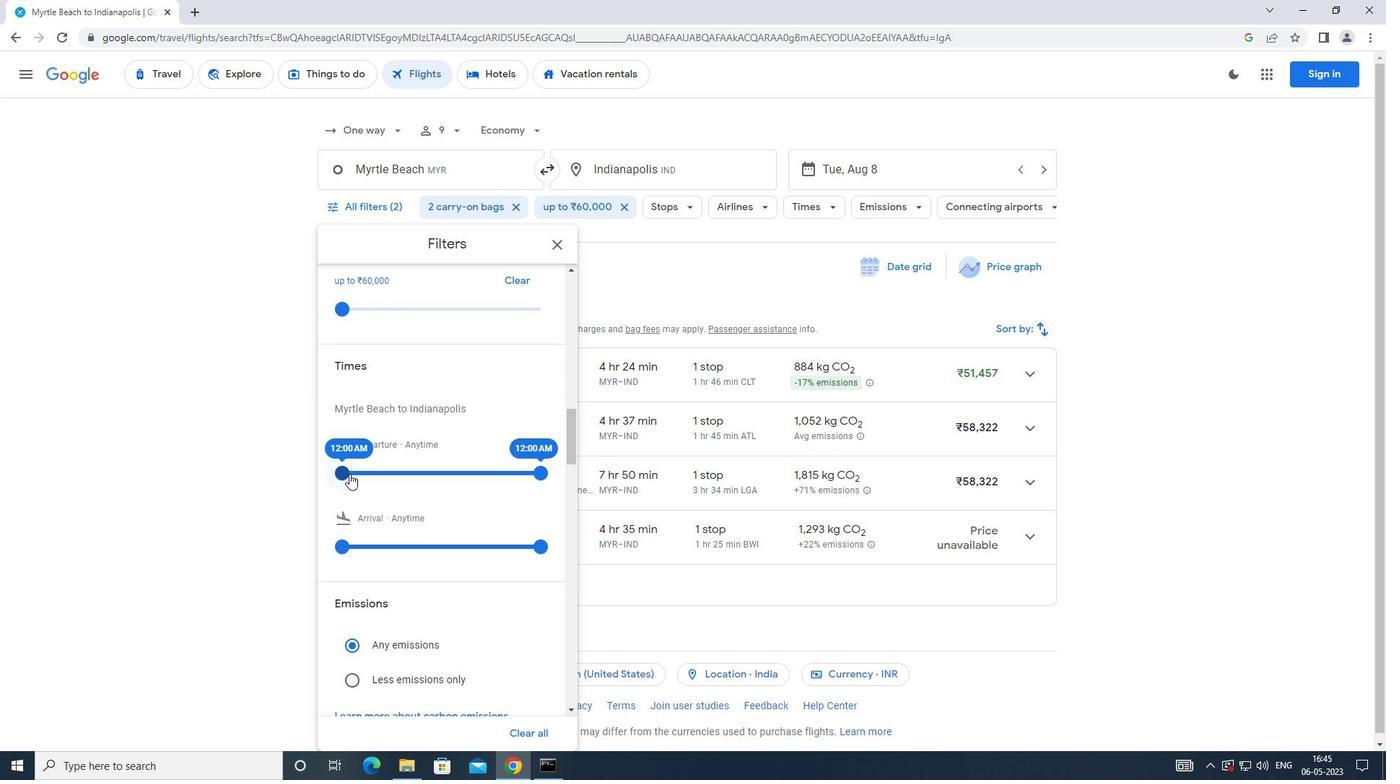
Action: Mouse pressed left at (347, 473)
Screenshot: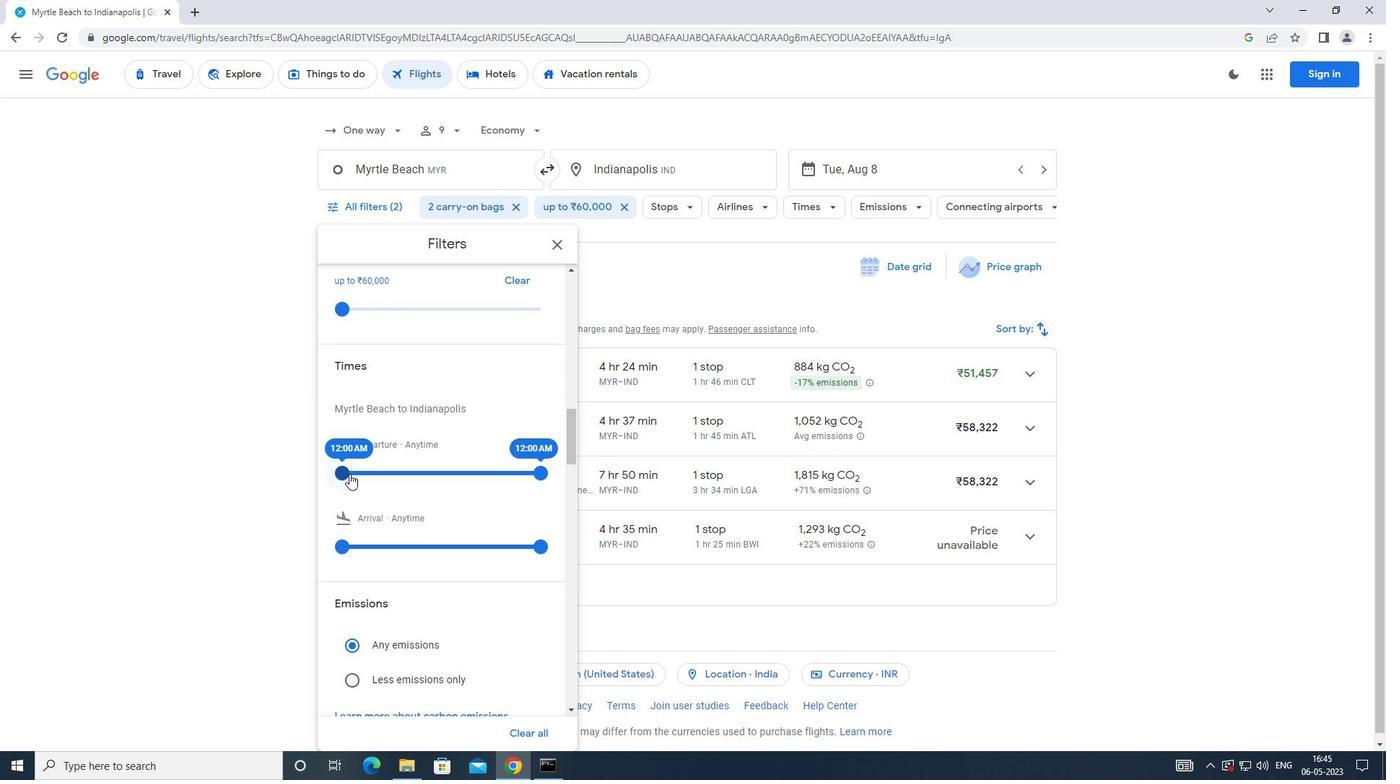 
Action: Mouse moved to (538, 475)
Screenshot: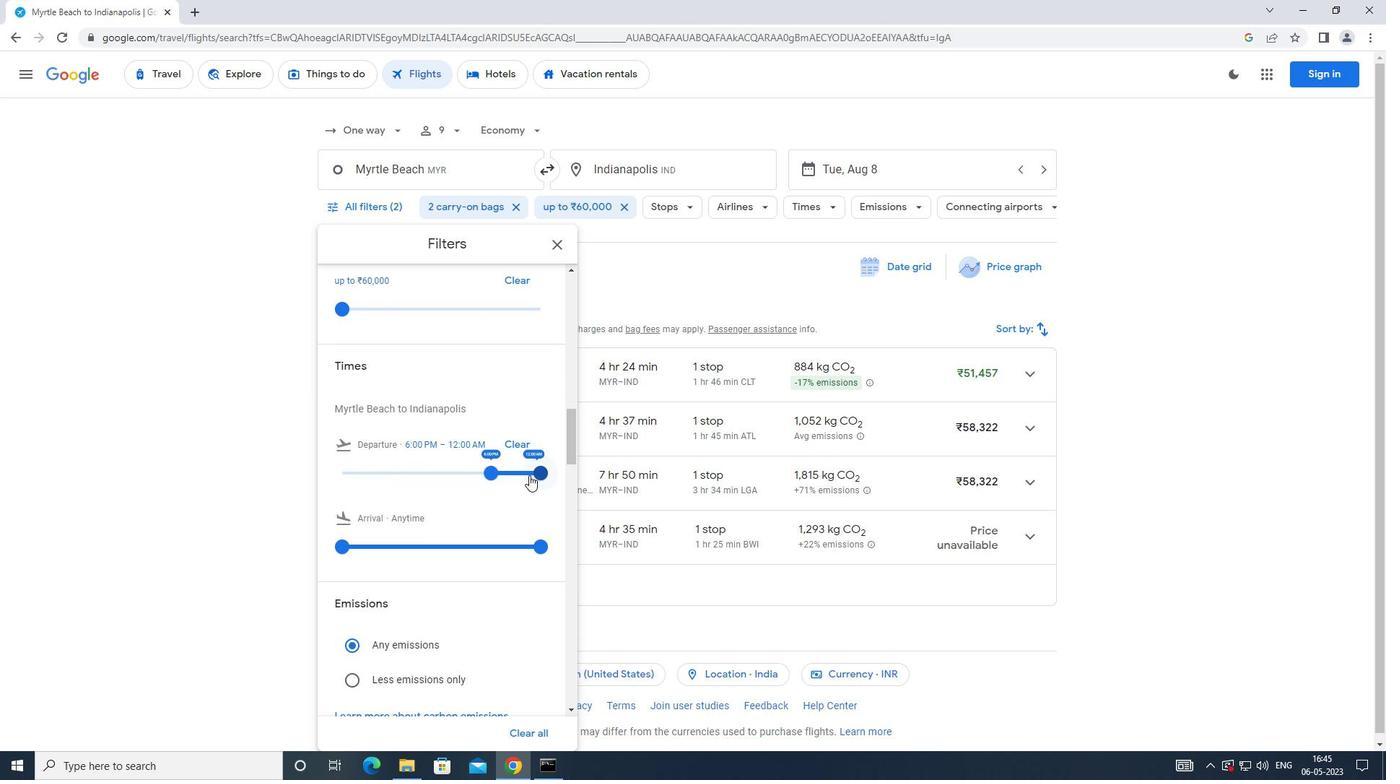
Action: Mouse pressed left at (538, 475)
Screenshot: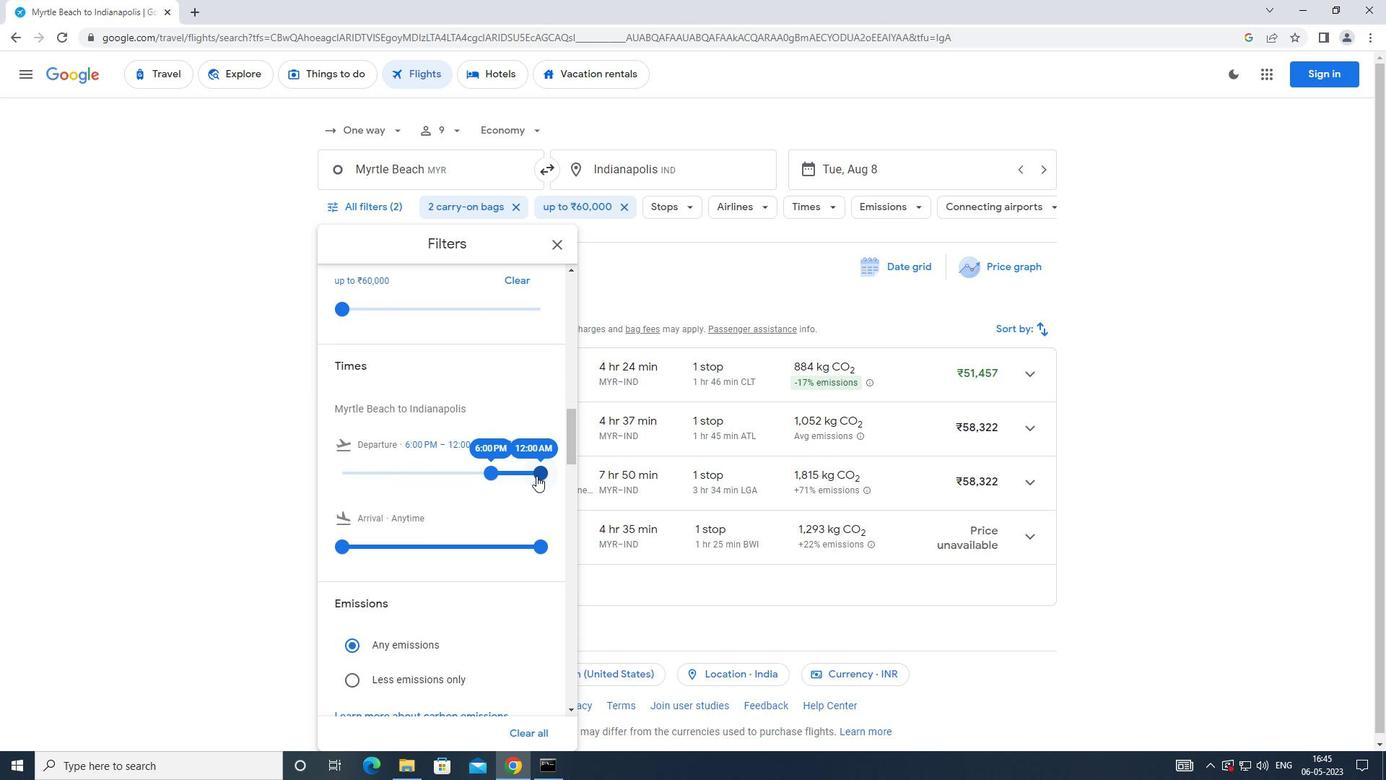 
Action: Mouse moved to (554, 244)
Screenshot: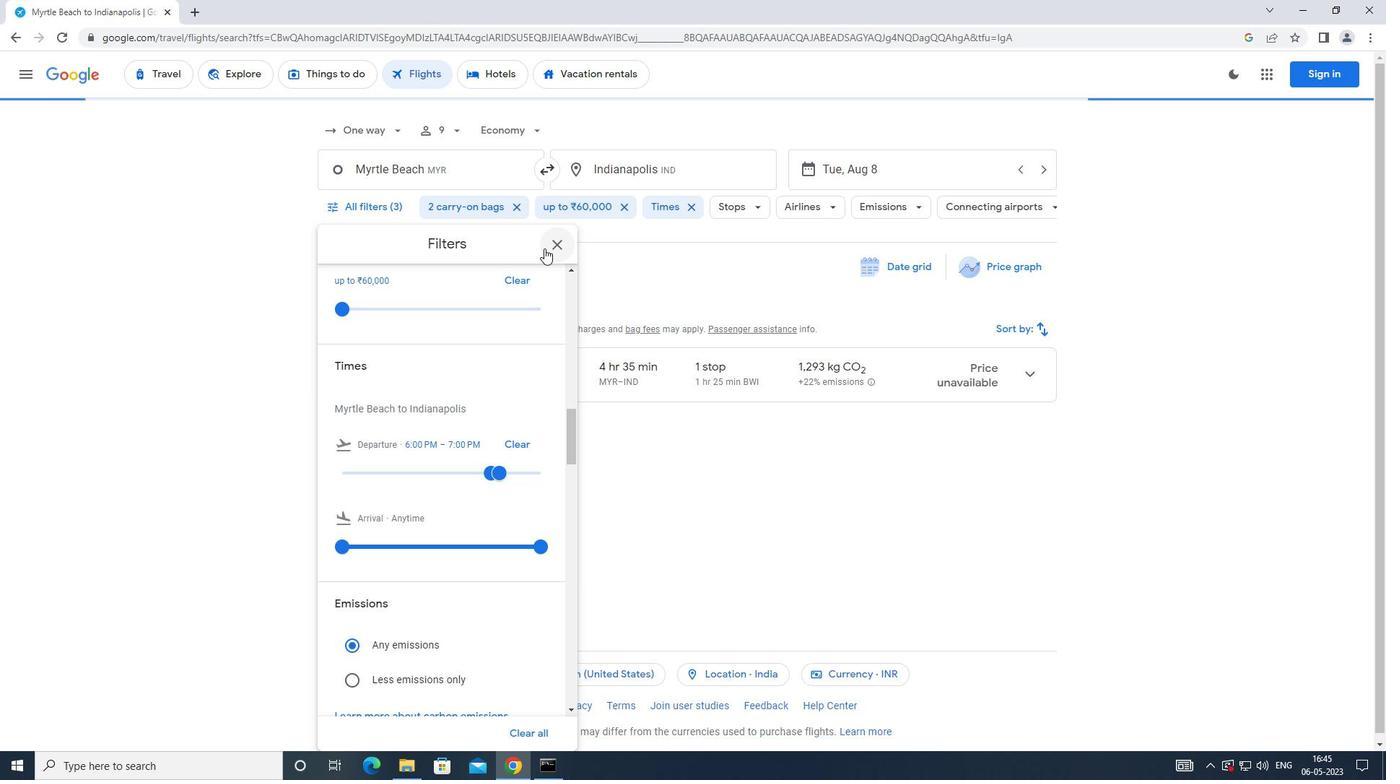 
Action: Mouse pressed left at (554, 244)
Screenshot: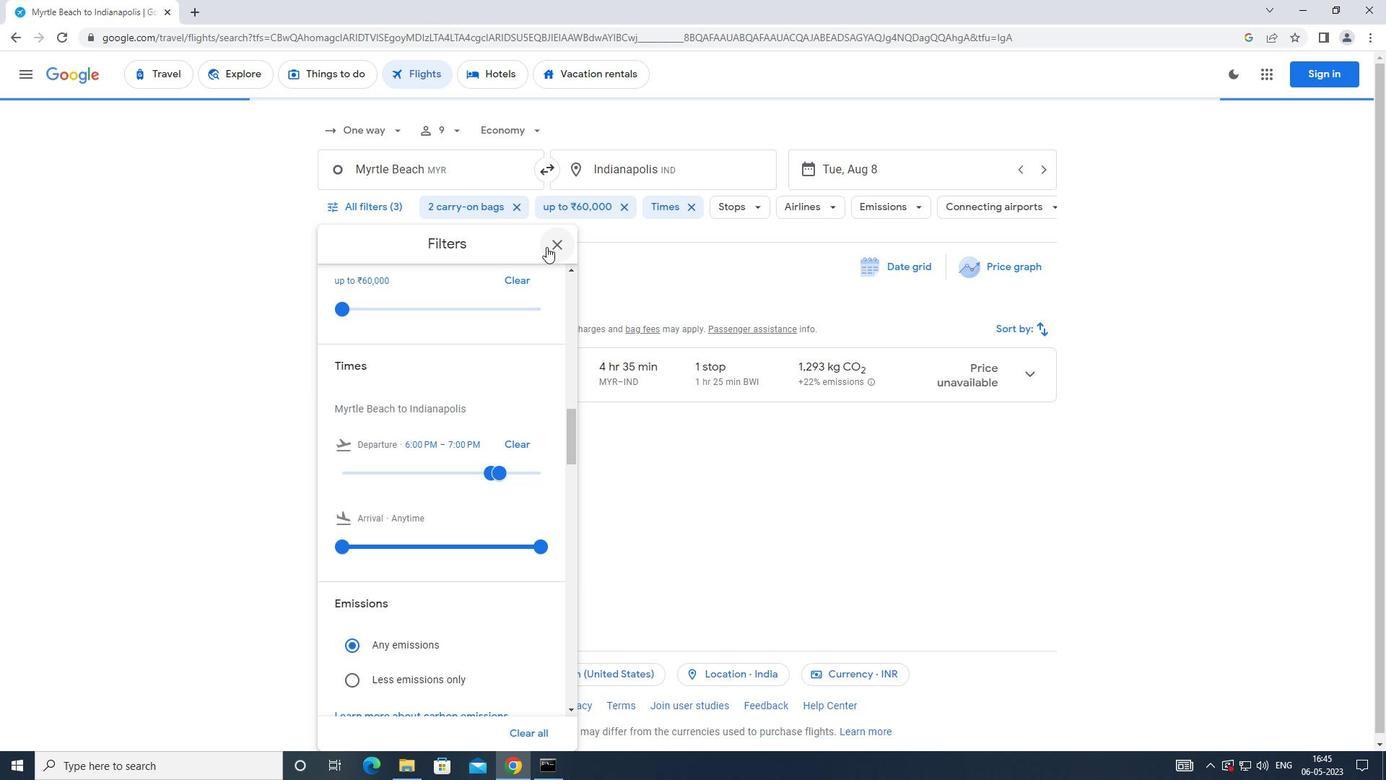 
Action: Mouse moved to (547, 253)
Screenshot: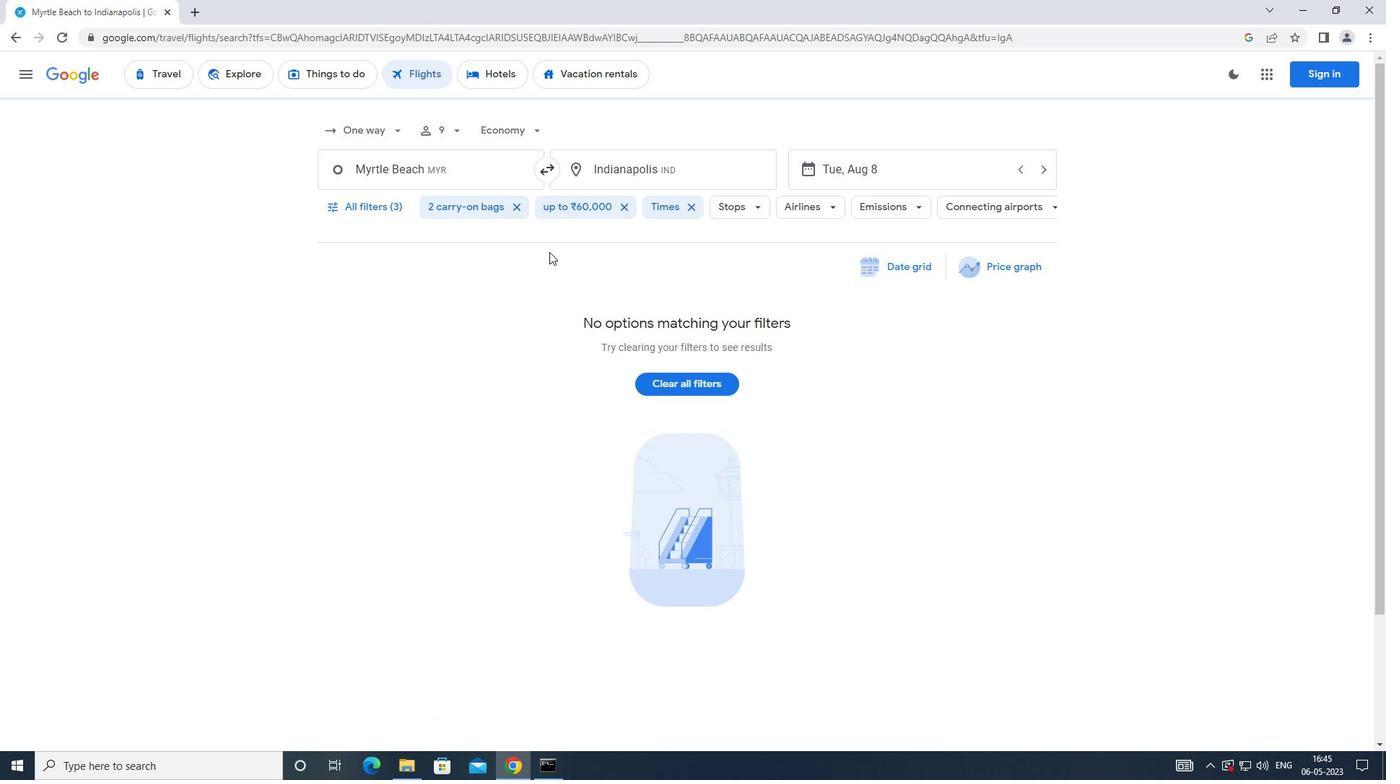 
